Task: Find connections with filter location Shaoxing with filter topic #Lessonswith filter profile language Potuguese with filter current company SRF Limited with filter school Dr. Ram Manohar Lohia Awadh University, Faizabad with filter industry Automation Machinery Manufacturing with filter service category Financial Reporting with filter keywords title Technical Specialist
Action: Mouse moved to (121, 213)
Screenshot: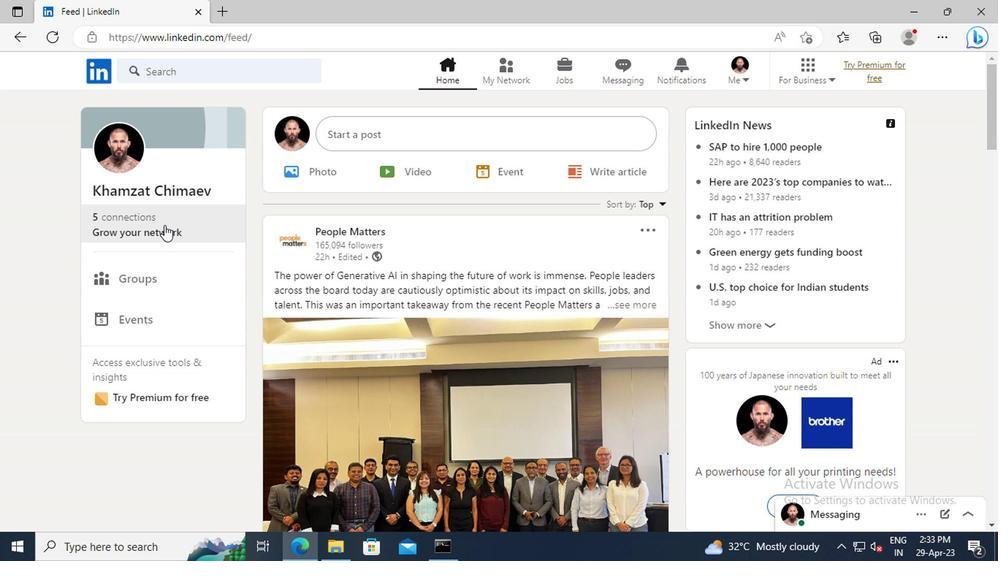 
Action: Mouse pressed left at (121, 213)
Screenshot: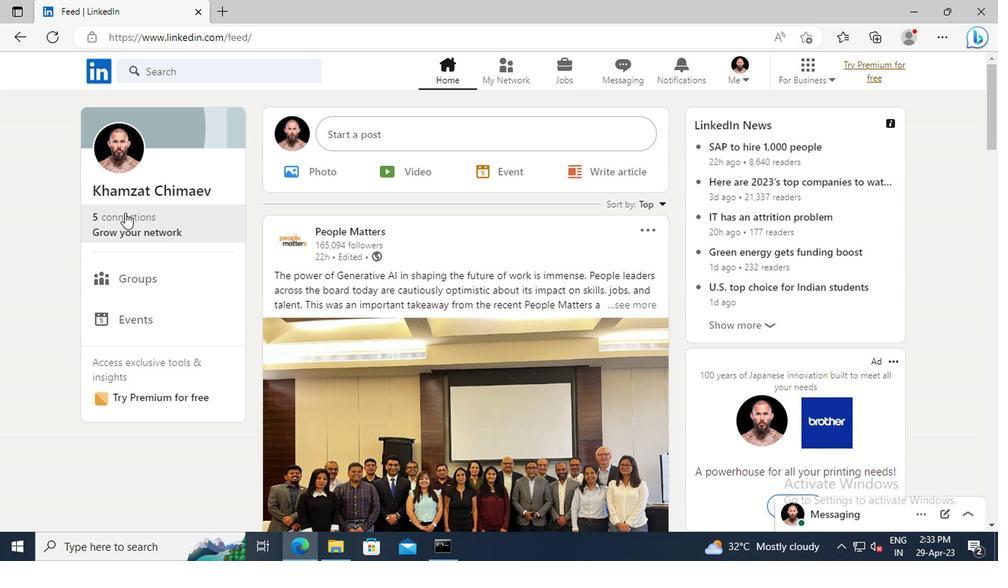 
Action: Mouse moved to (136, 150)
Screenshot: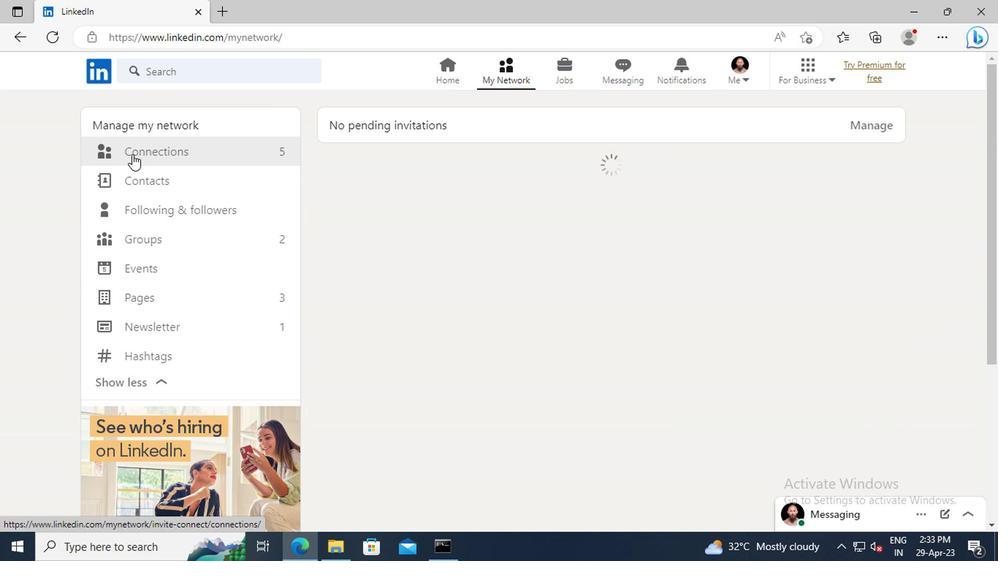 
Action: Mouse pressed left at (136, 150)
Screenshot: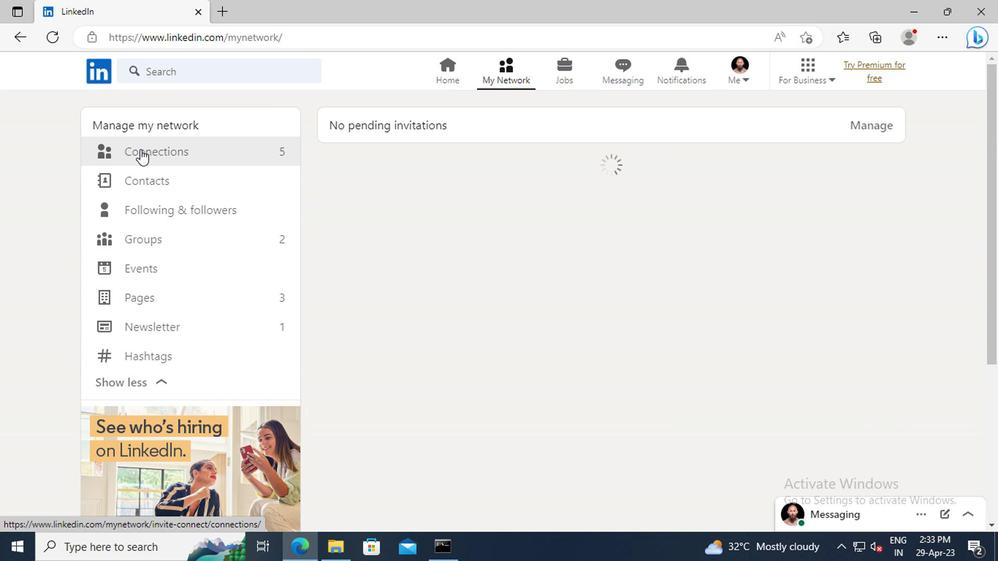 
Action: Mouse moved to (587, 158)
Screenshot: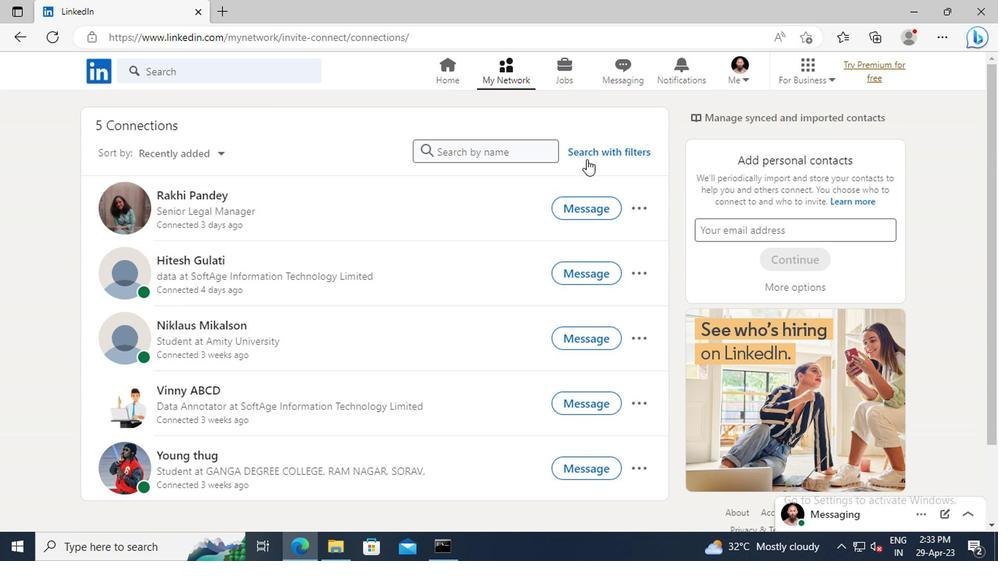 
Action: Mouse pressed left at (587, 158)
Screenshot: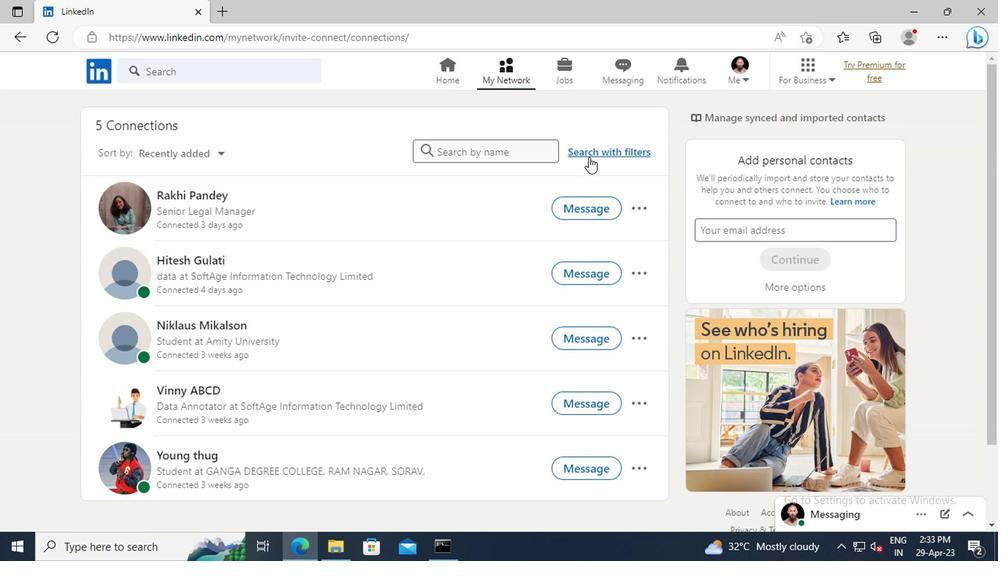 
Action: Mouse moved to (553, 117)
Screenshot: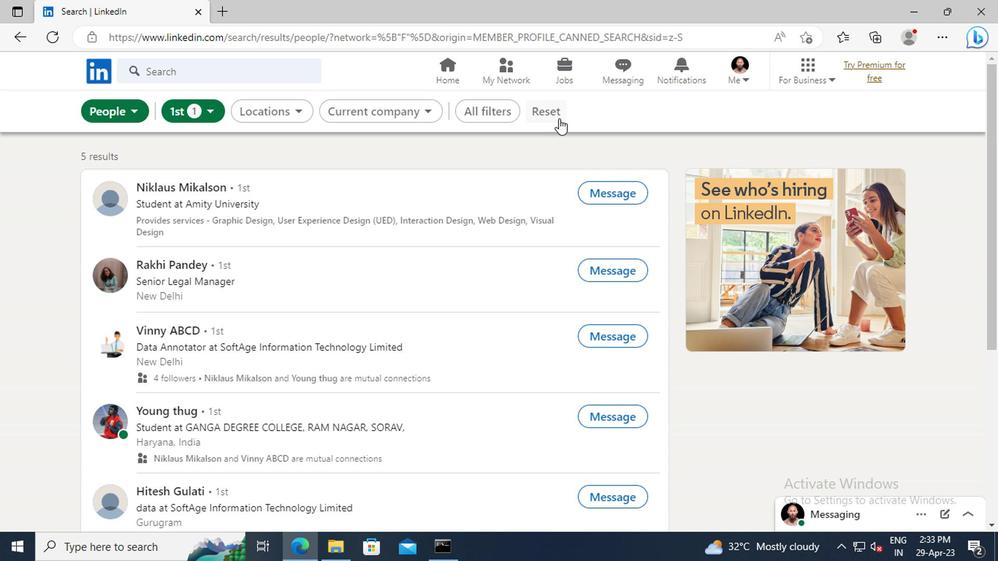 
Action: Mouse pressed left at (553, 117)
Screenshot: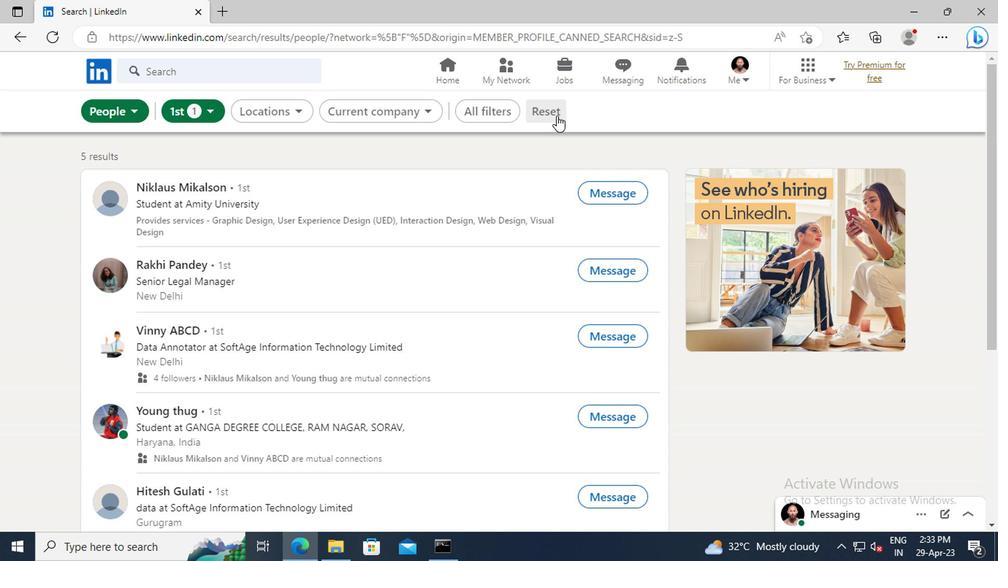 
Action: Mouse moved to (528, 113)
Screenshot: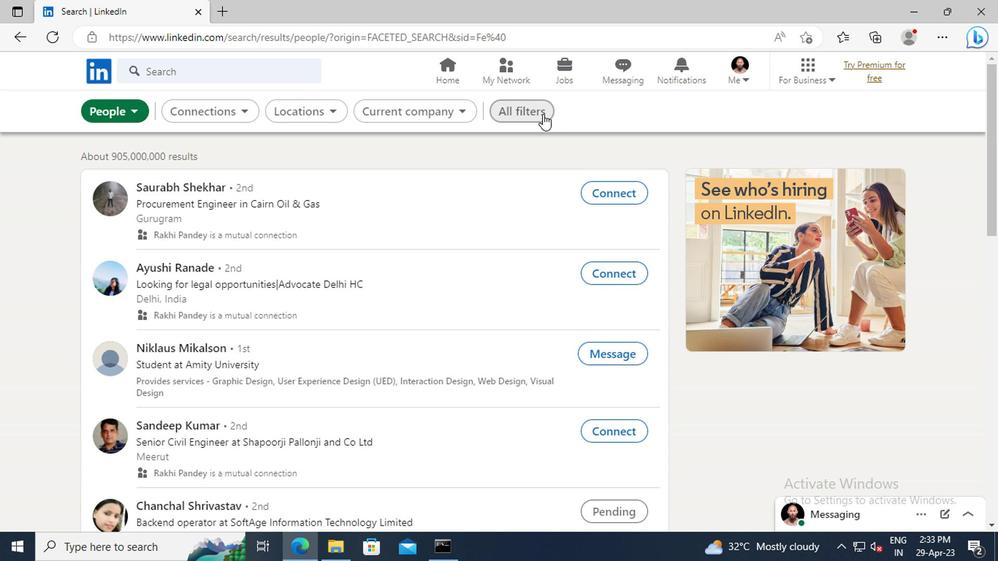 
Action: Mouse pressed left at (528, 113)
Screenshot: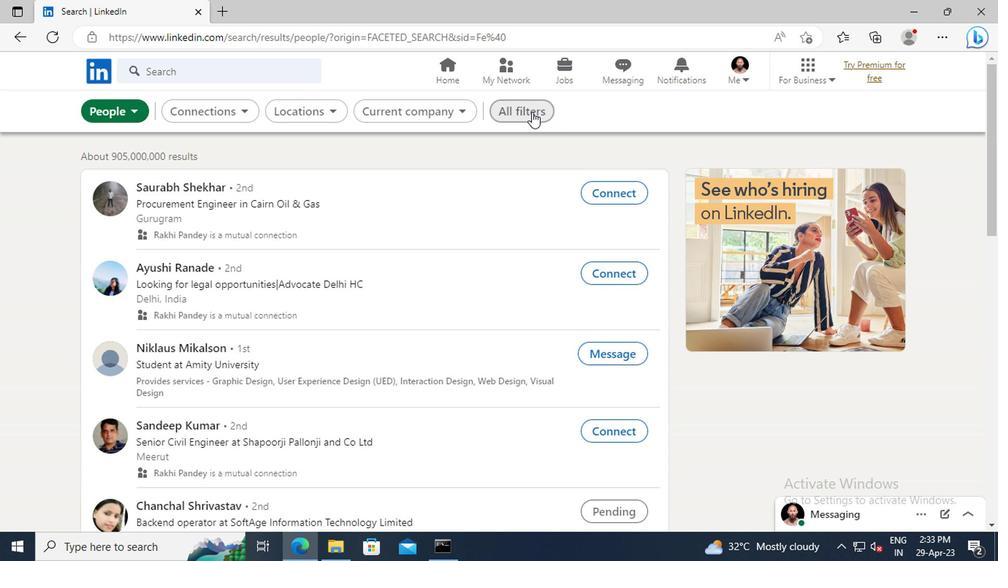 
Action: Mouse moved to (797, 253)
Screenshot: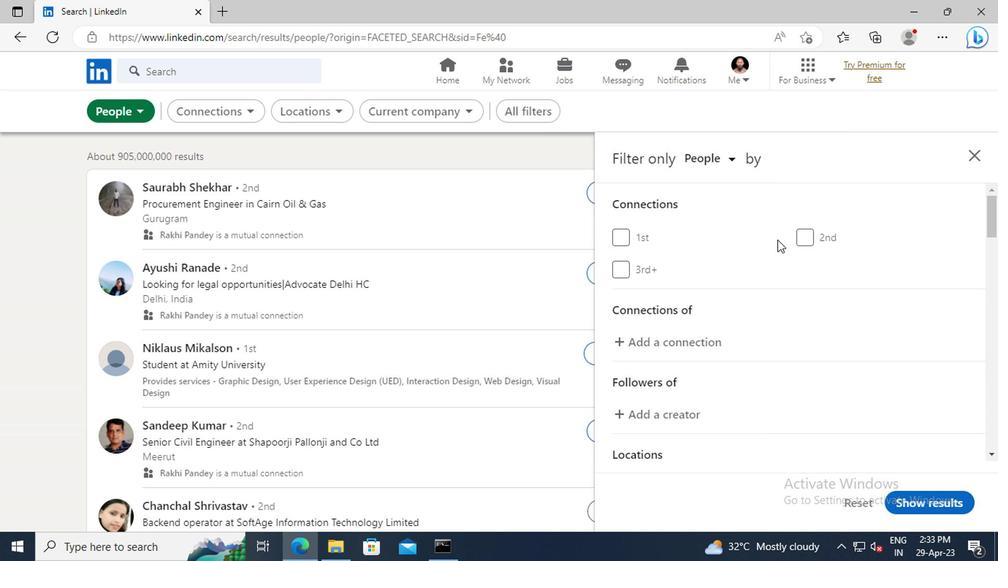 
Action: Mouse scrolled (797, 253) with delta (0, 0)
Screenshot: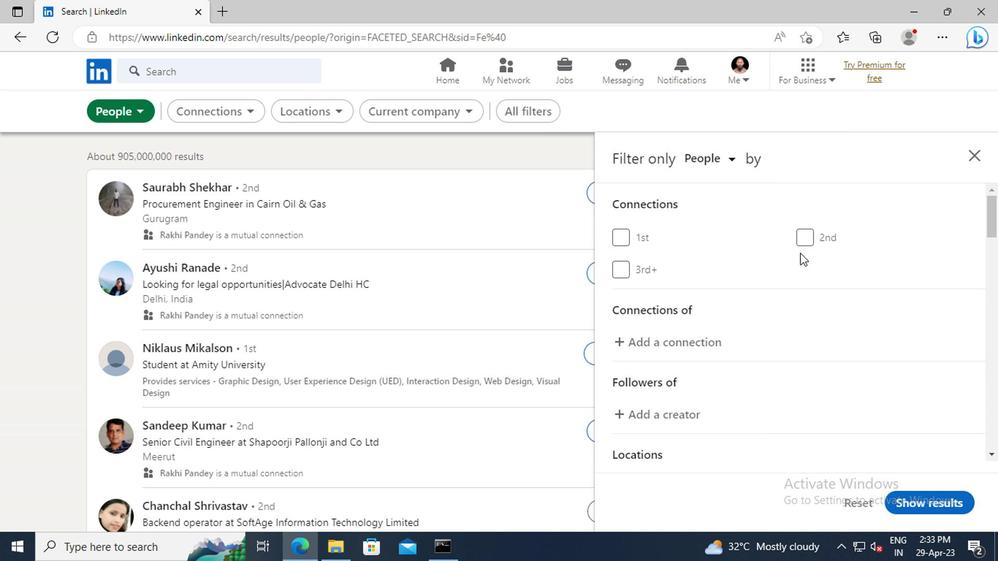 
Action: Mouse scrolled (797, 253) with delta (0, 0)
Screenshot: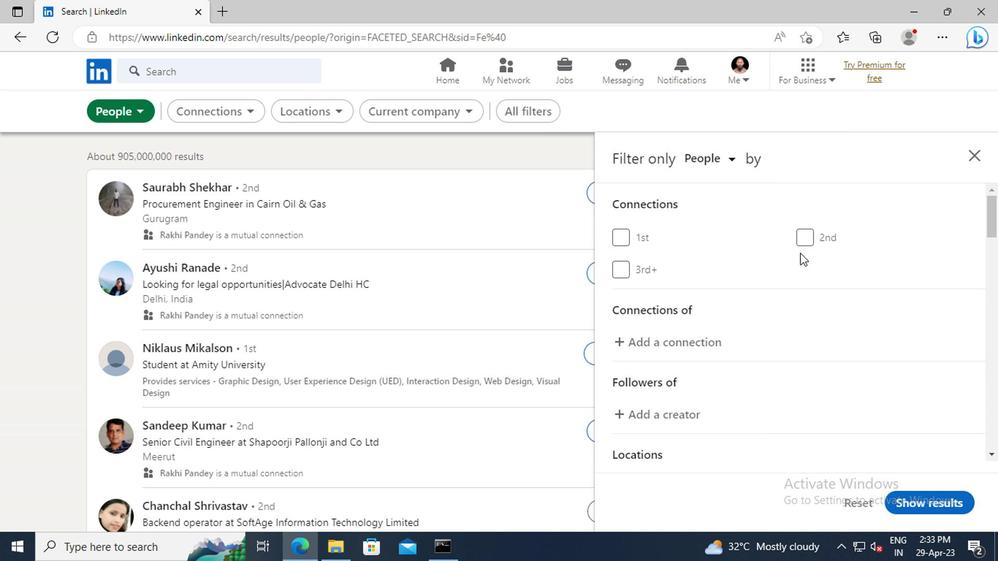 
Action: Mouse scrolled (797, 253) with delta (0, 0)
Screenshot: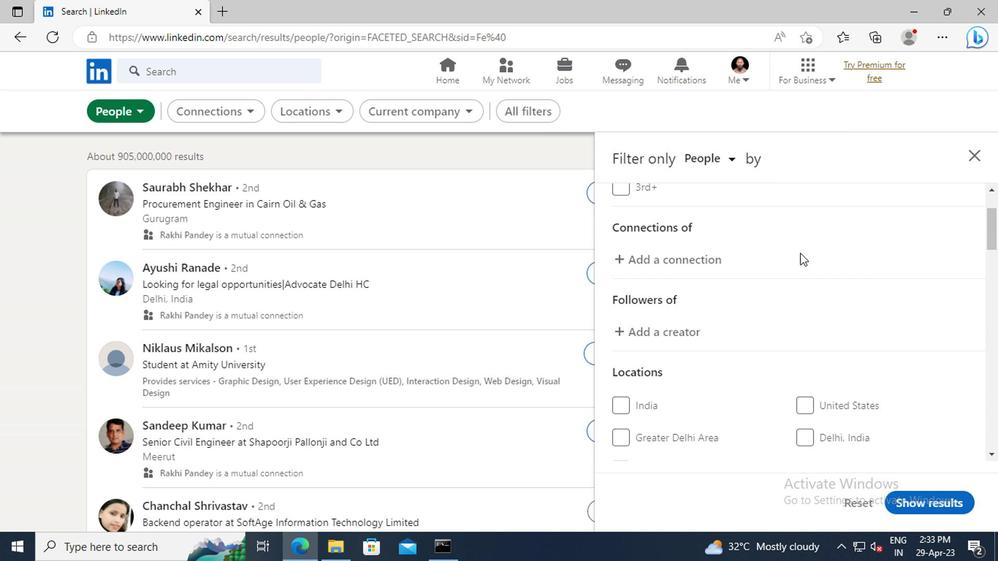 
Action: Mouse scrolled (797, 253) with delta (0, 0)
Screenshot: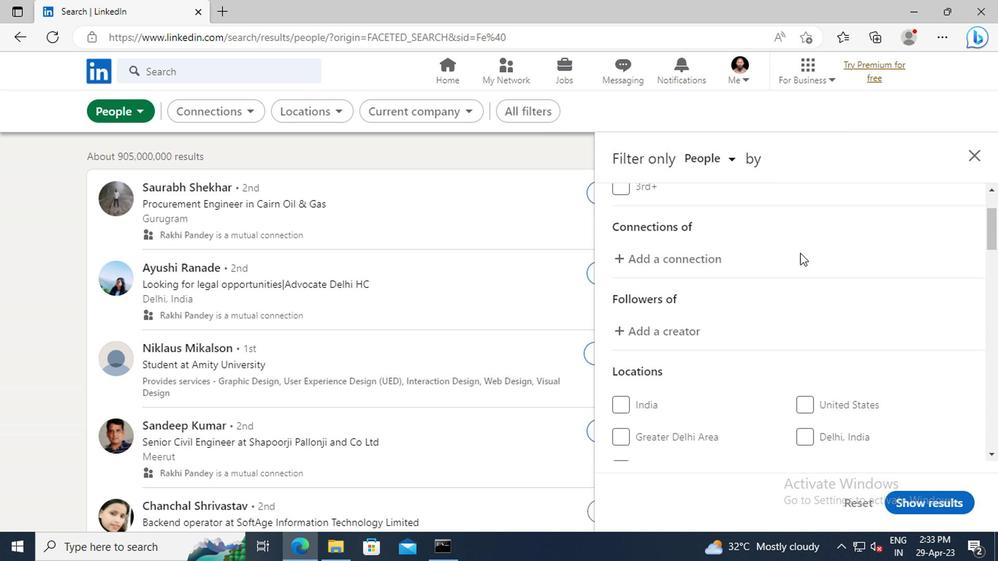 
Action: Mouse scrolled (797, 253) with delta (0, 0)
Screenshot: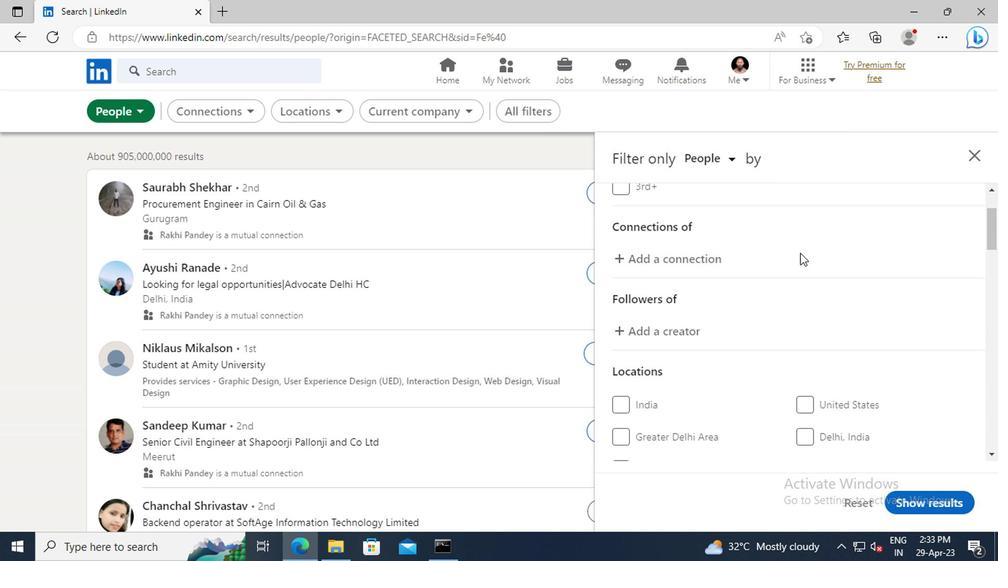 
Action: Mouse scrolled (797, 253) with delta (0, 0)
Screenshot: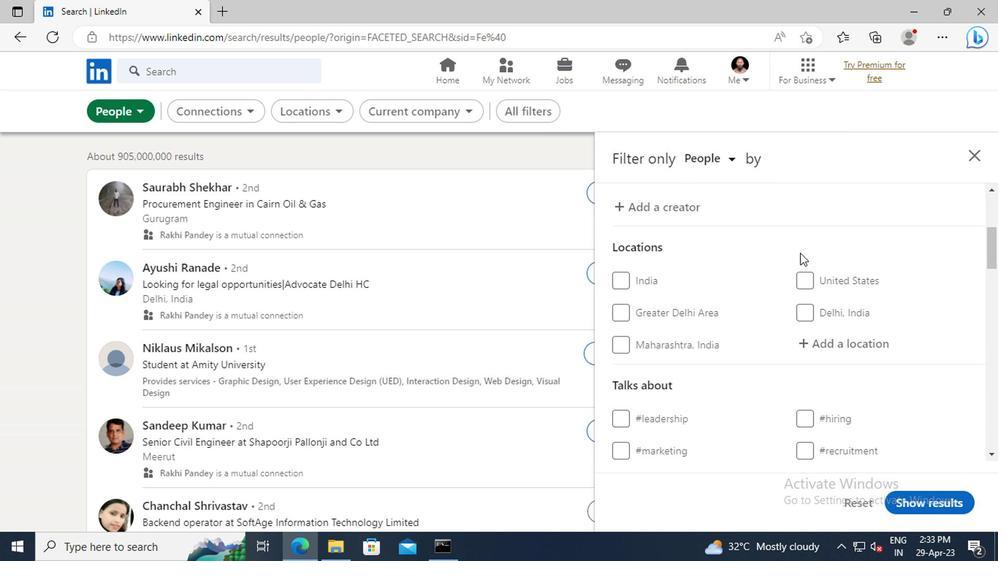 
Action: Mouse moved to (817, 307)
Screenshot: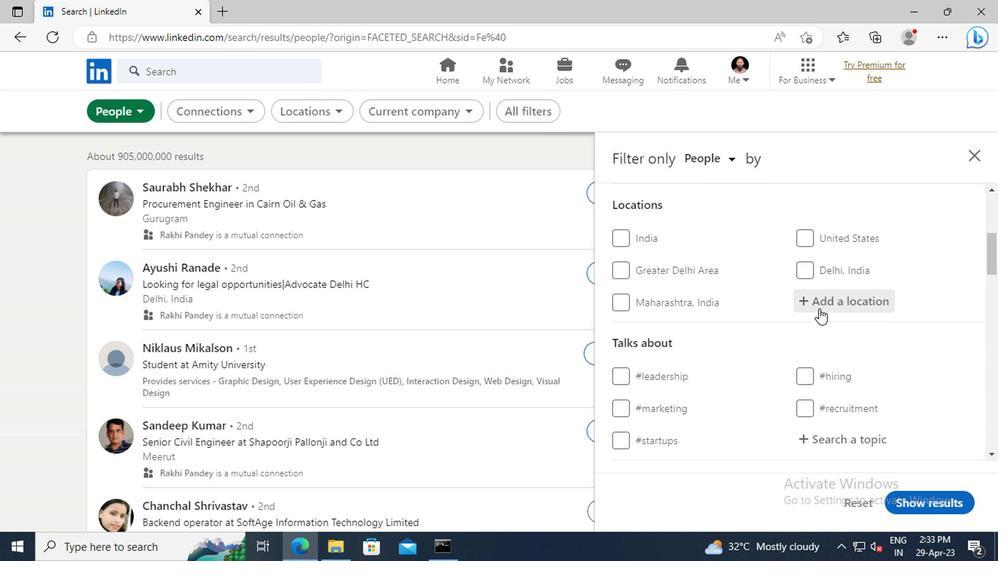 
Action: Mouse pressed left at (817, 307)
Screenshot: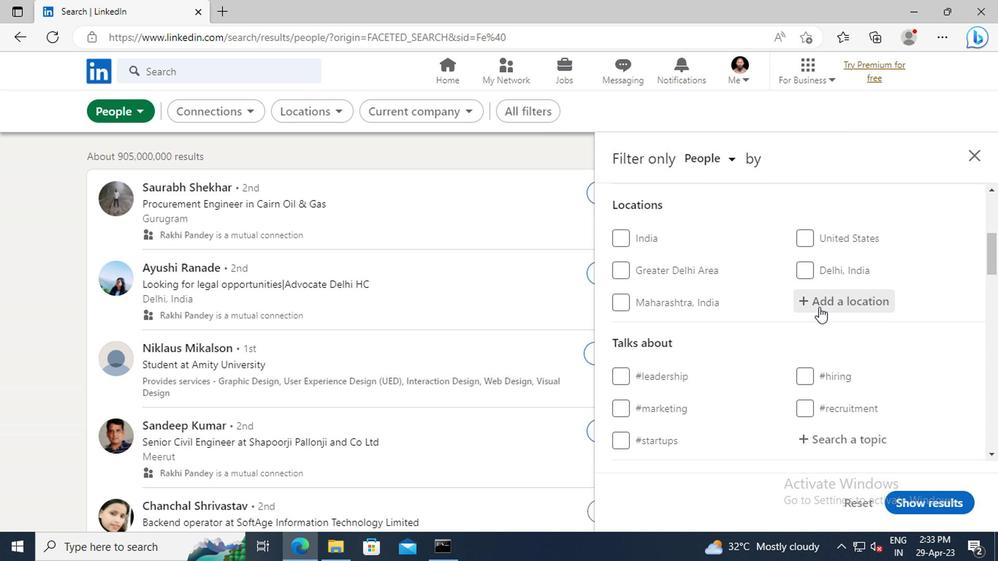 
Action: Key pressed <Key.shift>SHAOXING
Screenshot: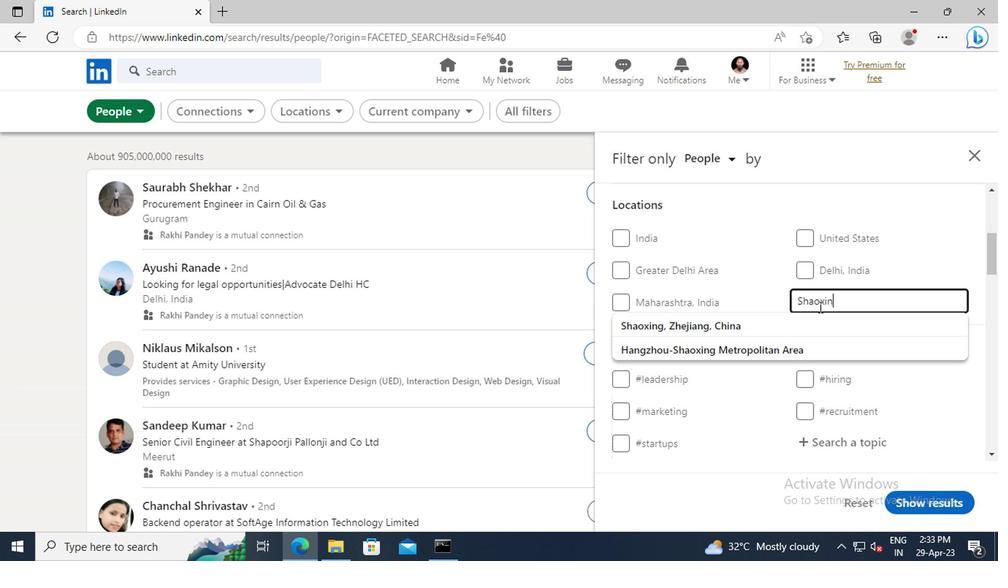
Action: Mouse moved to (809, 322)
Screenshot: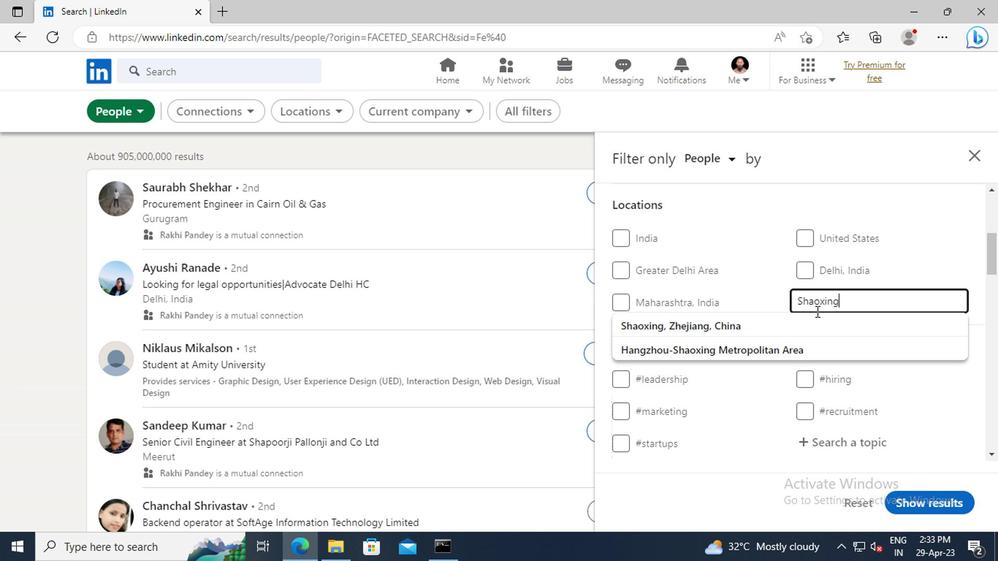 
Action: Mouse pressed left at (809, 322)
Screenshot: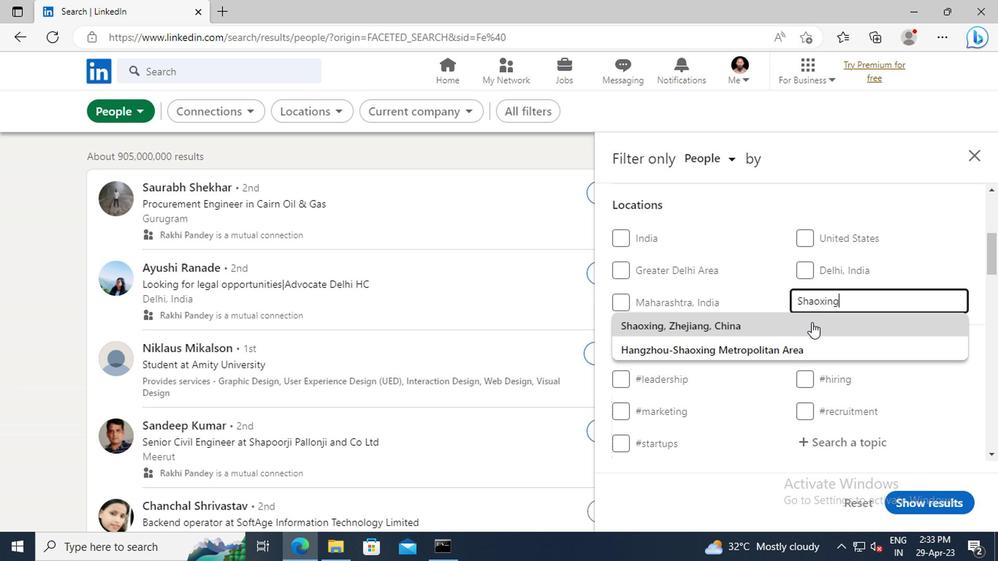 
Action: Mouse scrolled (809, 321) with delta (0, 0)
Screenshot: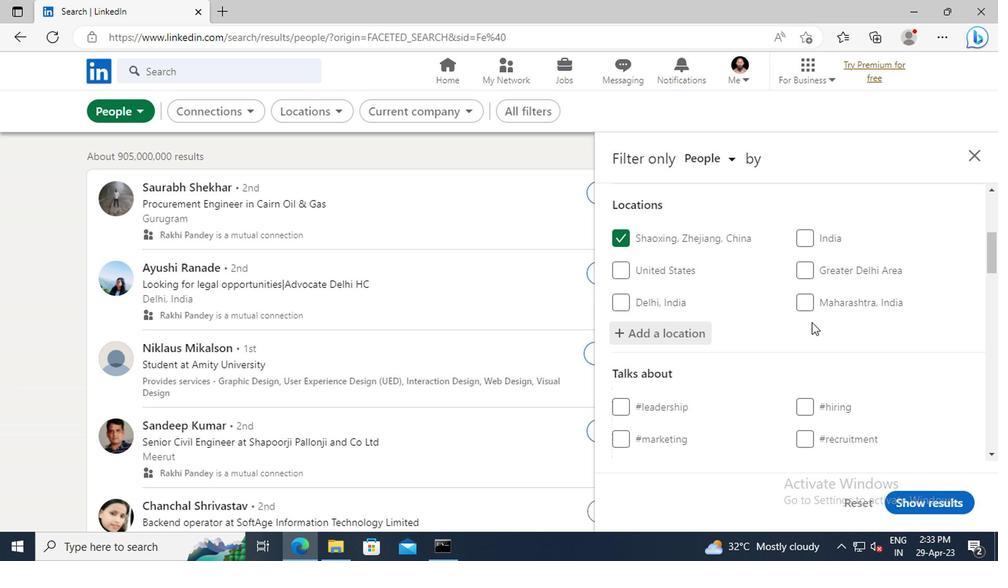 
Action: Mouse scrolled (809, 321) with delta (0, 0)
Screenshot: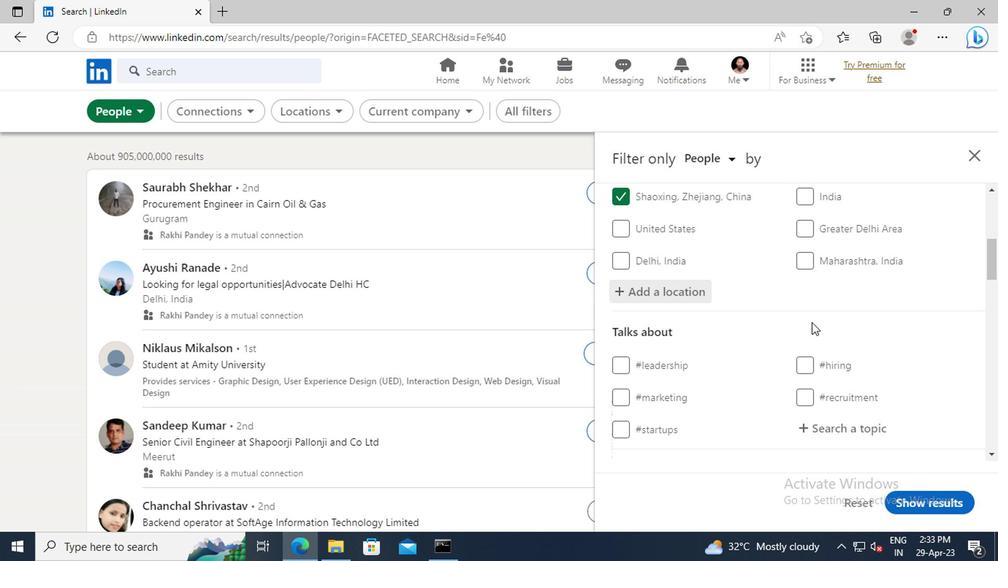 
Action: Mouse scrolled (809, 321) with delta (0, 0)
Screenshot: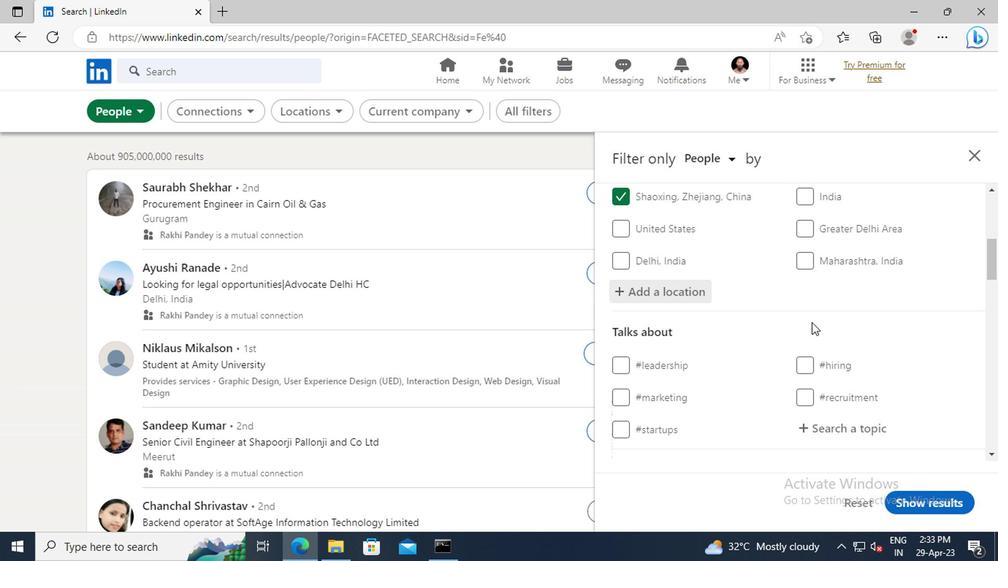 
Action: Mouse moved to (810, 340)
Screenshot: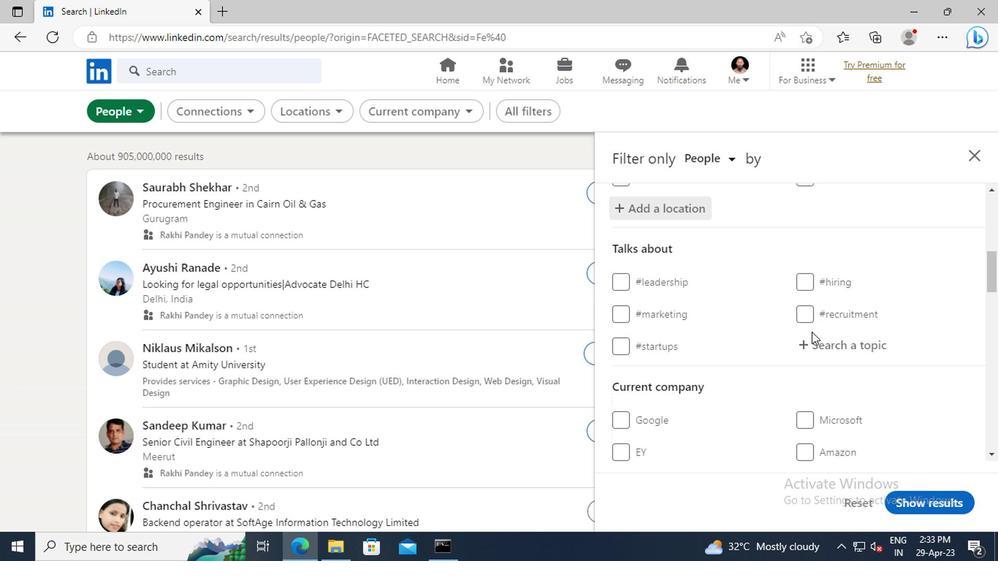 
Action: Mouse pressed left at (810, 340)
Screenshot: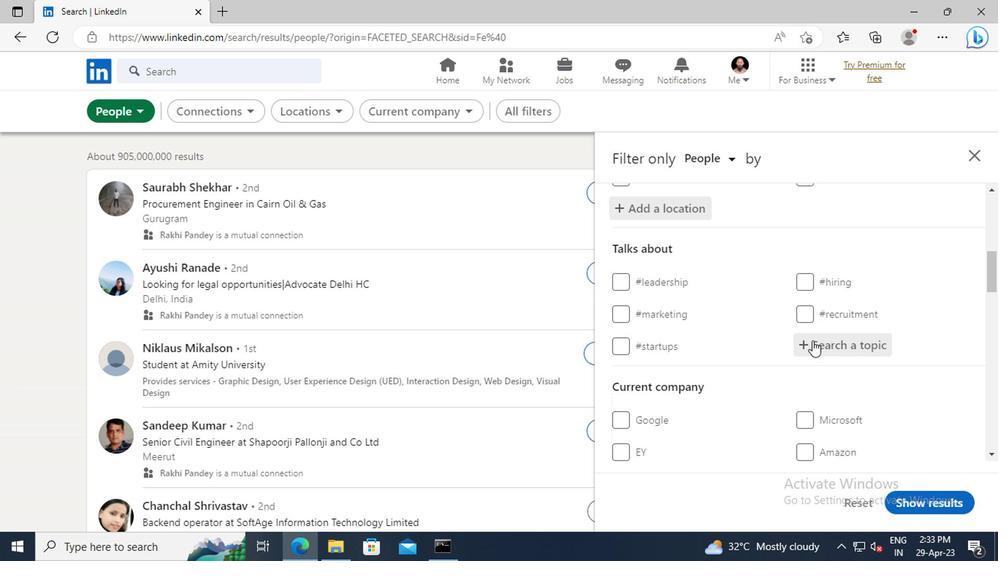 
Action: Key pressed <Key.shift>LESSONS
Screenshot: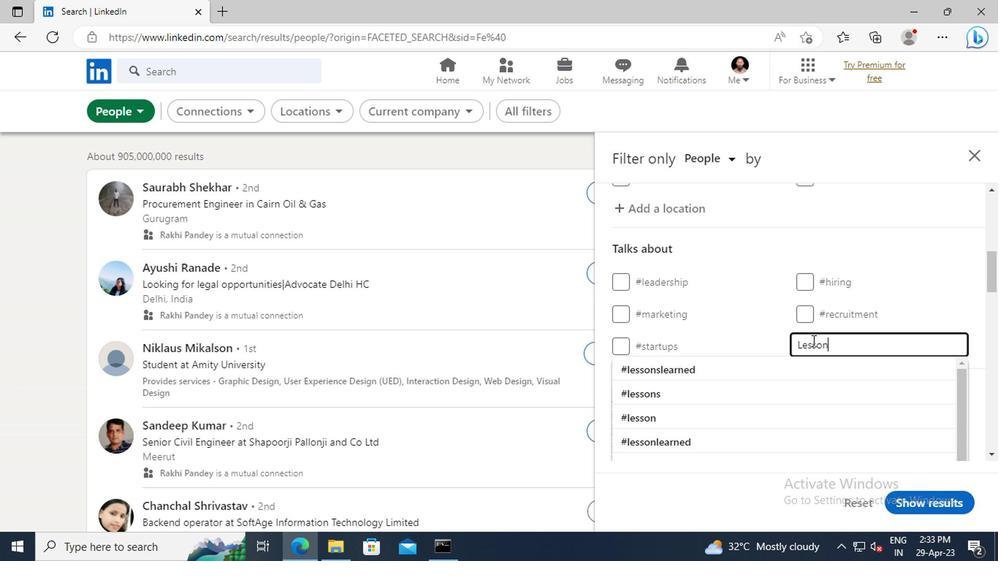 
Action: Mouse moved to (801, 388)
Screenshot: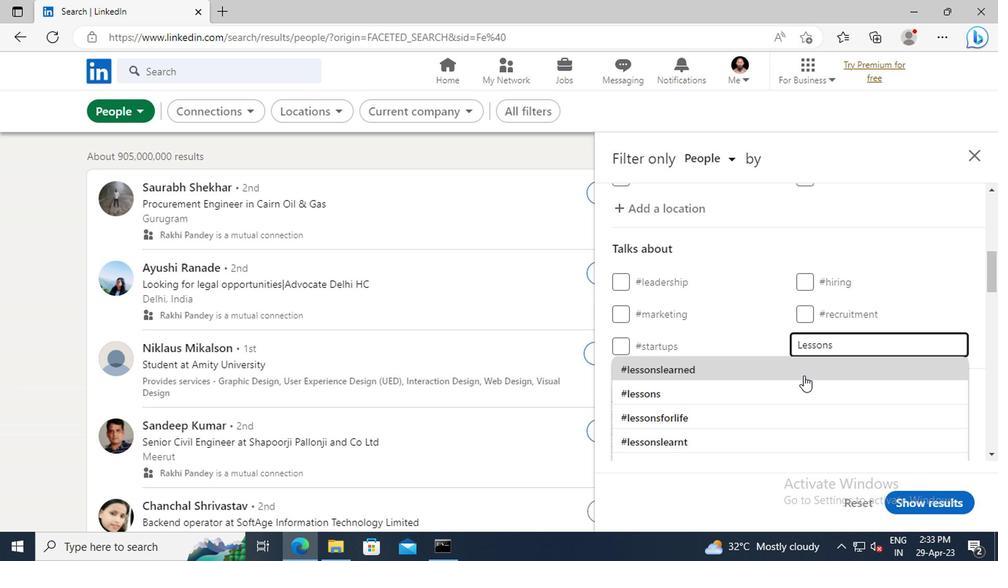
Action: Mouse pressed left at (801, 388)
Screenshot: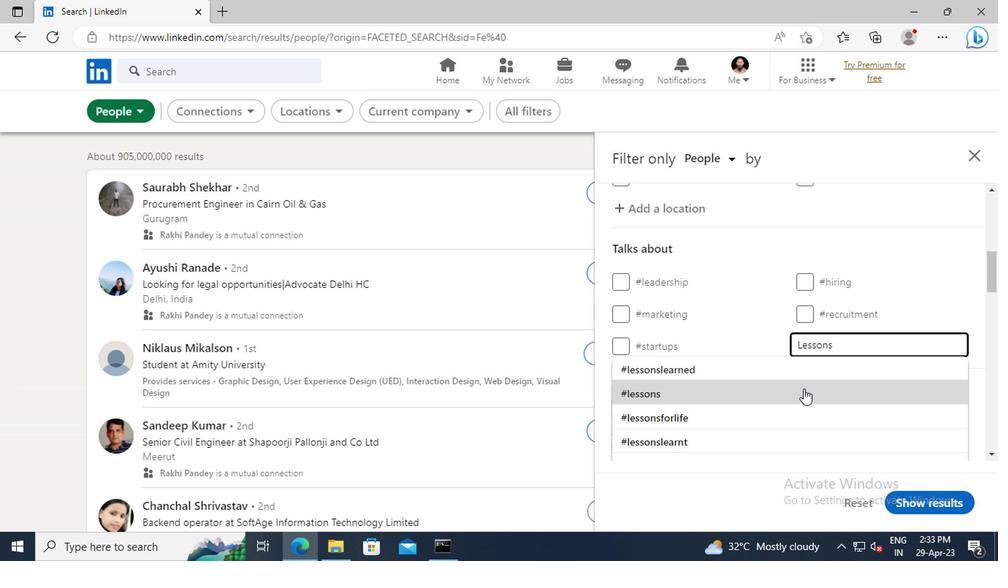 
Action: Mouse moved to (801, 386)
Screenshot: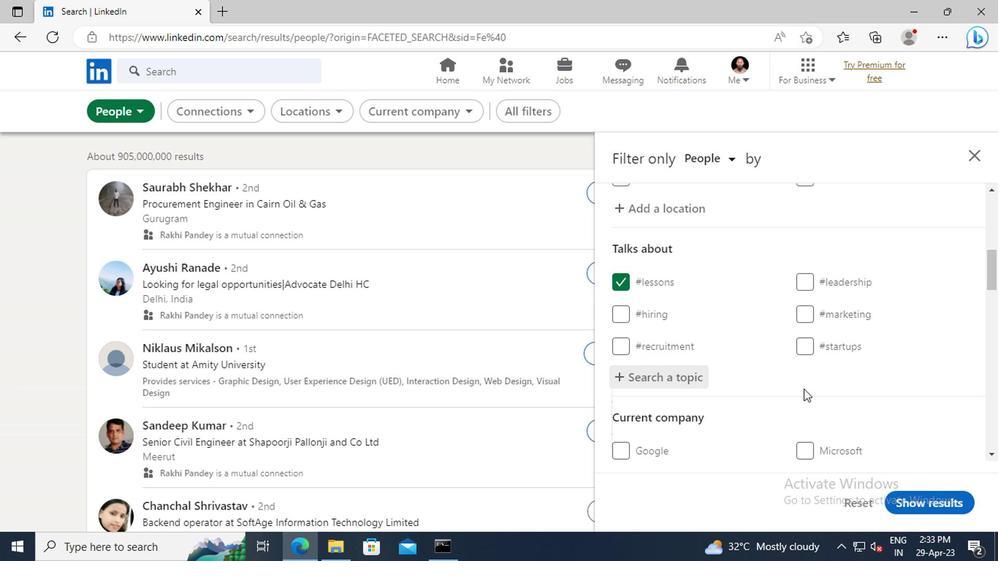 
Action: Mouse scrolled (801, 385) with delta (0, 0)
Screenshot: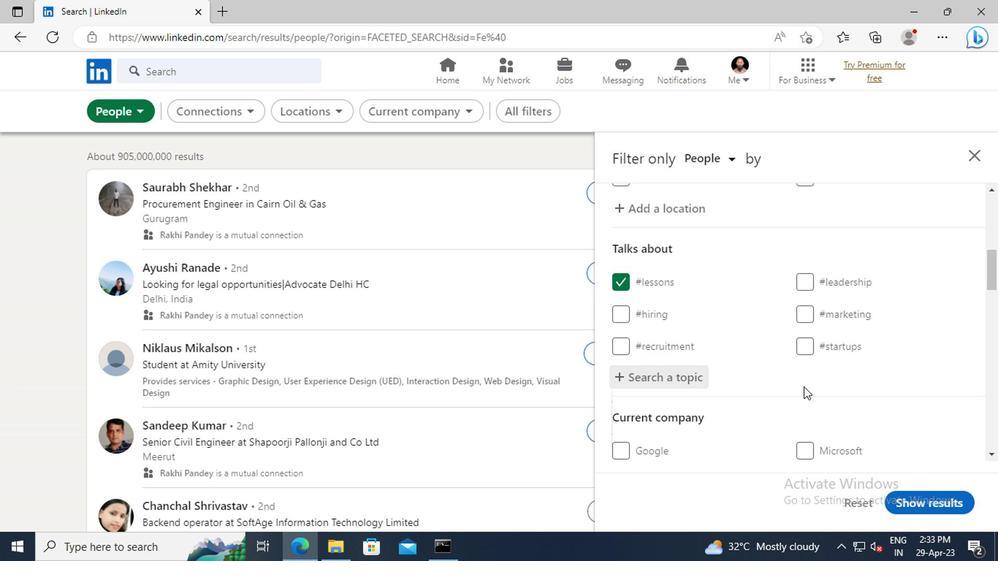 
Action: Mouse moved to (803, 365)
Screenshot: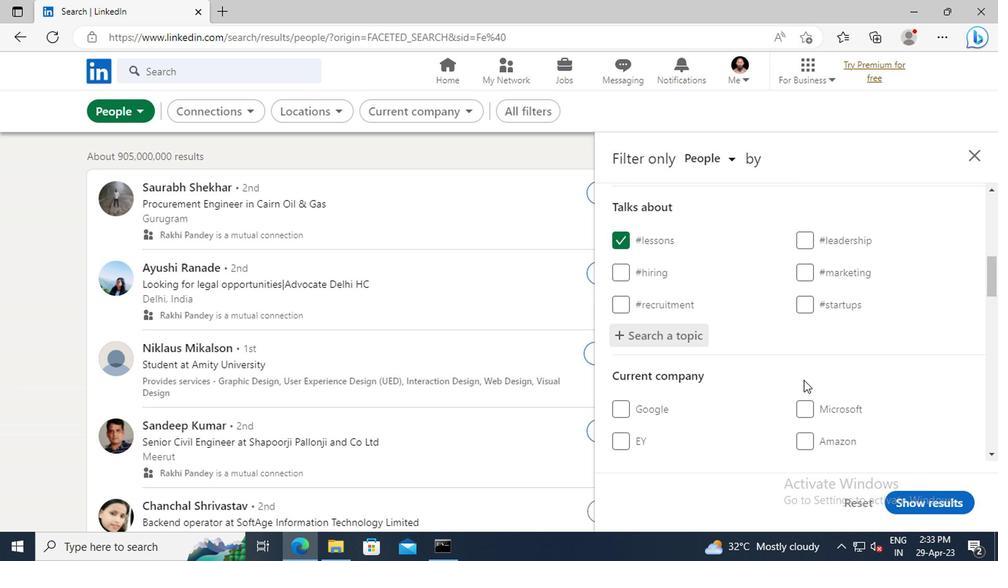 
Action: Mouse scrolled (803, 364) with delta (0, -1)
Screenshot: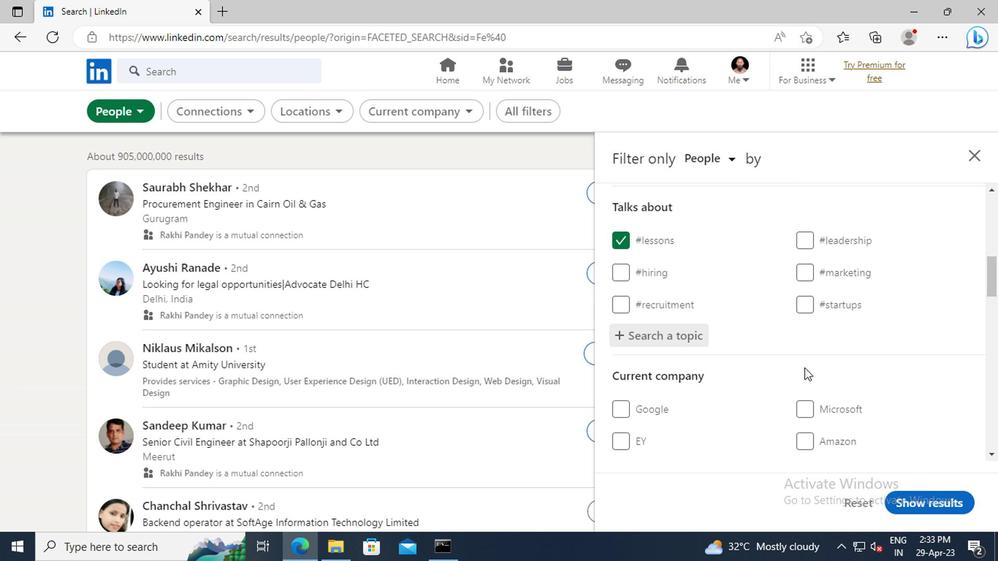 
Action: Mouse scrolled (803, 364) with delta (0, -1)
Screenshot: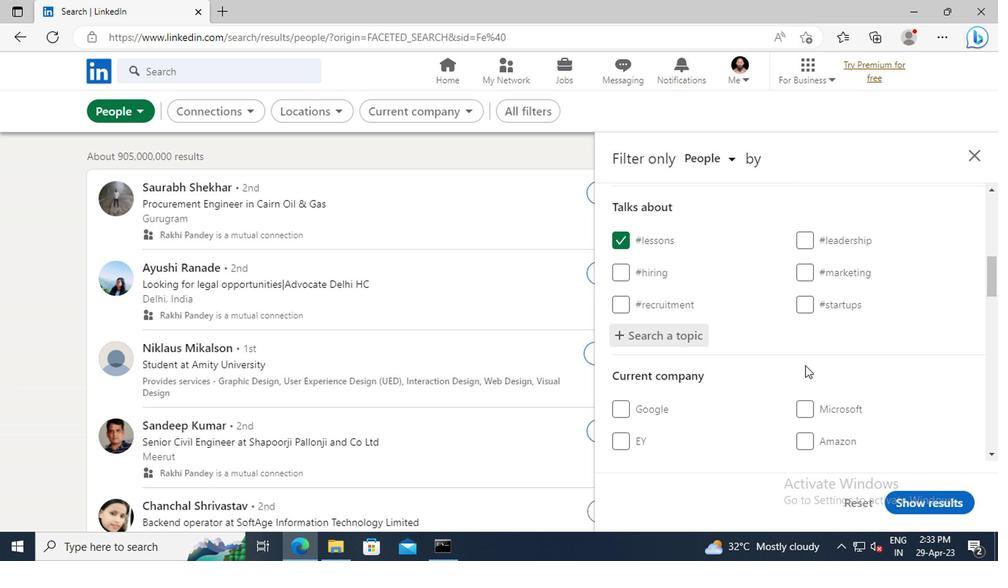 
Action: Mouse scrolled (803, 364) with delta (0, -1)
Screenshot: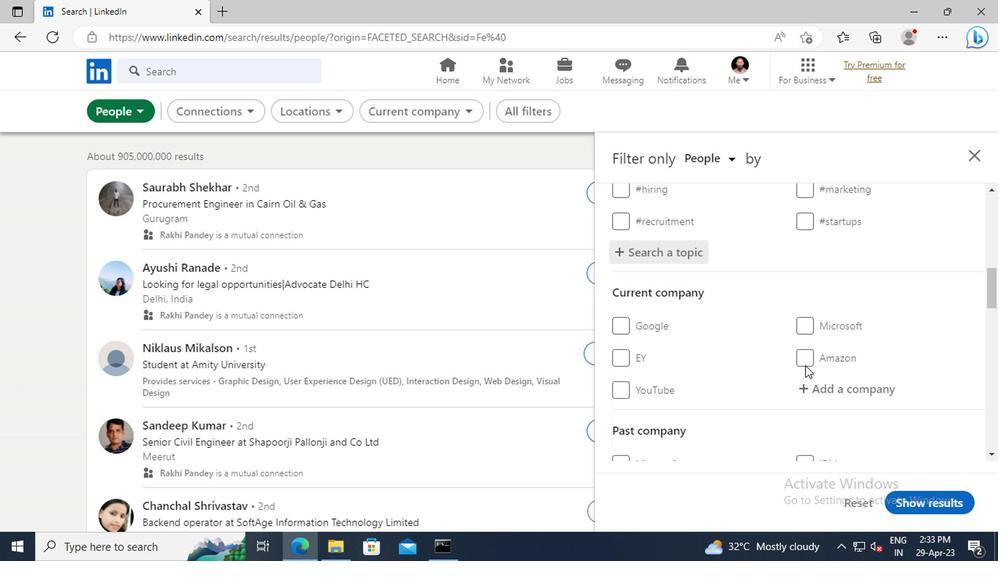 
Action: Mouse scrolled (803, 364) with delta (0, -1)
Screenshot: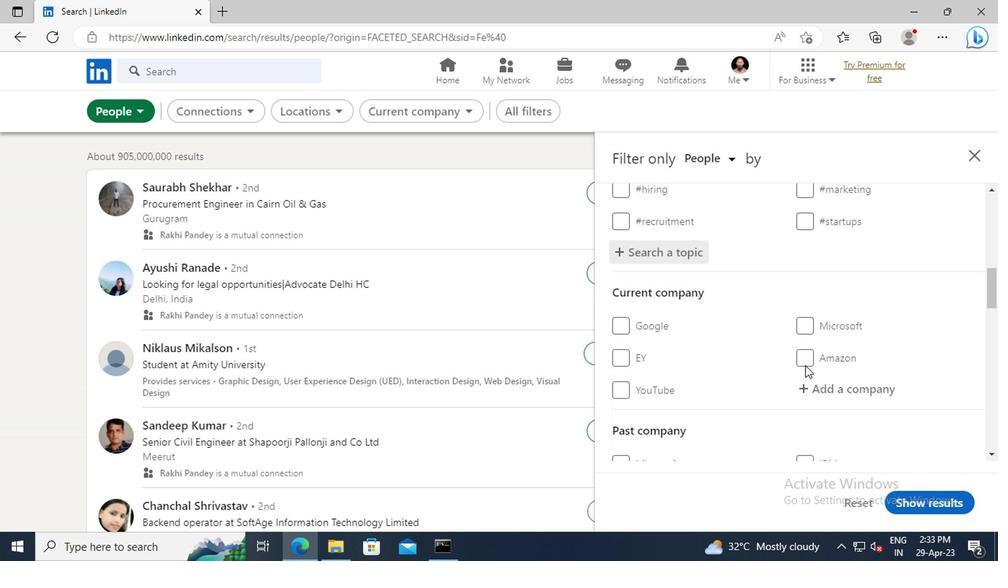 
Action: Mouse scrolled (803, 364) with delta (0, -1)
Screenshot: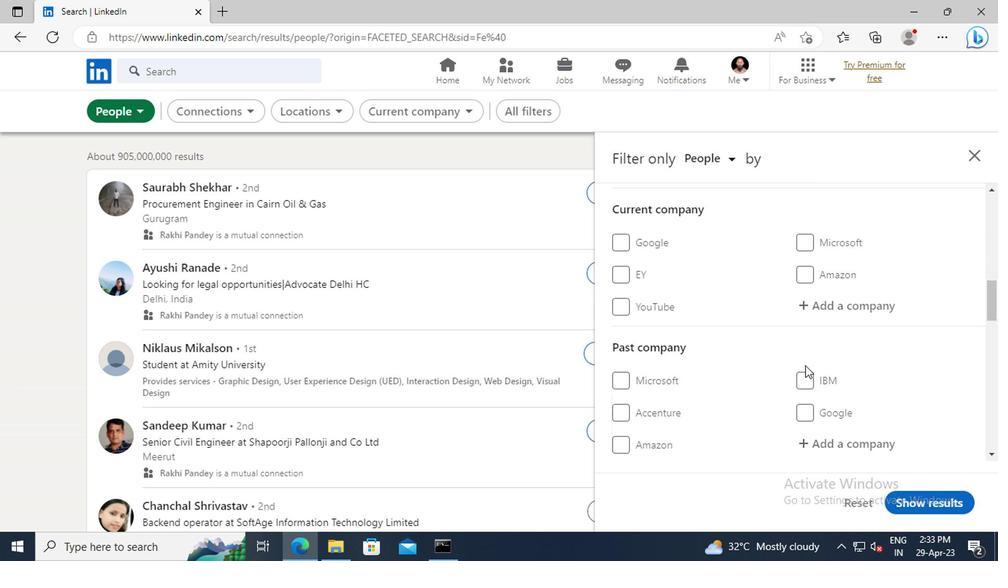 
Action: Mouse scrolled (803, 364) with delta (0, -1)
Screenshot: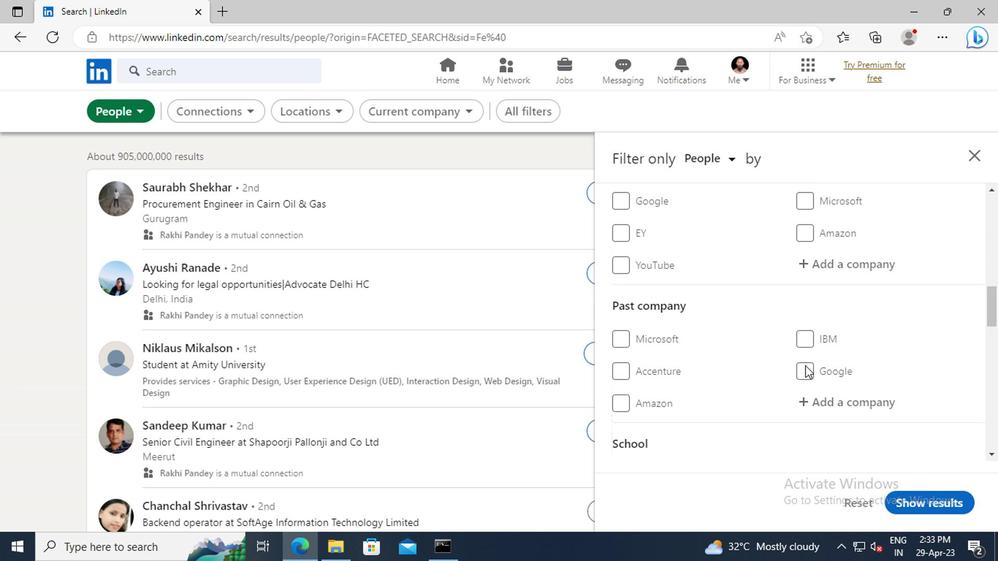 
Action: Mouse scrolled (803, 364) with delta (0, -1)
Screenshot: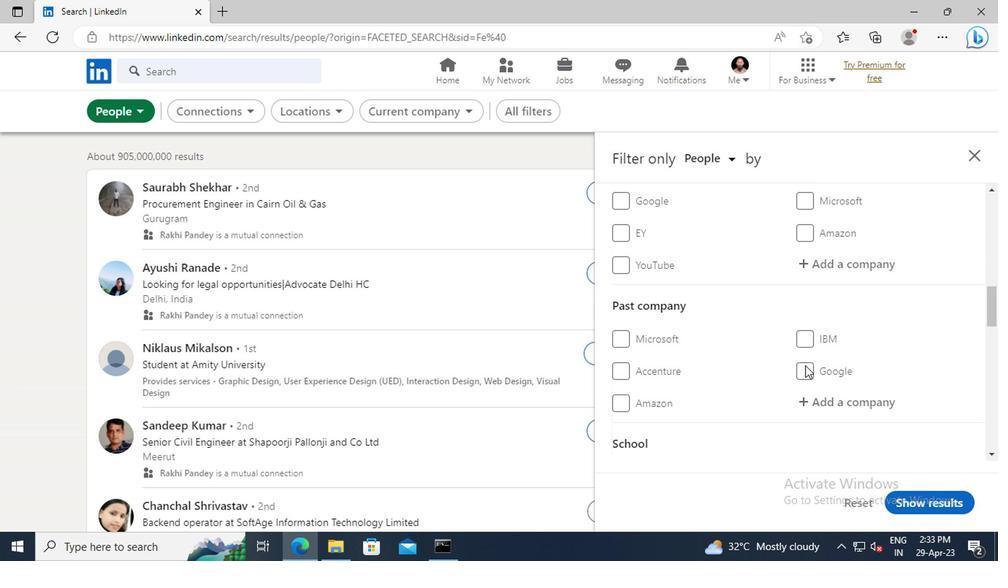 
Action: Mouse scrolled (803, 364) with delta (0, -1)
Screenshot: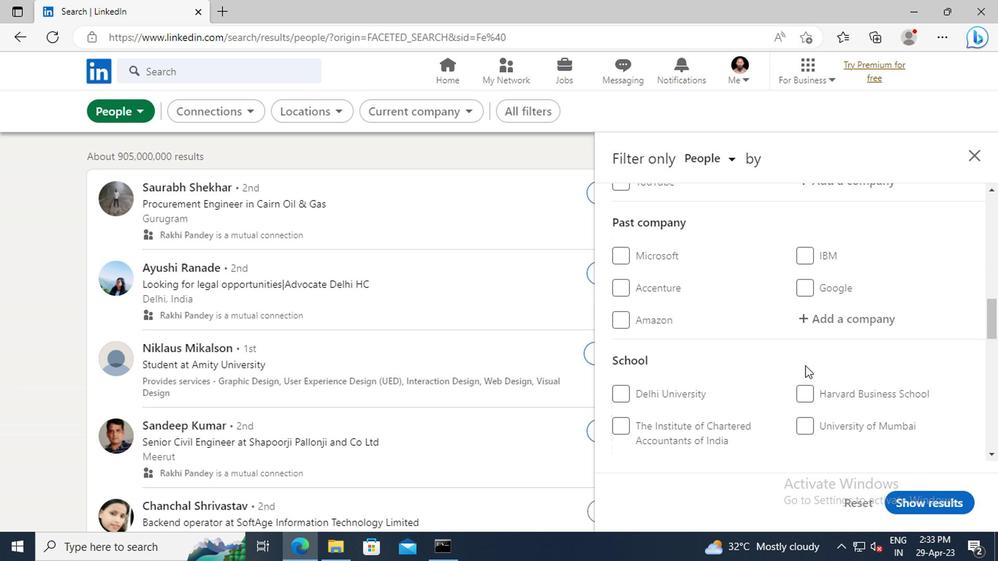 
Action: Mouse scrolled (803, 364) with delta (0, -1)
Screenshot: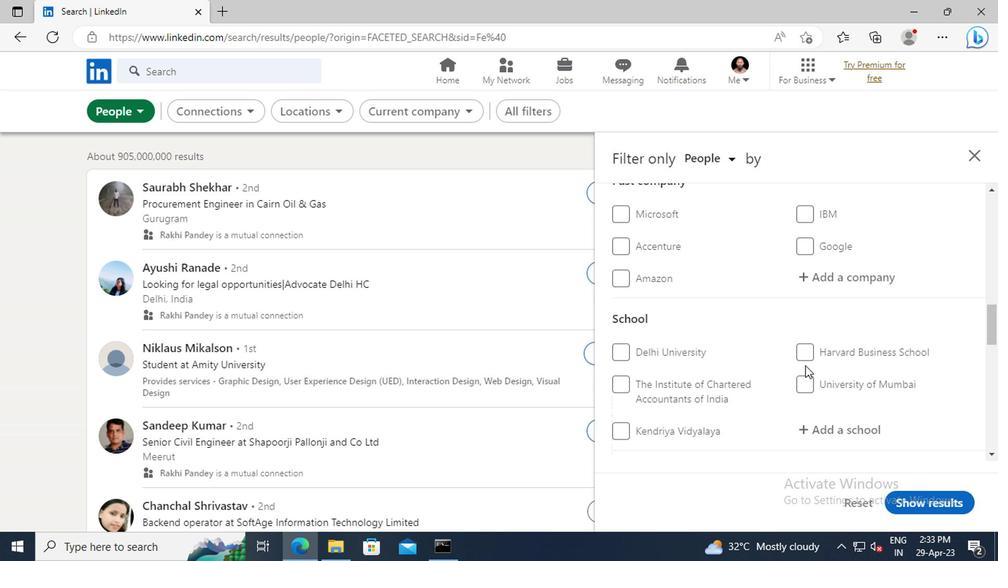
Action: Mouse scrolled (803, 364) with delta (0, -1)
Screenshot: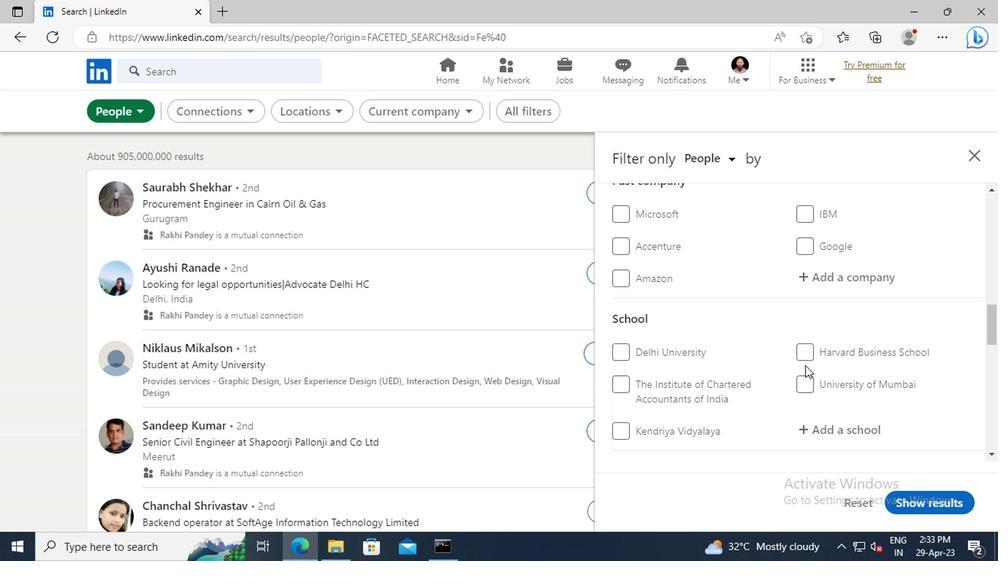 
Action: Mouse scrolled (803, 364) with delta (0, -1)
Screenshot: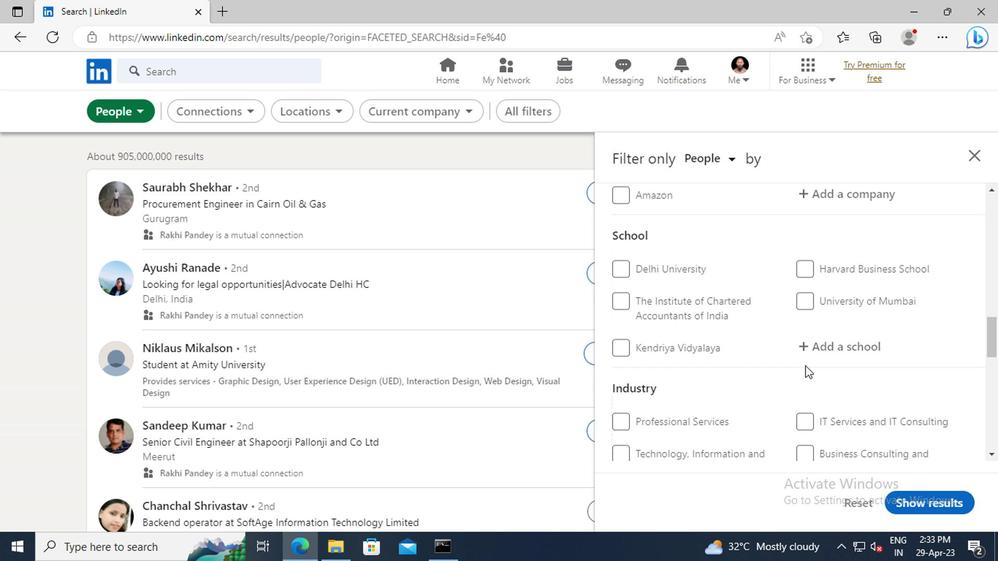 
Action: Mouse scrolled (803, 364) with delta (0, -1)
Screenshot: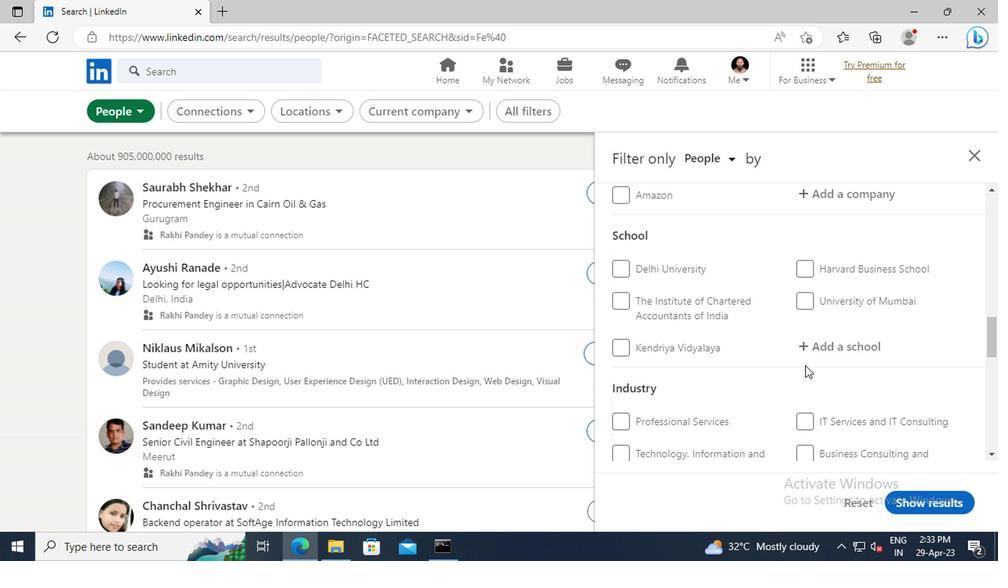 
Action: Mouse scrolled (803, 364) with delta (0, -1)
Screenshot: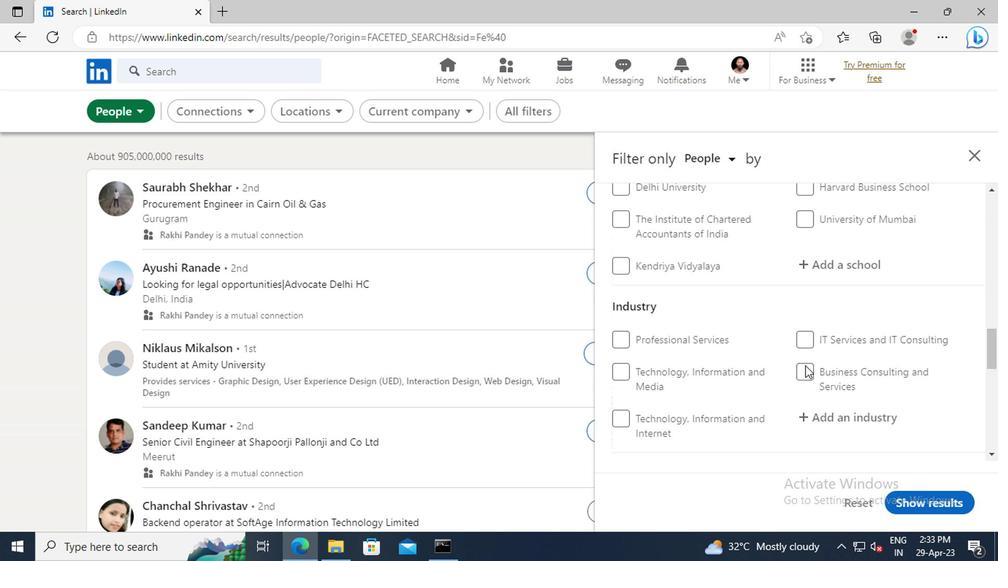 
Action: Mouse scrolled (803, 364) with delta (0, -1)
Screenshot: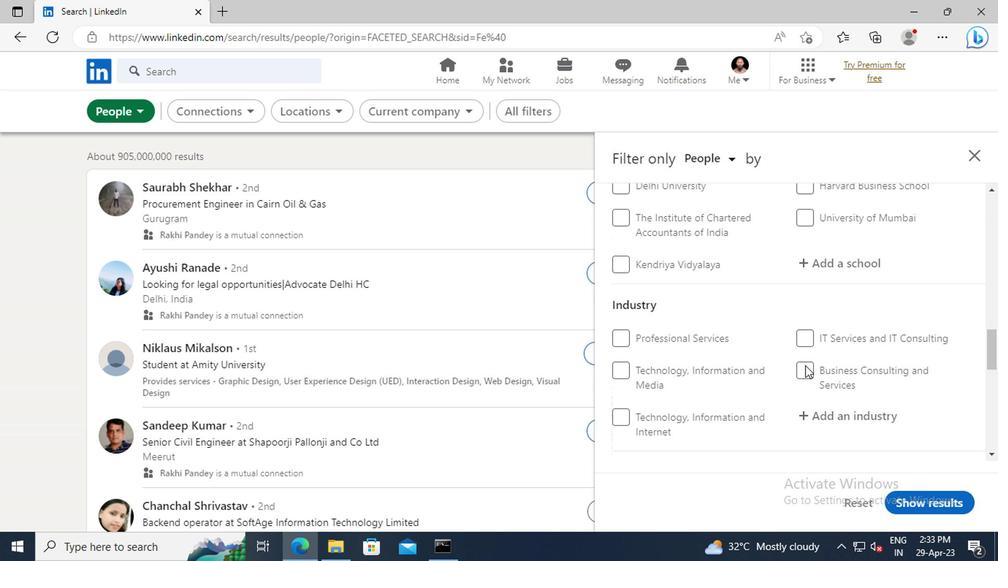 
Action: Mouse scrolled (803, 364) with delta (0, -1)
Screenshot: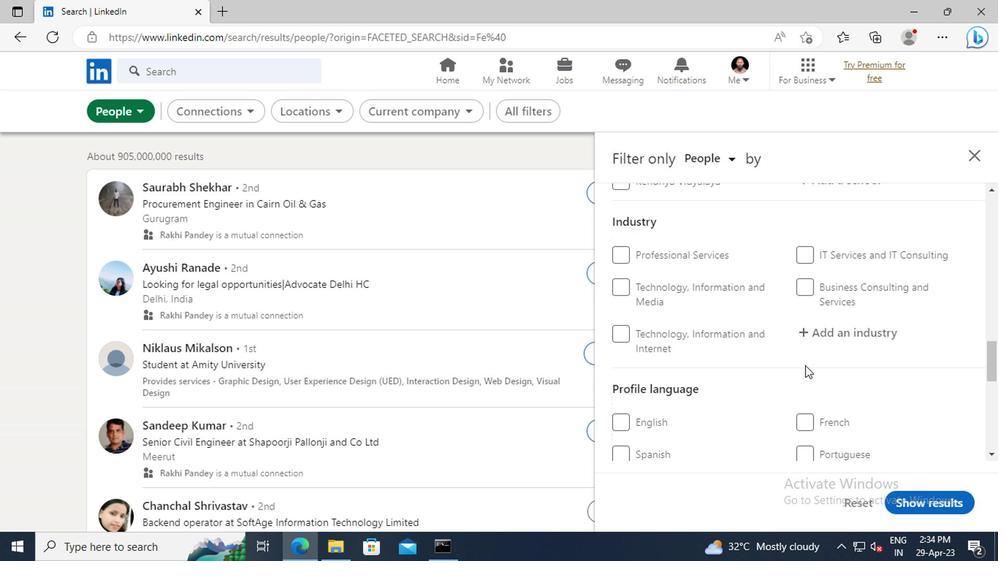 
Action: Mouse scrolled (803, 364) with delta (0, -1)
Screenshot: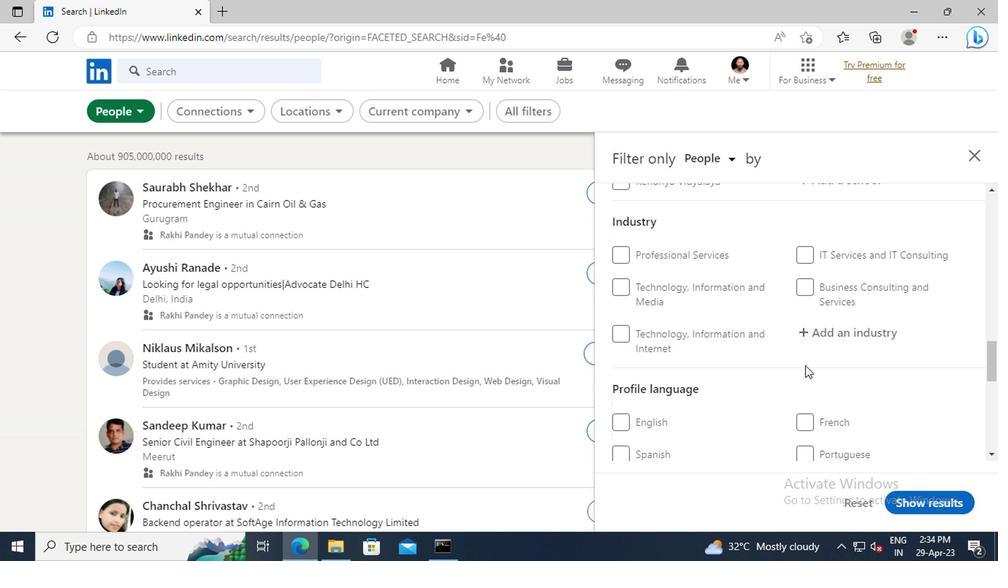 
Action: Mouse moved to (803, 371)
Screenshot: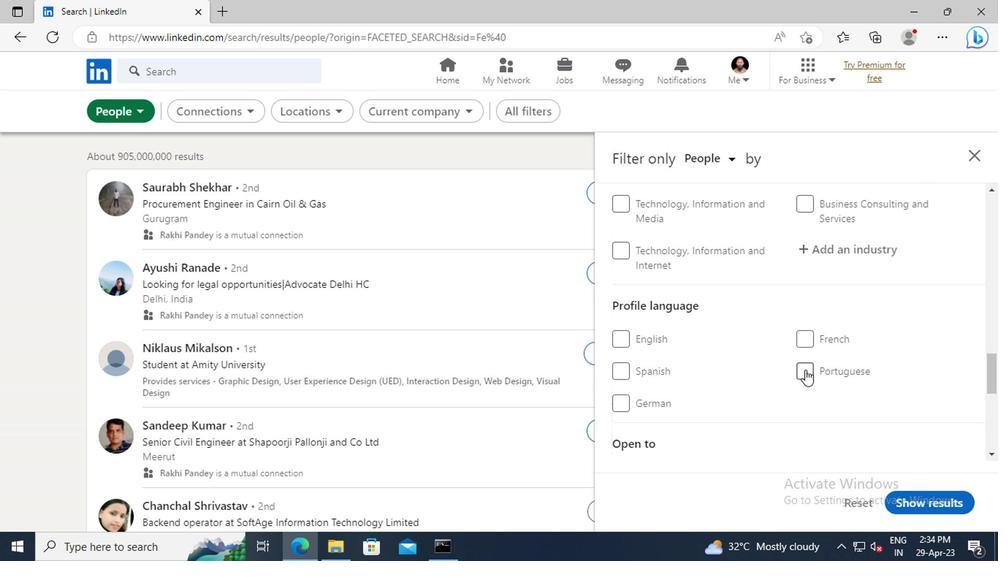 
Action: Mouse pressed left at (803, 371)
Screenshot: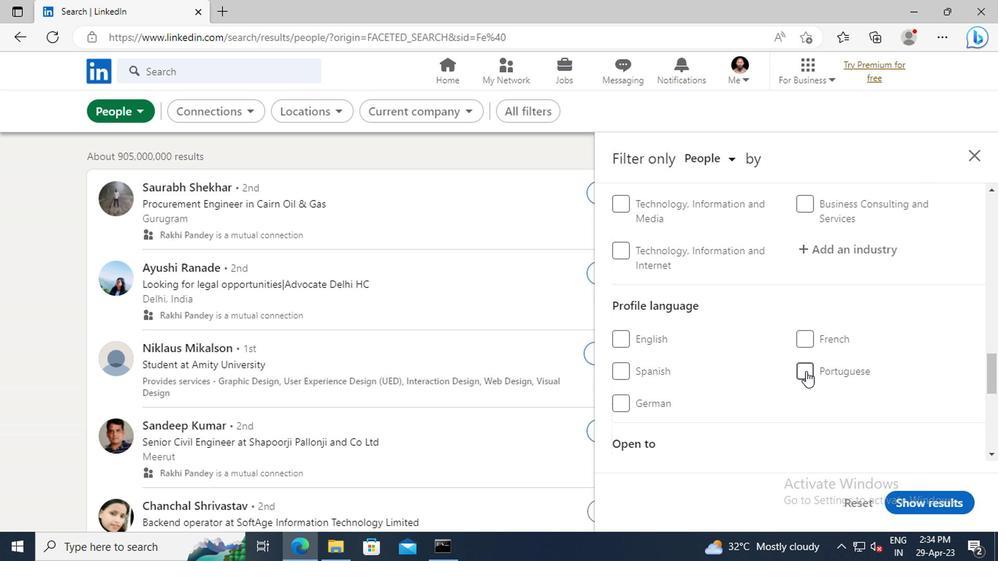 
Action: Mouse moved to (806, 366)
Screenshot: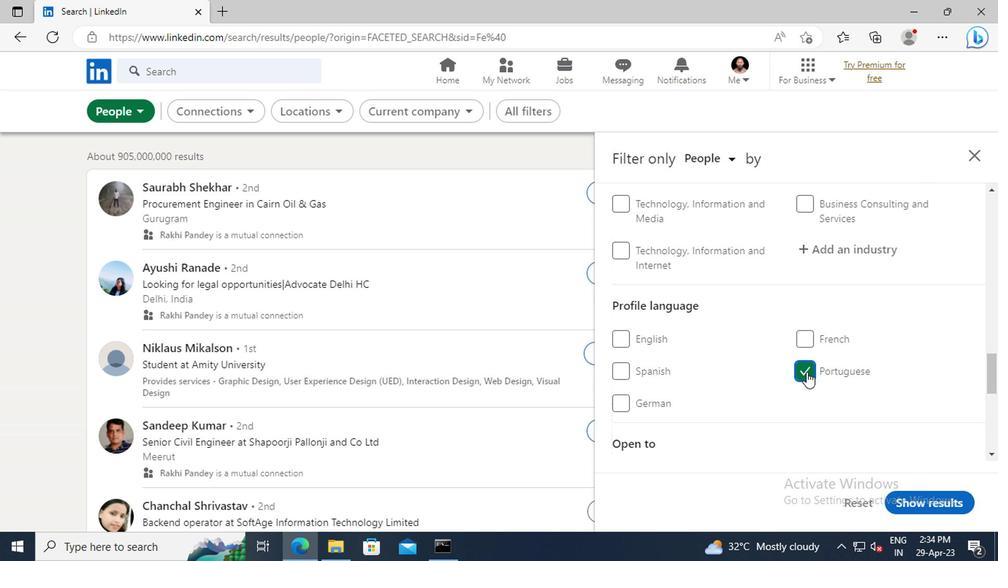 
Action: Mouse scrolled (806, 366) with delta (0, 0)
Screenshot: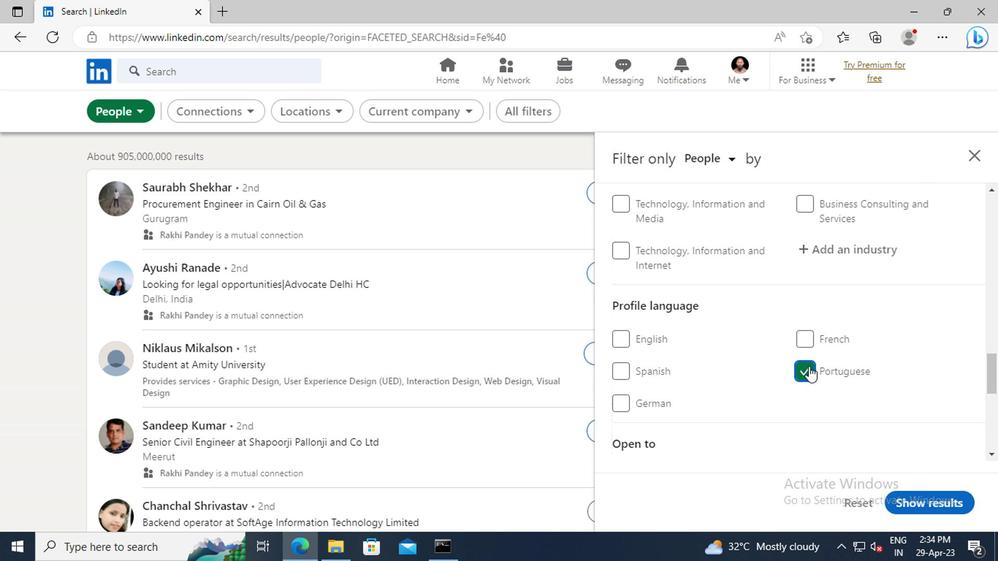 
Action: Mouse scrolled (806, 366) with delta (0, 0)
Screenshot: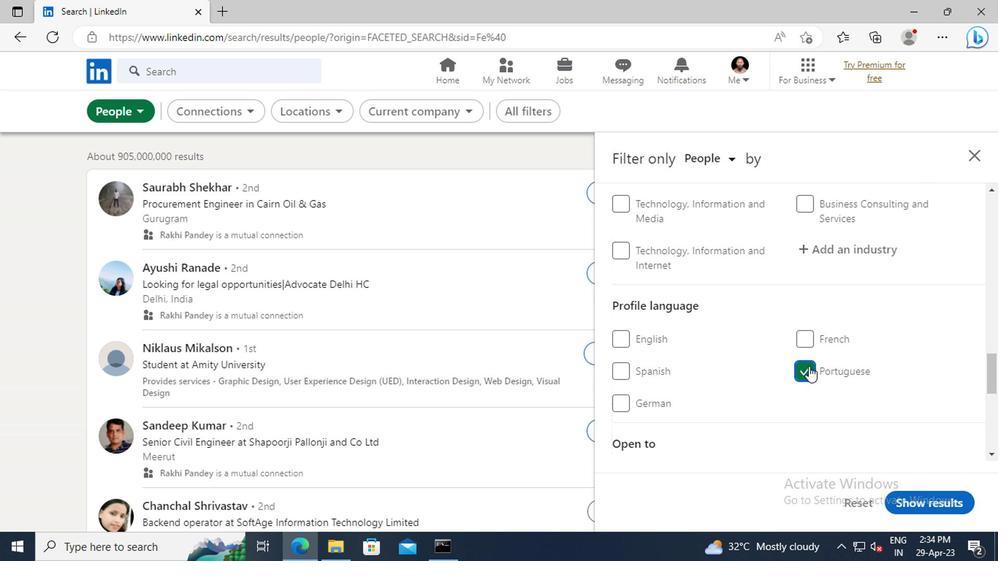 
Action: Mouse moved to (806, 365)
Screenshot: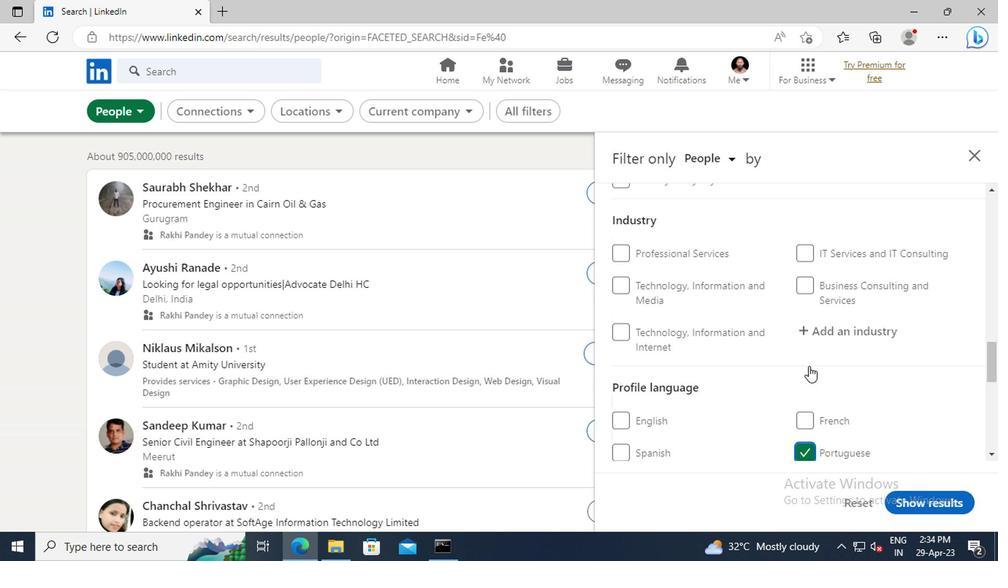 
Action: Mouse scrolled (806, 366) with delta (0, 0)
Screenshot: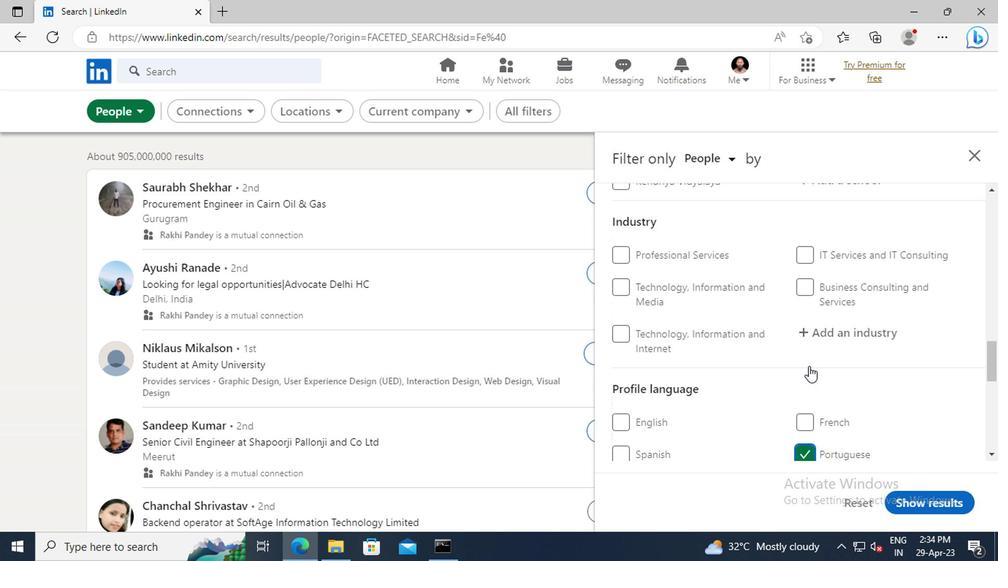 
Action: Mouse scrolled (806, 366) with delta (0, 0)
Screenshot: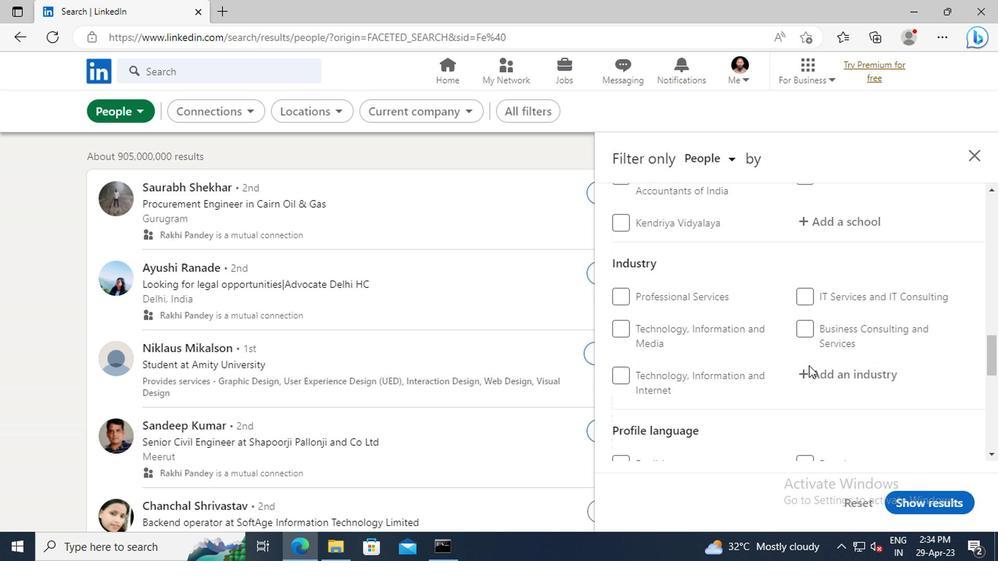 
Action: Mouse scrolled (806, 366) with delta (0, 0)
Screenshot: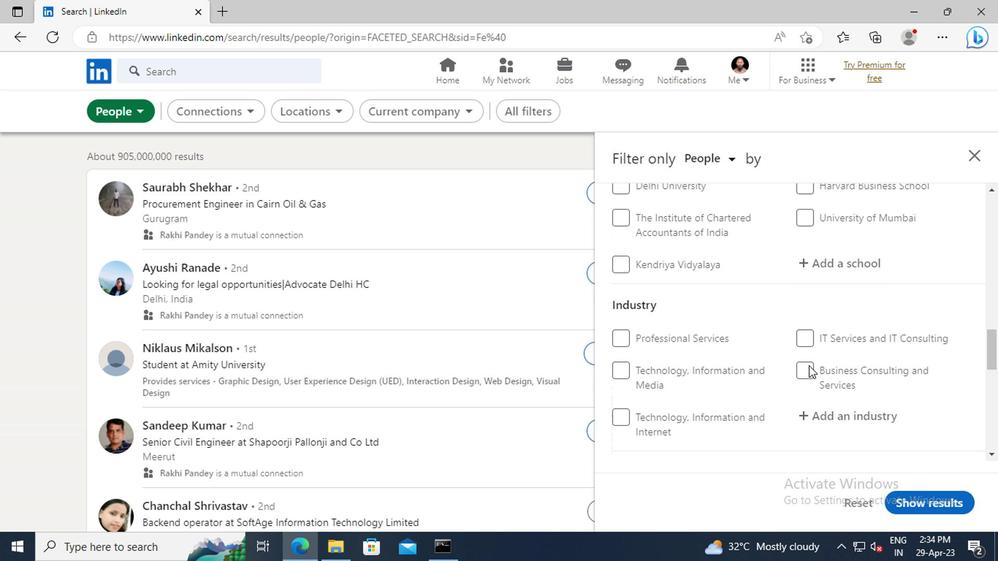 
Action: Mouse scrolled (806, 366) with delta (0, 0)
Screenshot: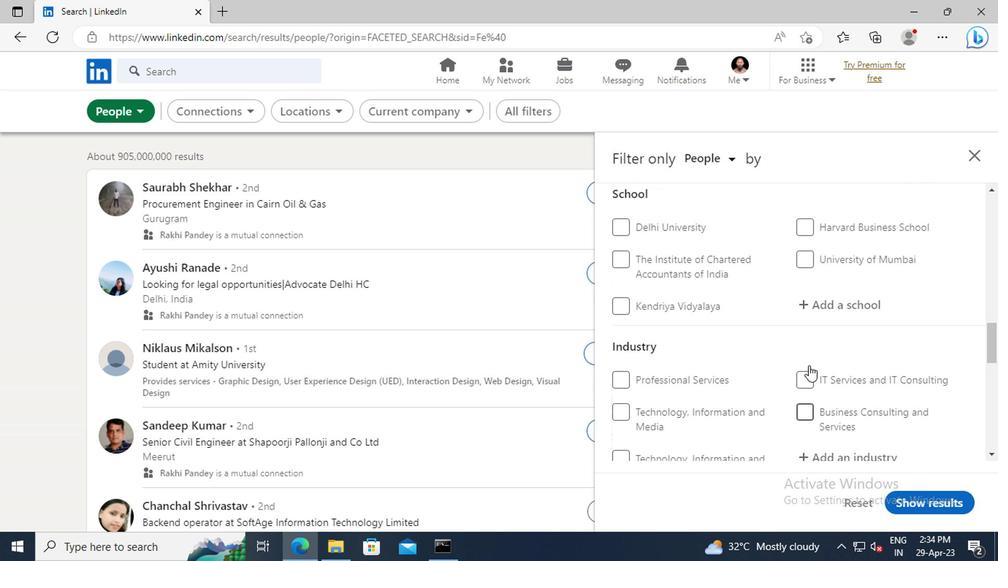 
Action: Mouse scrolled (806, 366) with delta (0, 0)
Screenshot: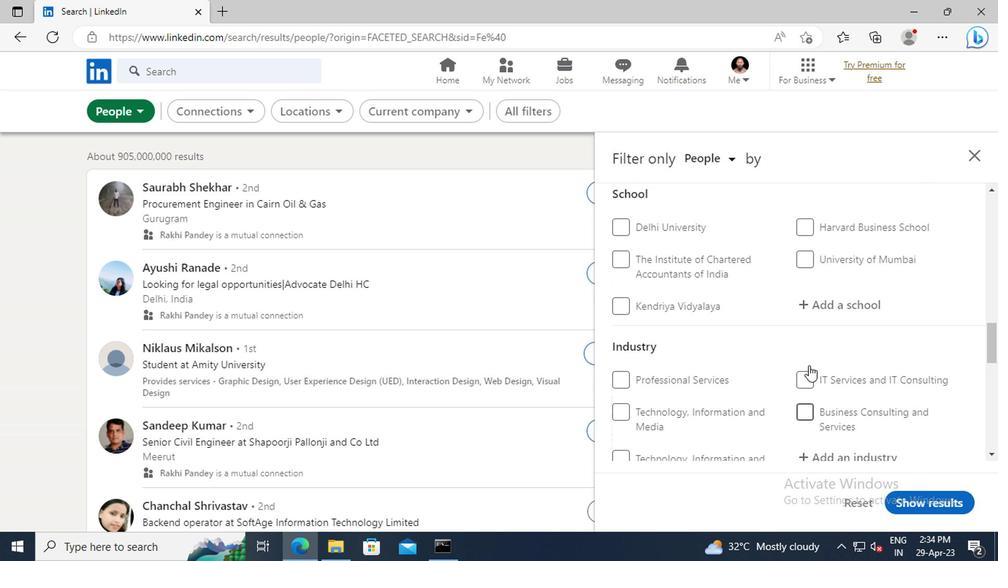 
Action: Mouse scrolled (806, 366) with delta (0, 0)
Screenshot: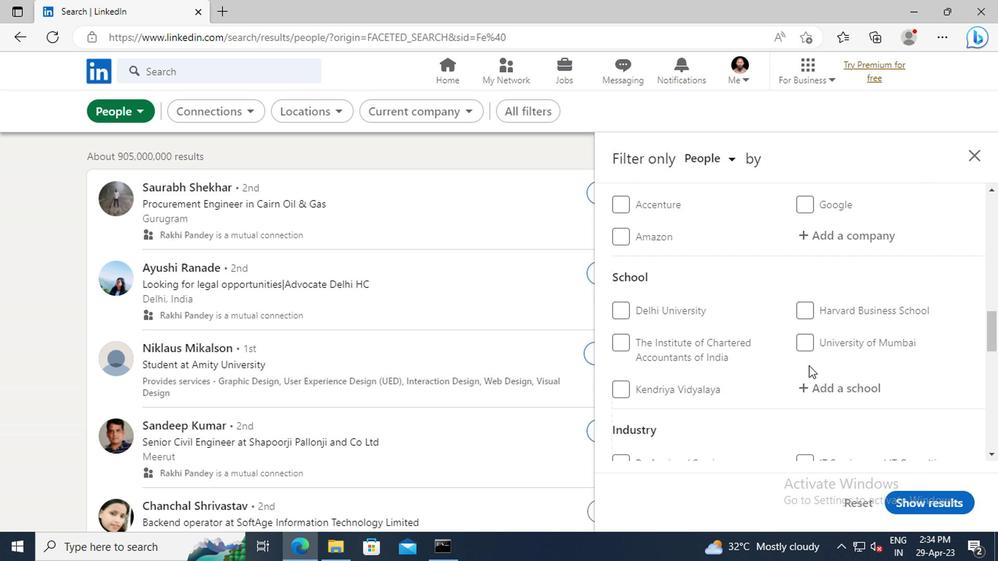 
Action: Mouse scrolled (806, 366) with delta (0, 0)
Screenshot: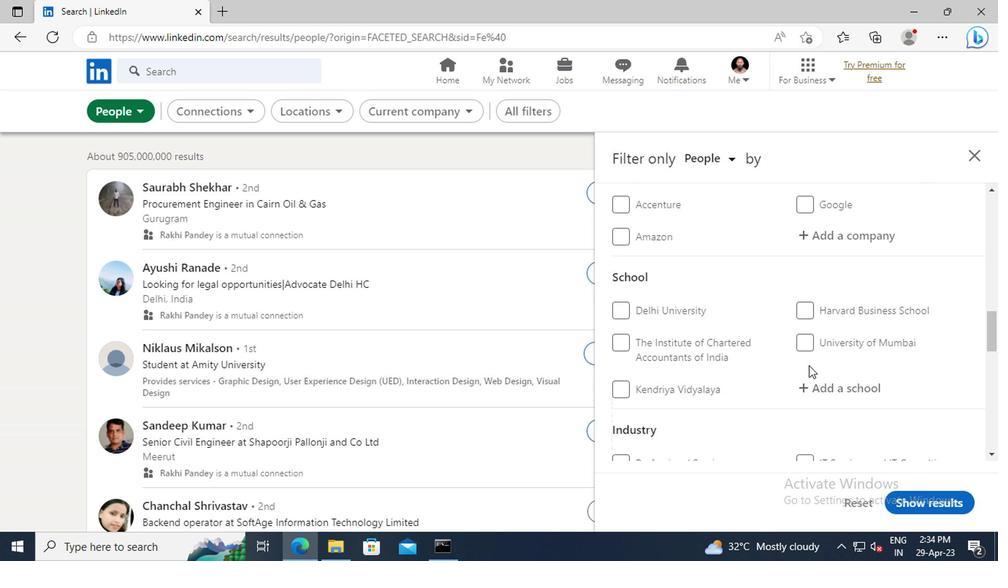 
Action: Mouse scrolled (806, 366) with delta (0, 0)
Screenshot: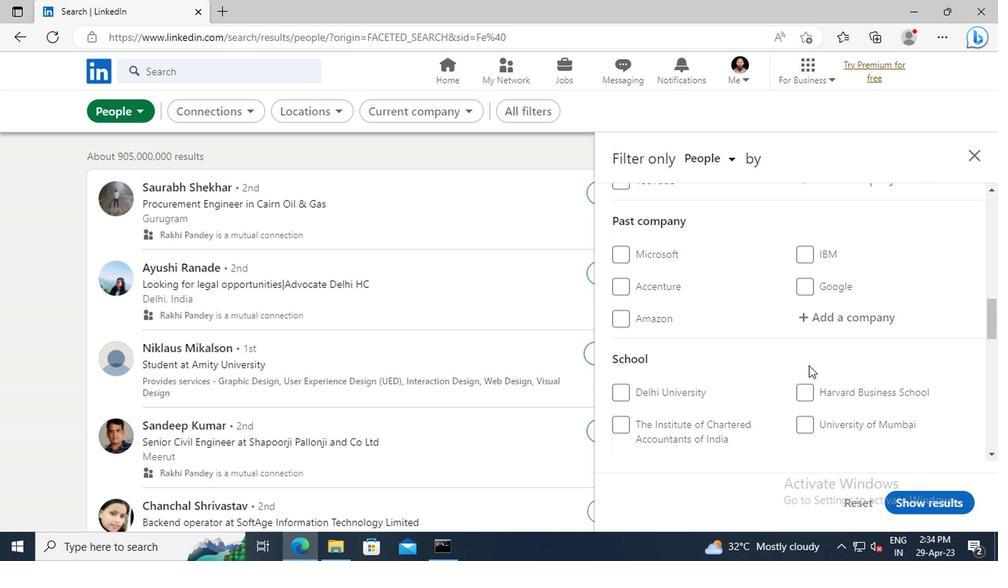 
Action: Mouse scrolled (806, 366) with delta (0, 0)
Screenshot: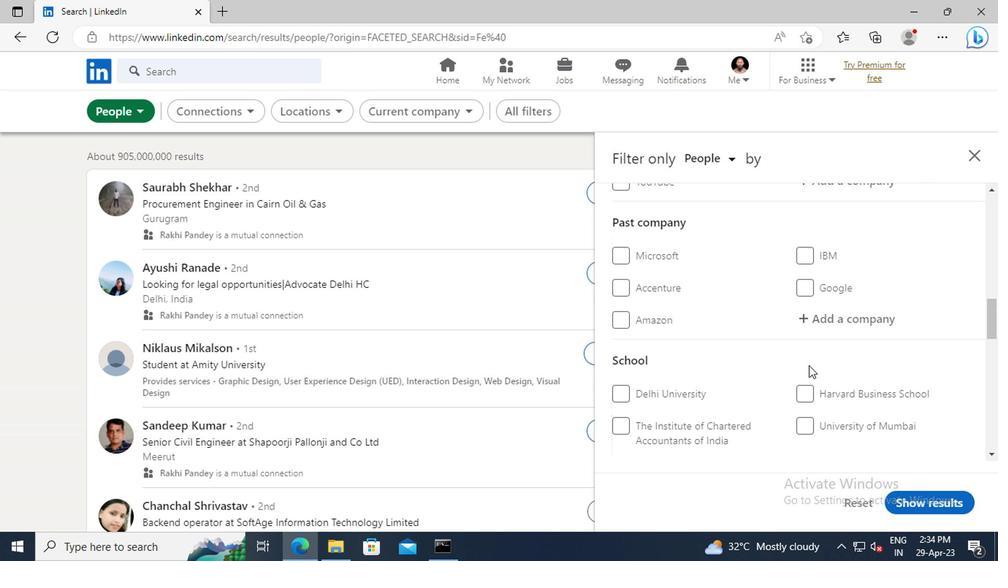 
Action: Mouse scrolled (806, 366) with delta (0, 0)
Screenshot: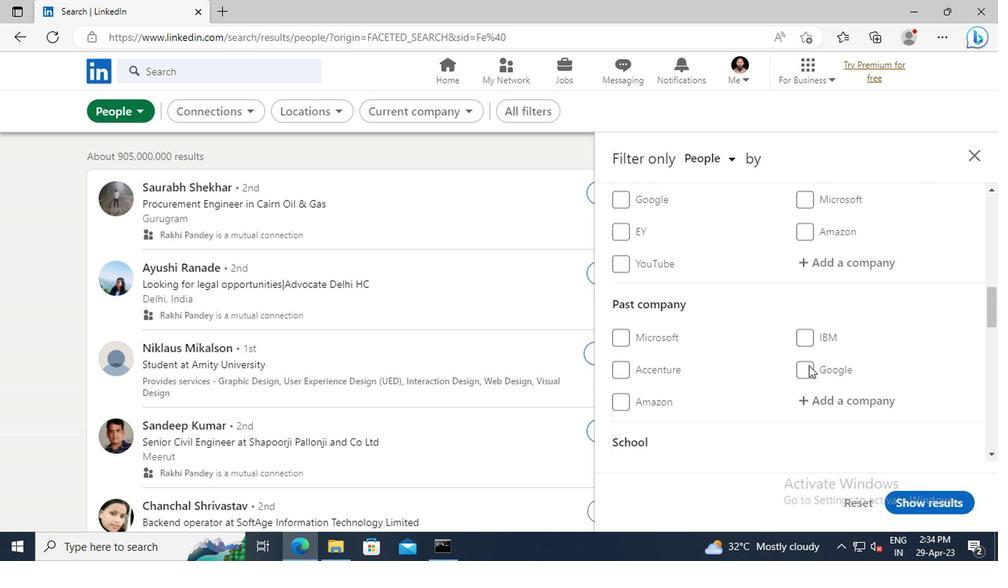 
Action: Mouse moved to (810, 309)
Screenshot: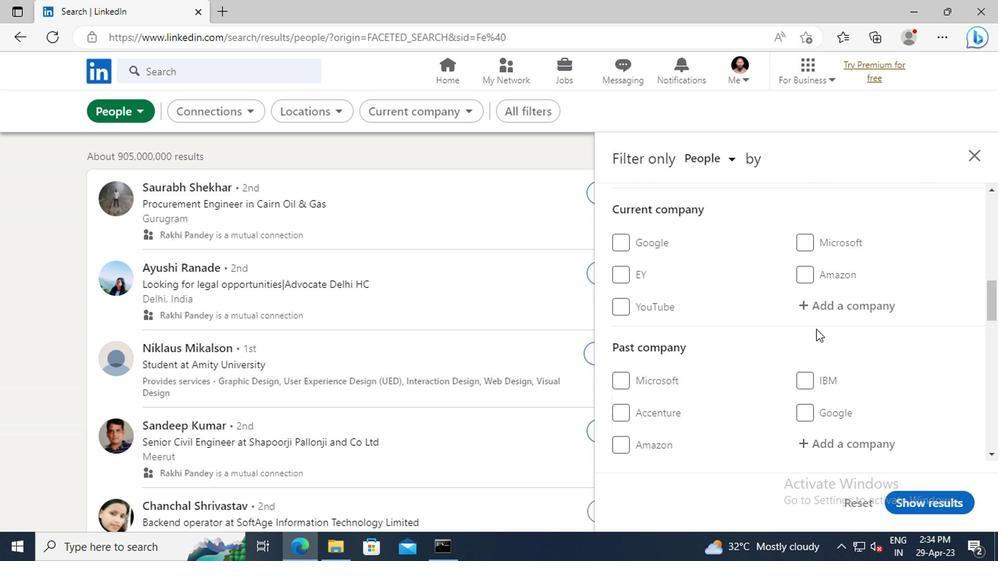 
Action: Mouse pressed left at (810, 309)
Screenshot: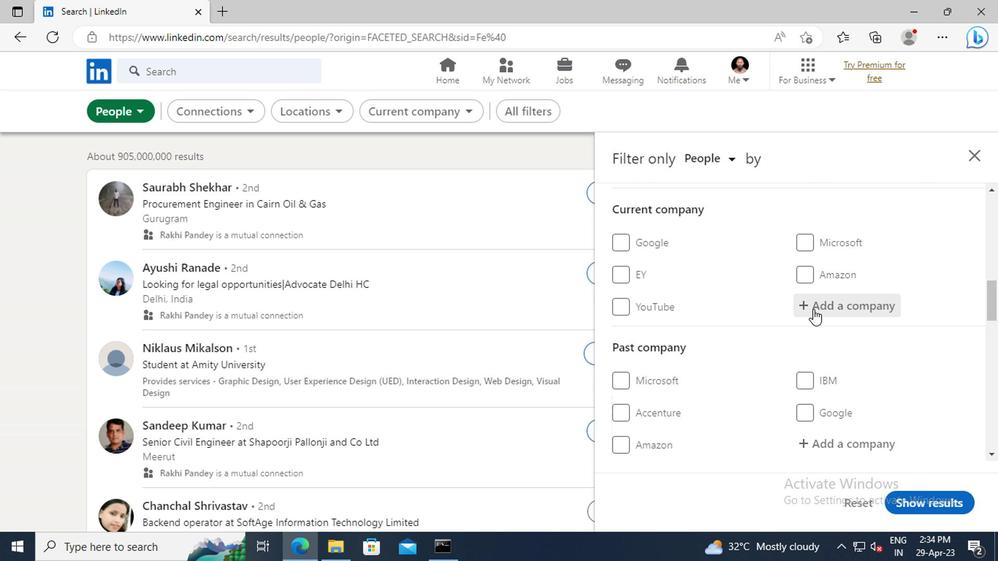 
Action: Key pressed <Key.shift>S
Screenshot: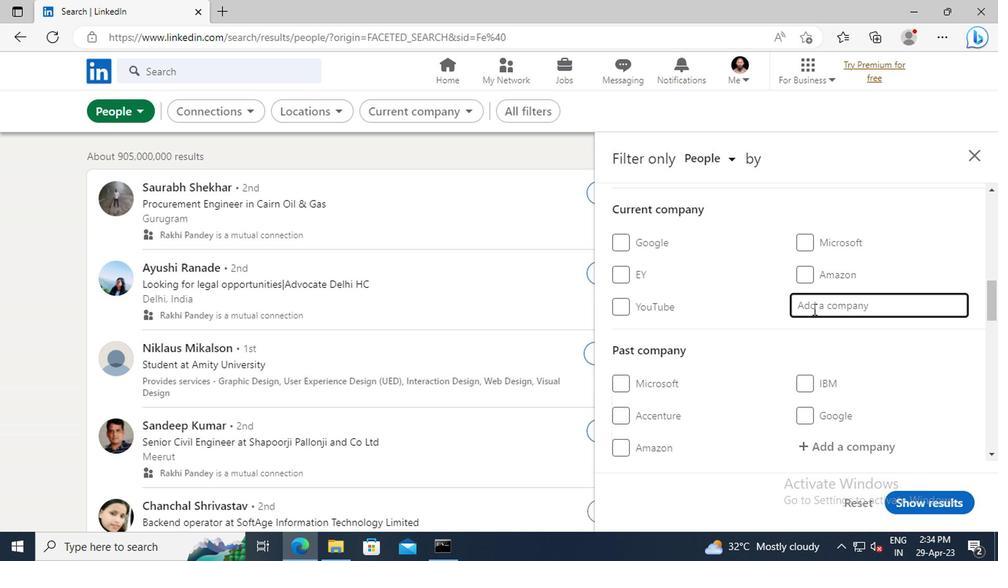 
Action: Mouse moved to (810, 308)
Screenshot: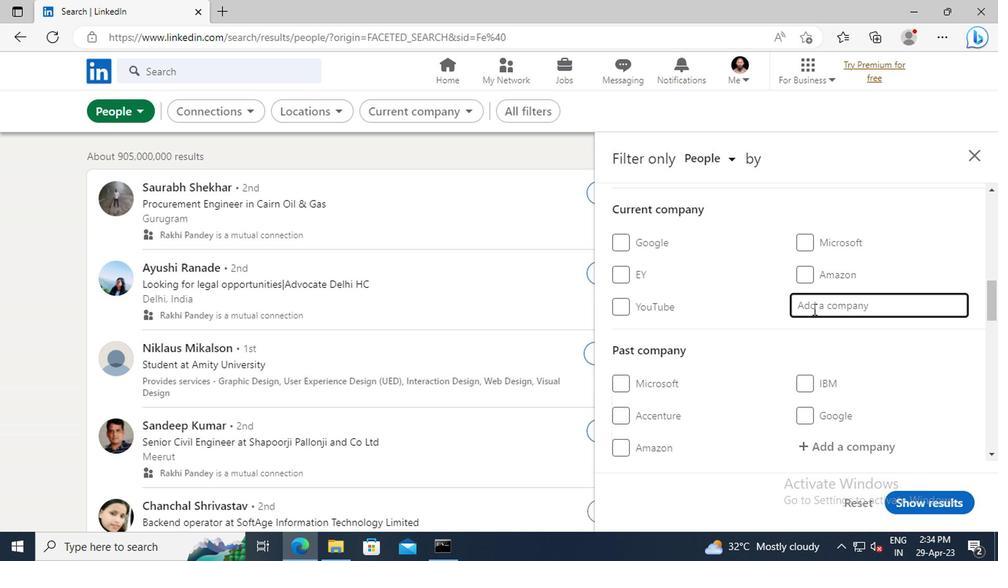 
Action: Key pressed RF<Key.space><Key.shift>LIM
Screenshot: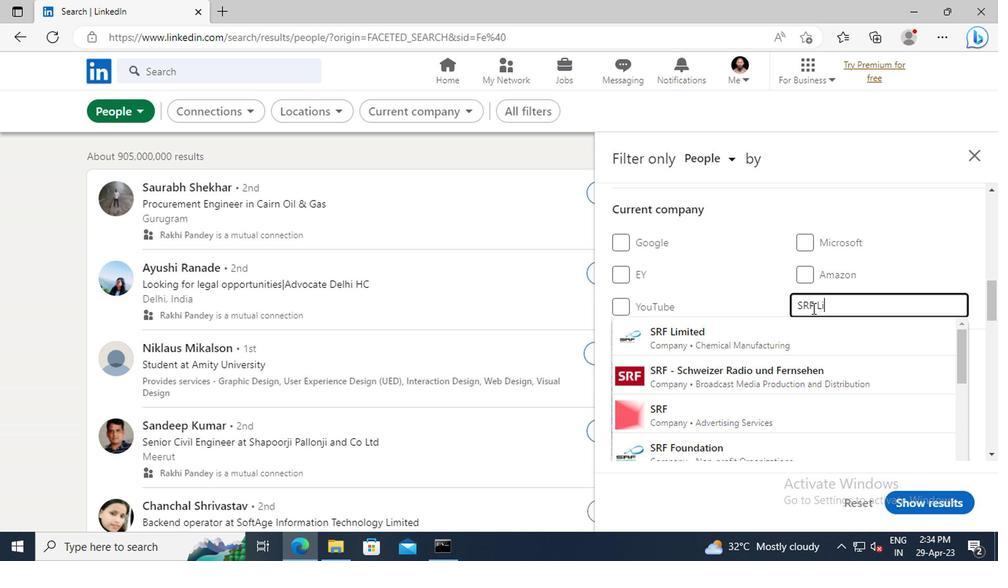 
Action: Mouse moved to (802, 329)
Screenshot: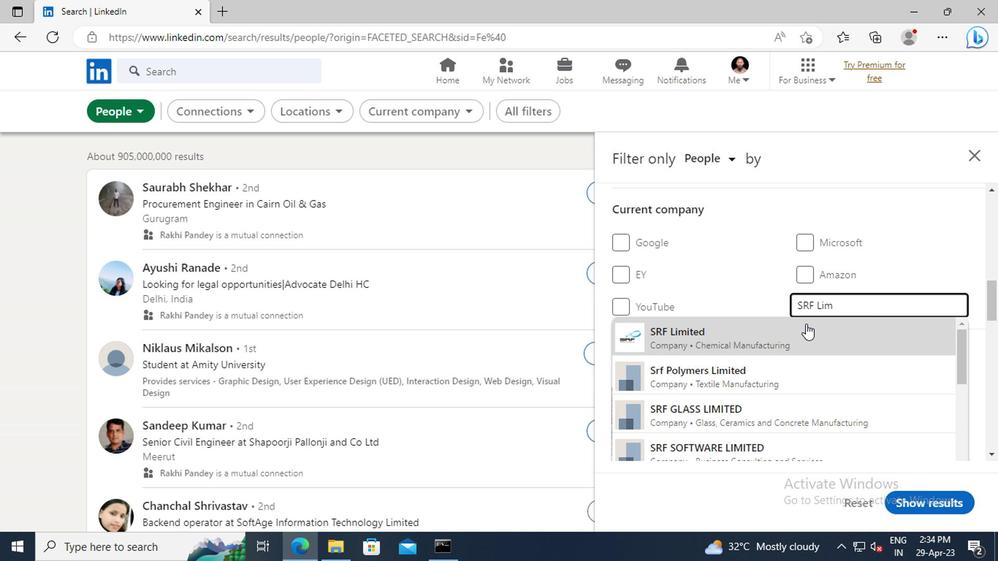 
Action: Mouse pressed left at (802, 329)
Screenshot: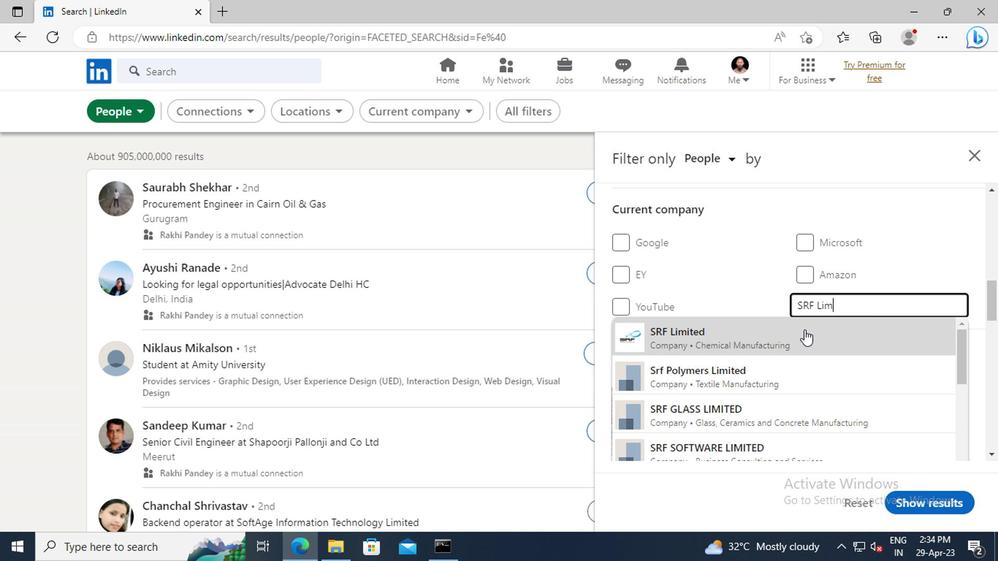 
Action: Mouse scrolled (802, 329) with delta (0, 0)
Screenshot: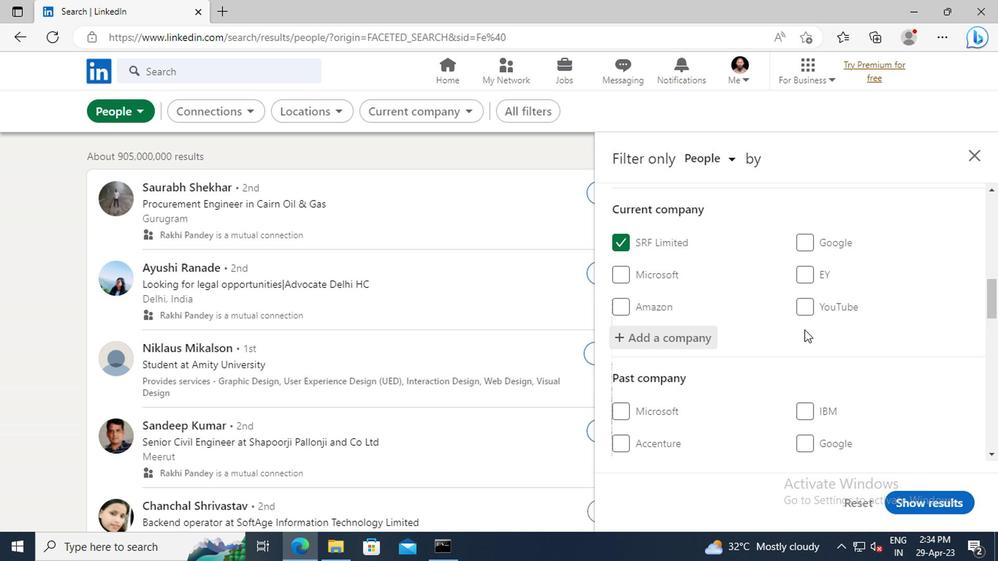 
Action: Mouse scrolled (802, 329) with delta (0, 0)
Screenshot: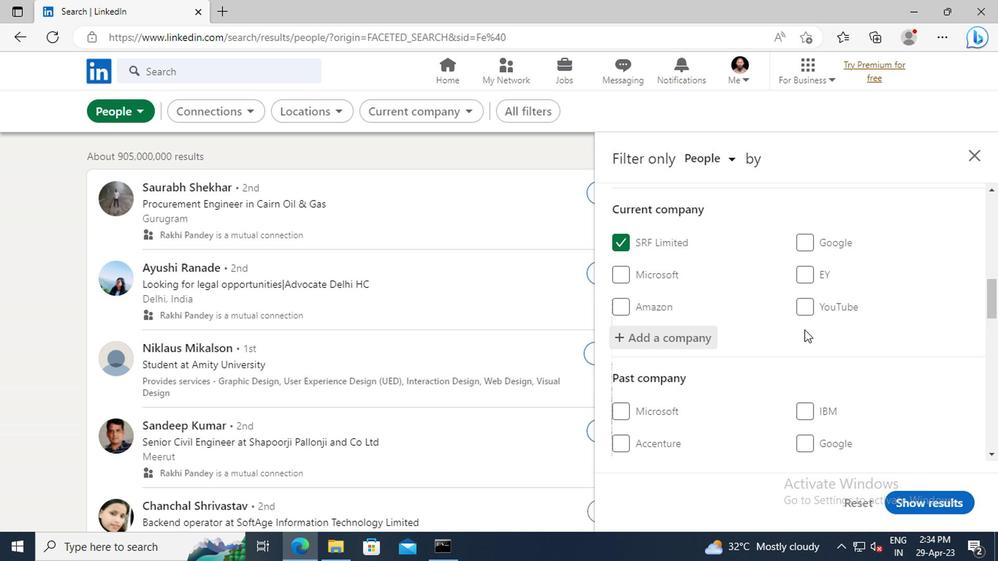 
Action: Mouse scrolled (802, 329) with delta (0, 0)
Screenshot: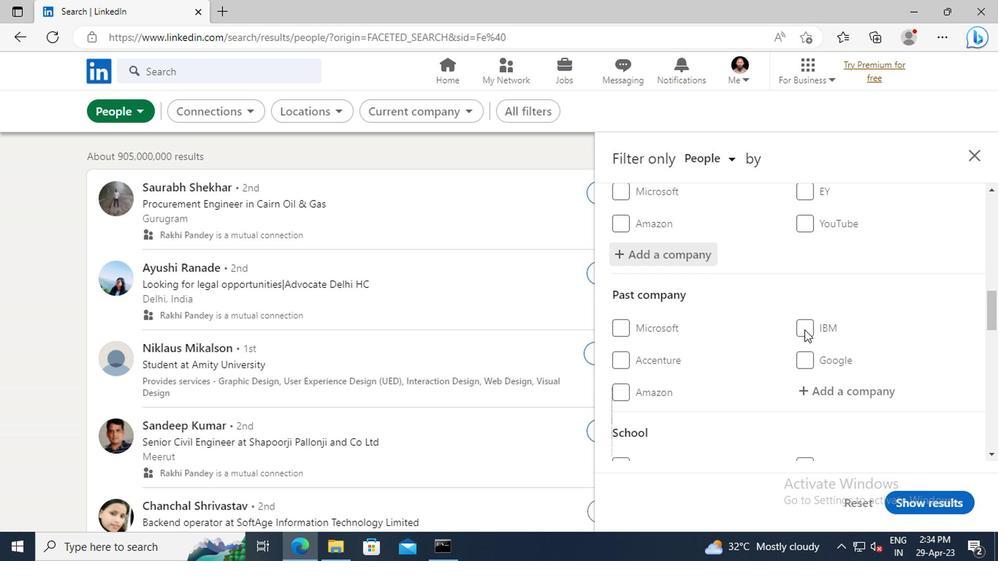 
Action: Mouse scrolled (802, 329) with delta (0, 0)
Screenshot: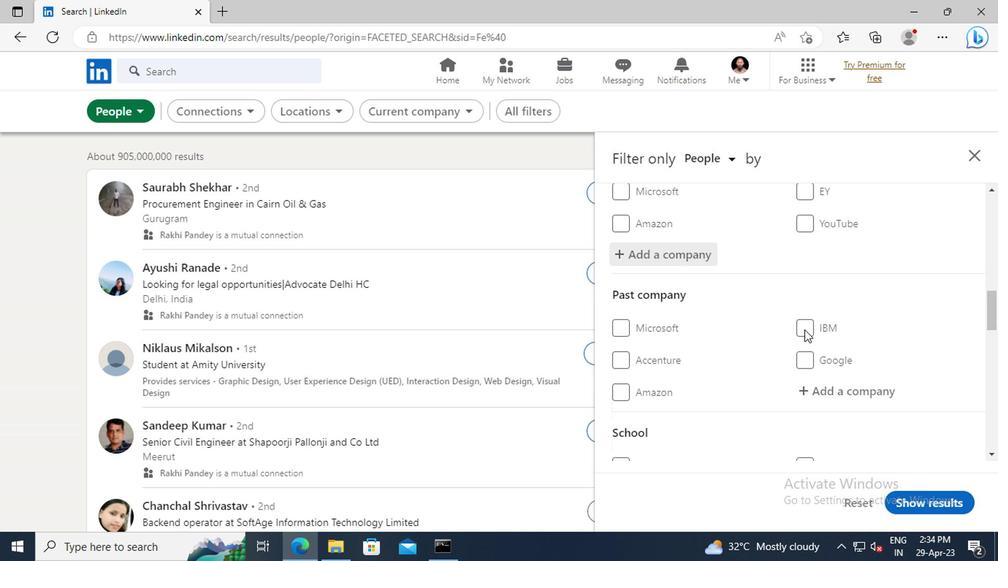 
Action: Mouse scrolled (802, 329) with delta (0, 0)
Screenshot: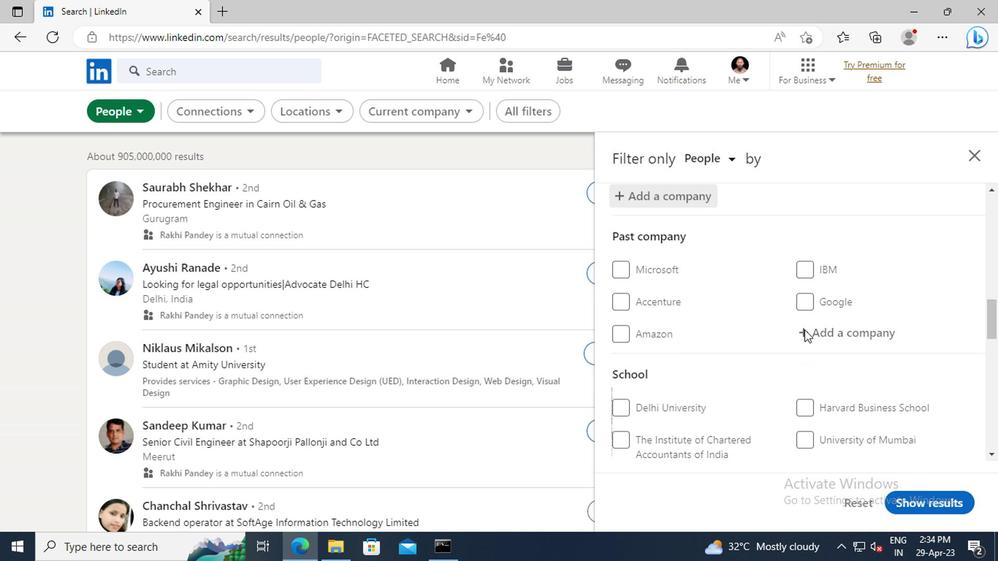 
Action: Mouse scrolled (802, 329) with delta (0, 0)
Screenshot: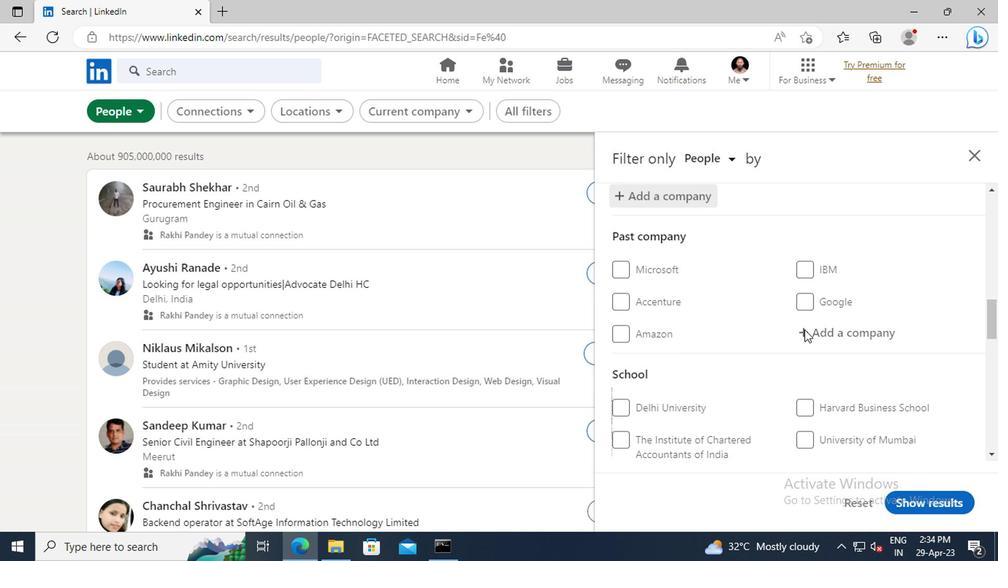 
Action: Mouse moved to (805, 373)
Screenshot: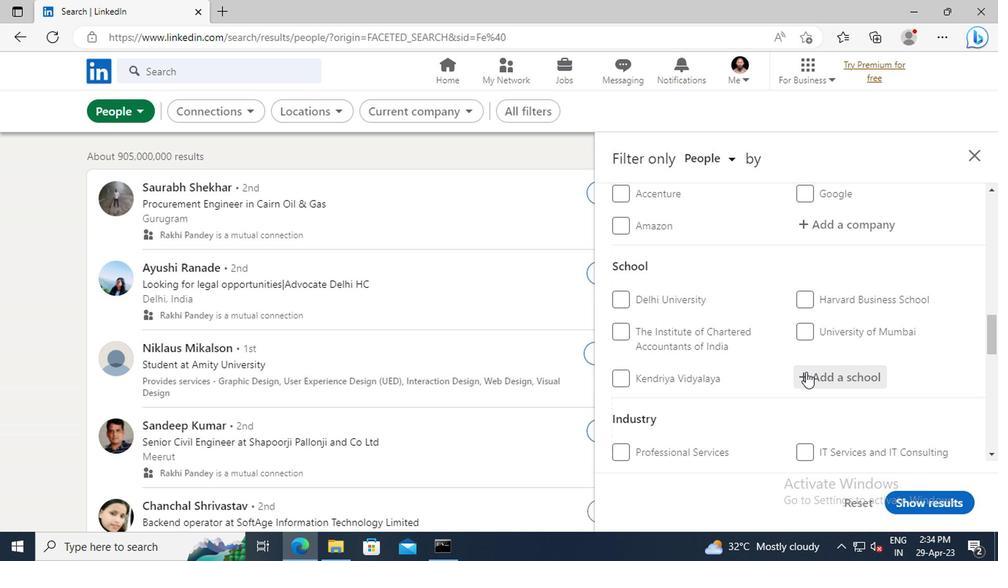 
Action: Mouse pressed left at (805, 373)
Screenshot: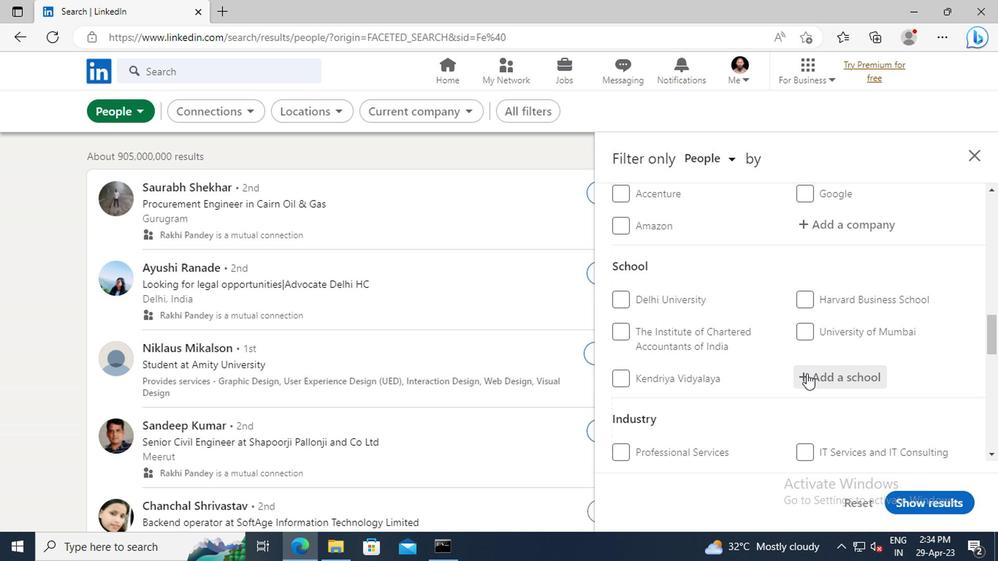 
Action: Key pressed <Key.shift>DR.<Key.space><Key.shift>RAM<Key.space>
Screenshot: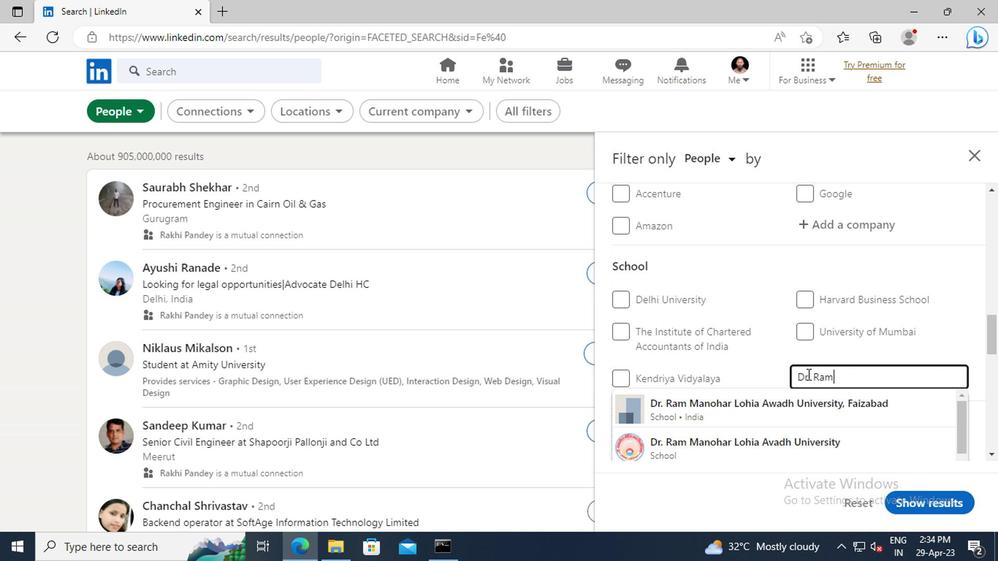 
Action: Mouse moved to (792, 403)
Screenshot: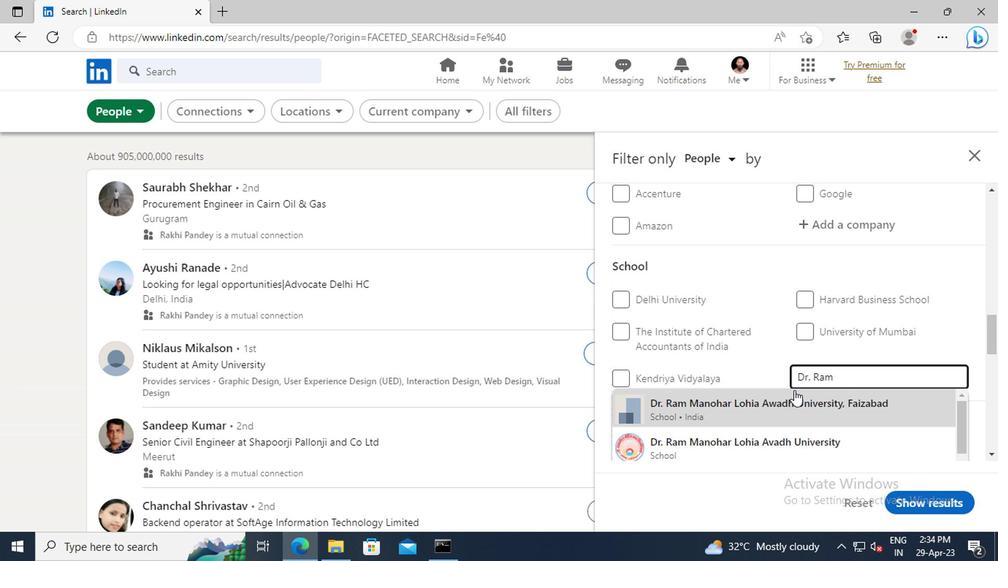 
Action: Mouse pressed left at (792, 403)
Screenshot: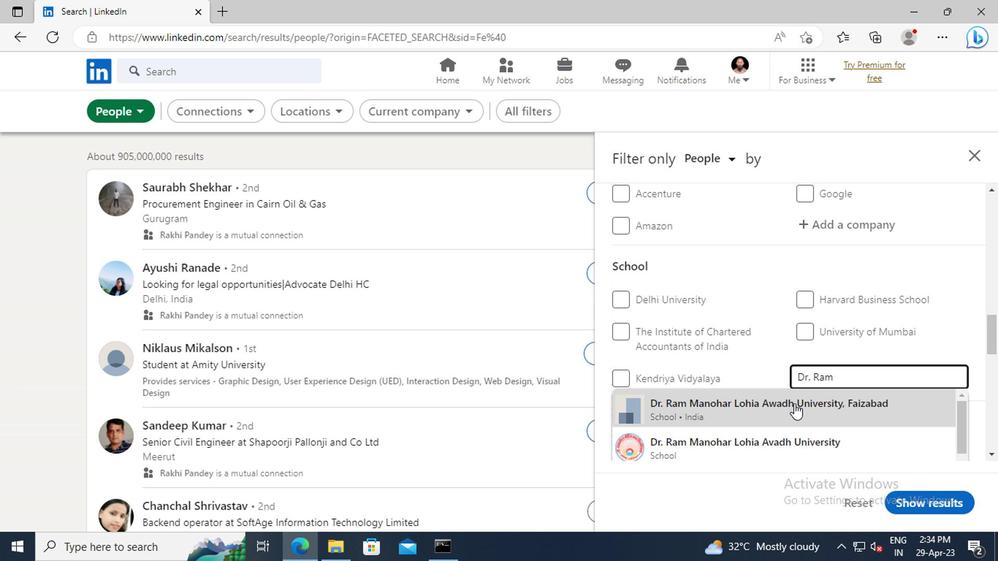 
Action: Mouse scrolled (792, 402) with delta (0, 0)
Screenshot: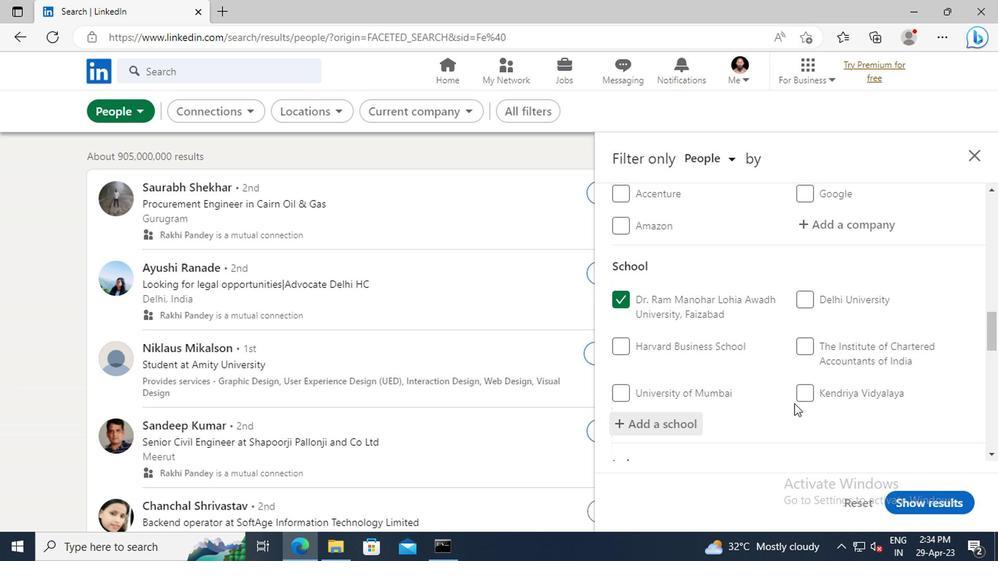 
Action: Mouse scrolled (792, 402) with delta (0, 0)
Screenshot: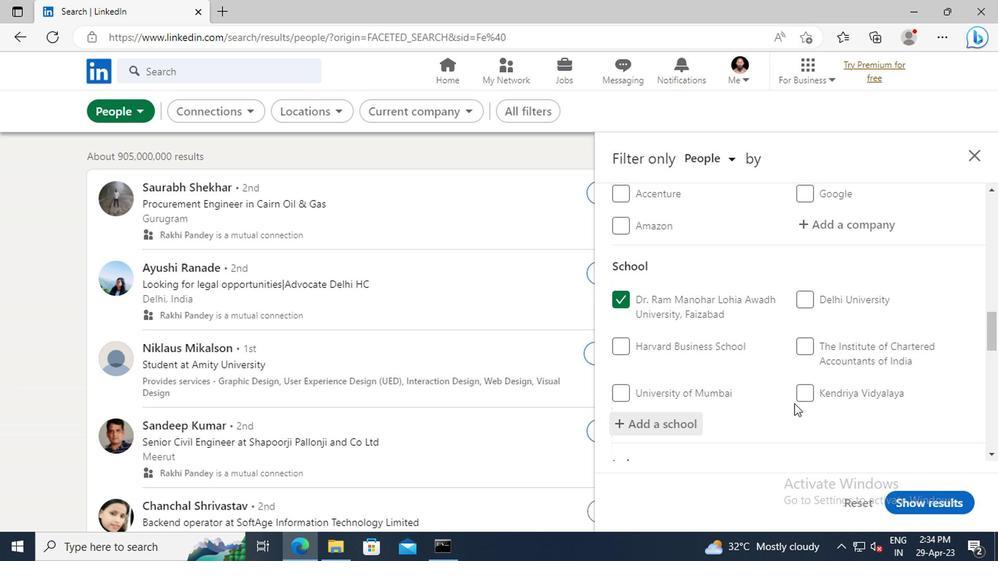 
Action: Mouse moved to (801, 378)
Screenshot: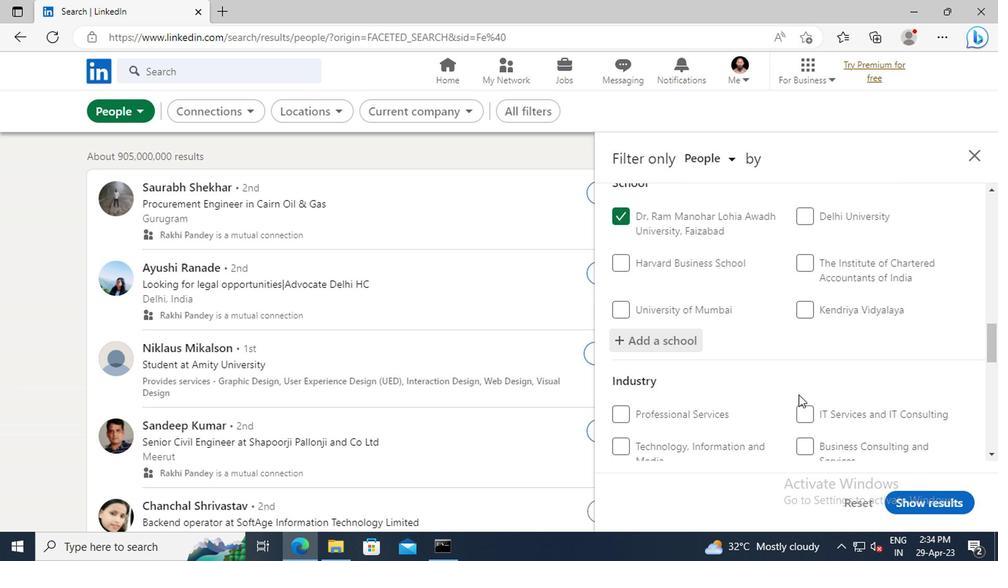 
Action: Mouse scrolled (801, 377) with delta (0, -1)
Screenshot: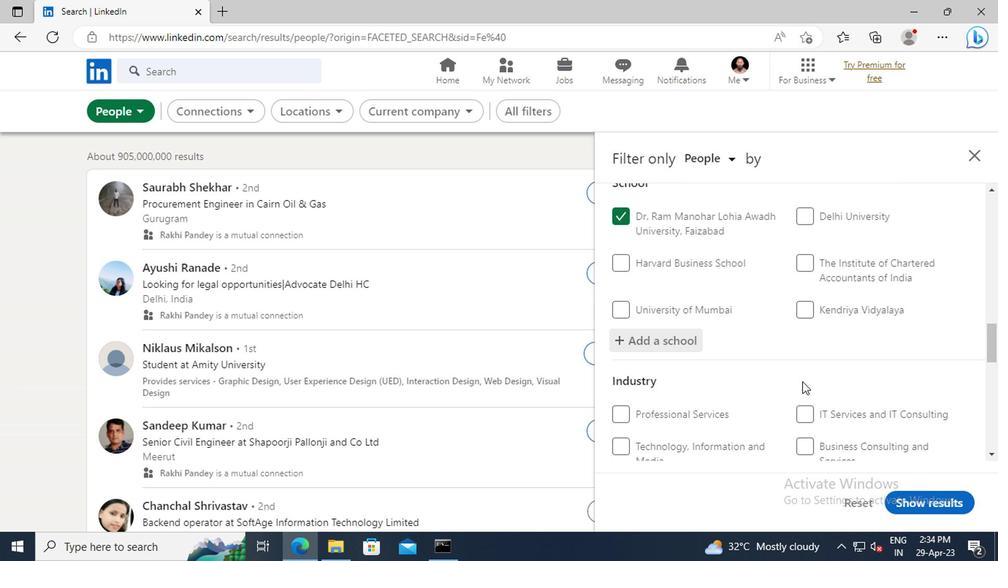 
Action: Mouse scrolled (801, 377) with delta (0, -1)
Screenshot: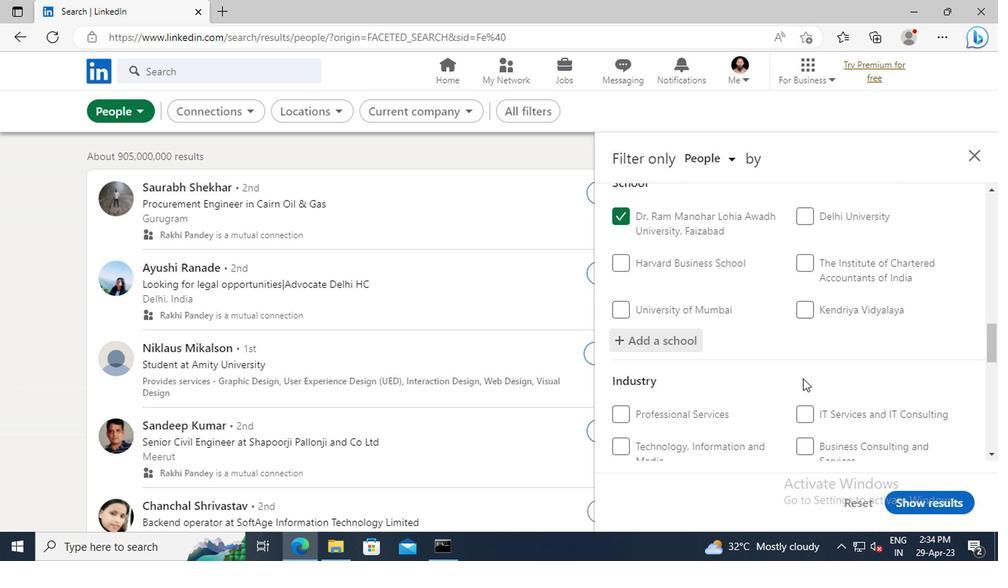 
Action: Mouse moved to (804, 354)
Screenshot: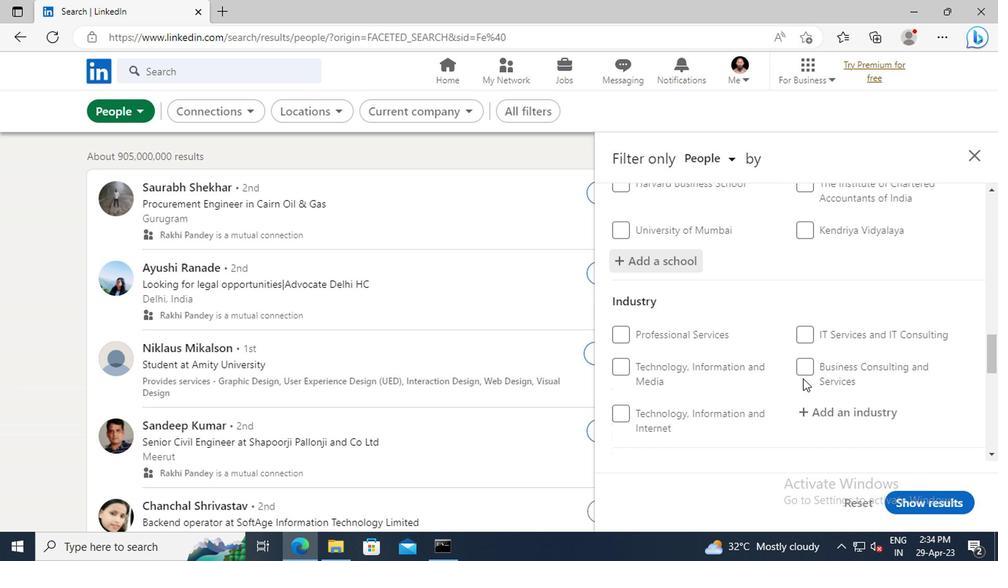 
Action: Mouse scrolled (804, 353) with delta (0, -1)
Screenshot: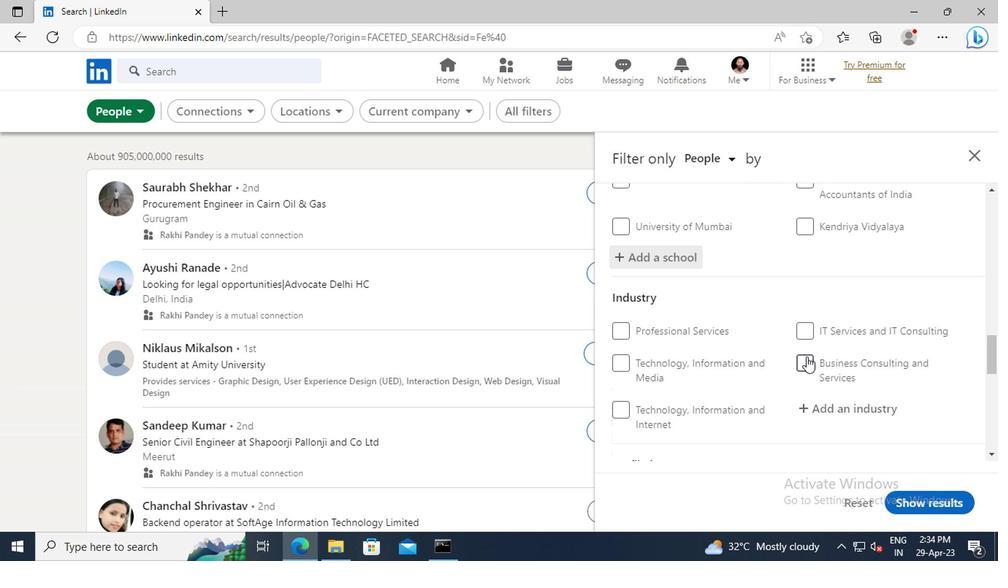 
Action: Mouse moved to (810, 363)
Screenshot: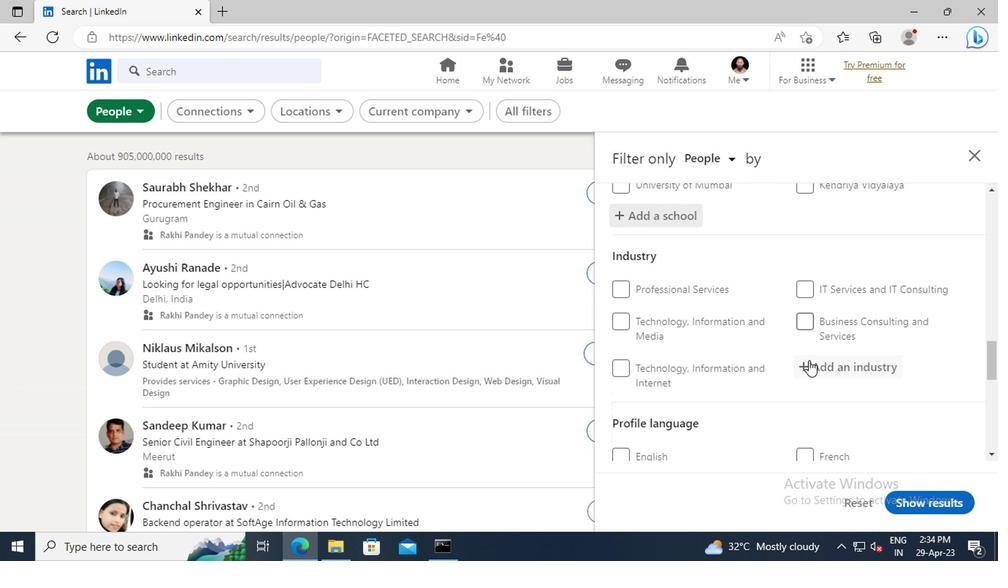 
Action: Mouse pressed left at (810, 363)
Screenshot: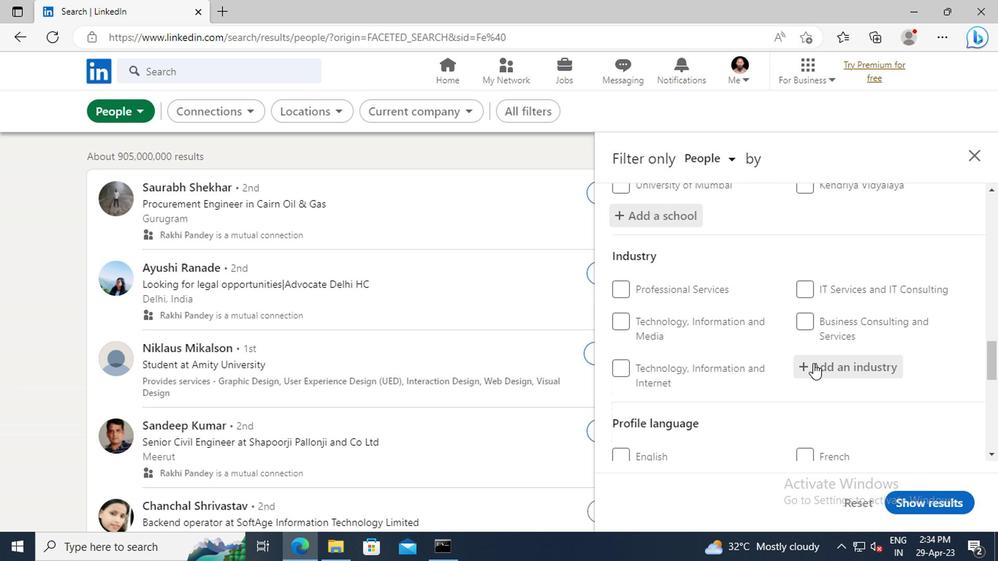
Action: Key pressed <Key.shift>AUTOMATION
Screenshot: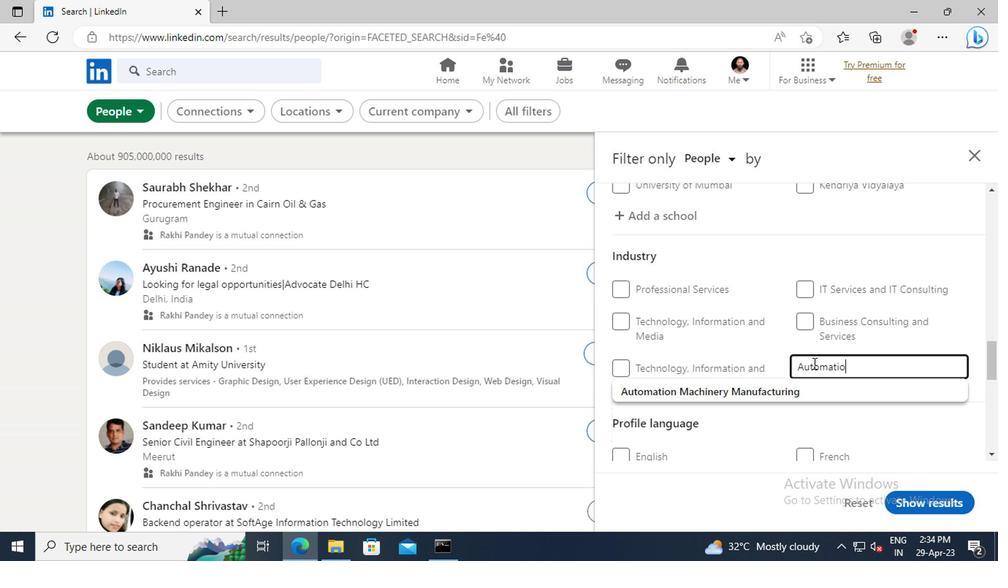 
Action: Mouse moved to (790, 388)
Screenshot: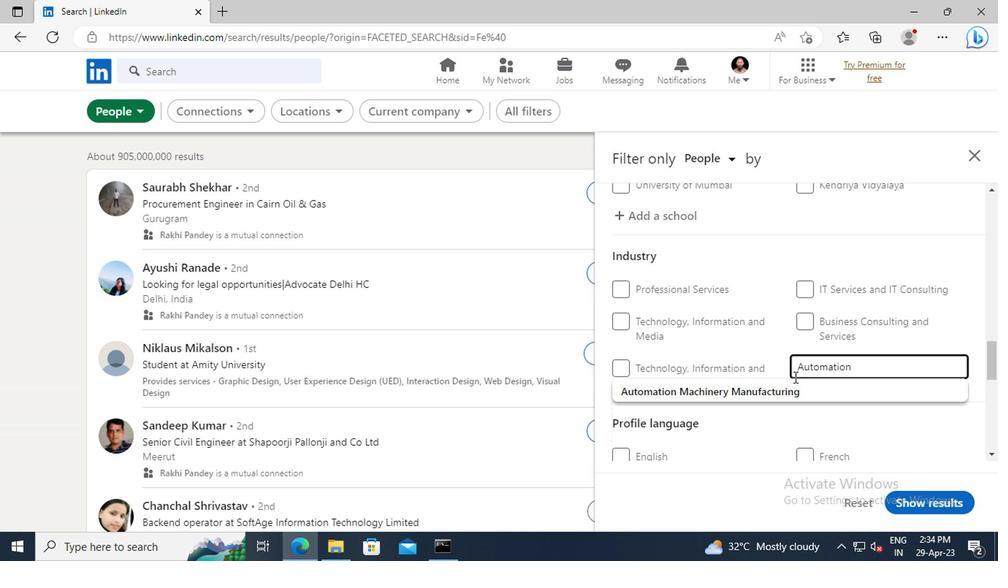 
Action: Mouse pressed left at (790, 388)
Screenshot: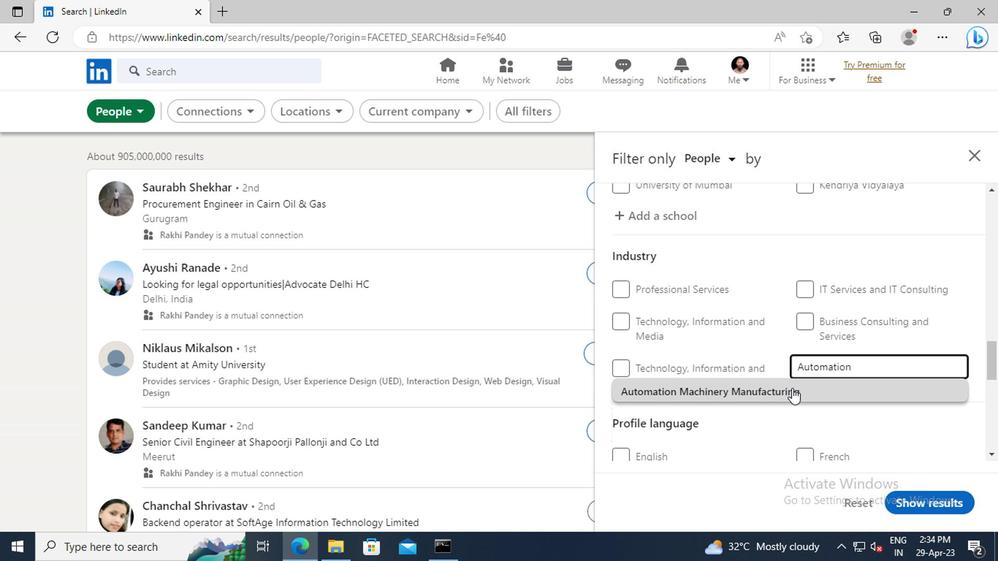 
Action: Mouse scrolled (790, 386) with delta (0, -1)
Screenshot: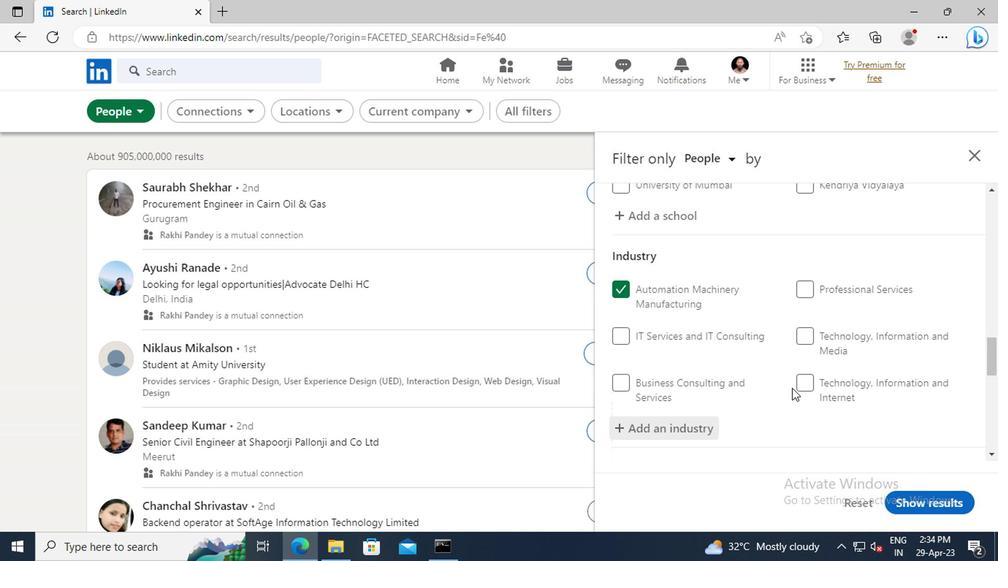 
Action: Mouse scrolled (790, 386) with delta (0, -1)
Screenshot: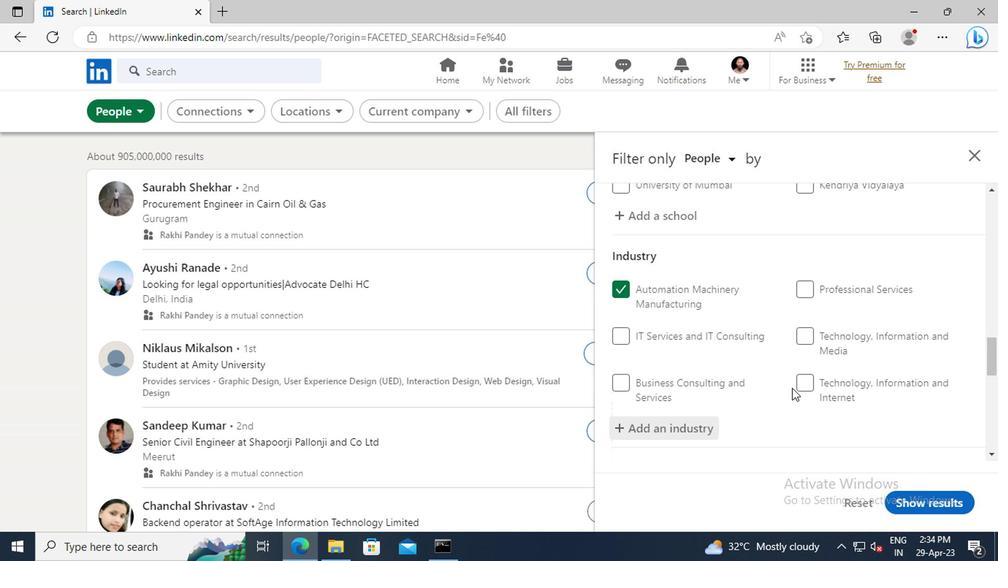 
Action: Mouse moved to (795, 383)
Screenshot: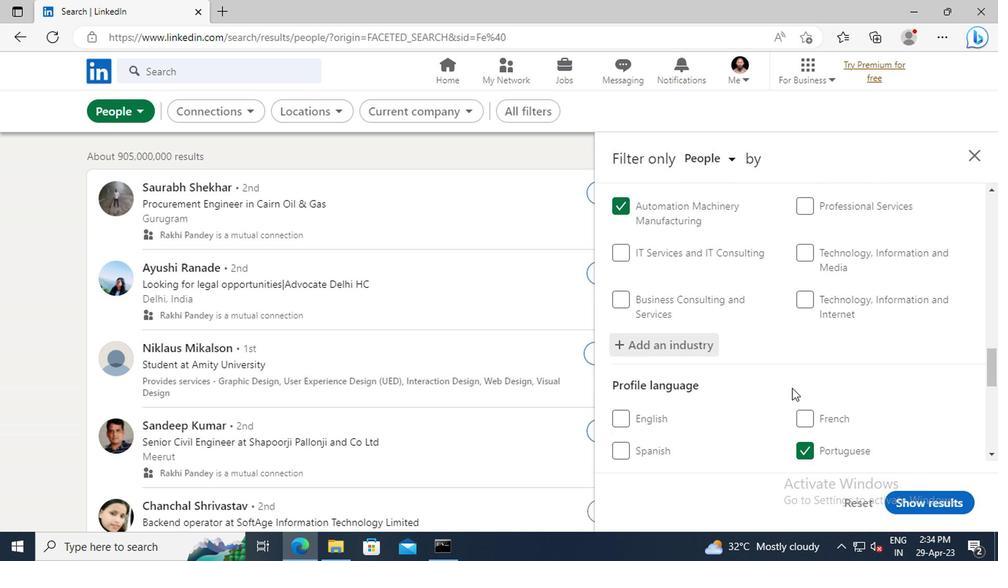 
Action: Mouse scrolled (795, 382) with delta (0, -1)
Screenshot: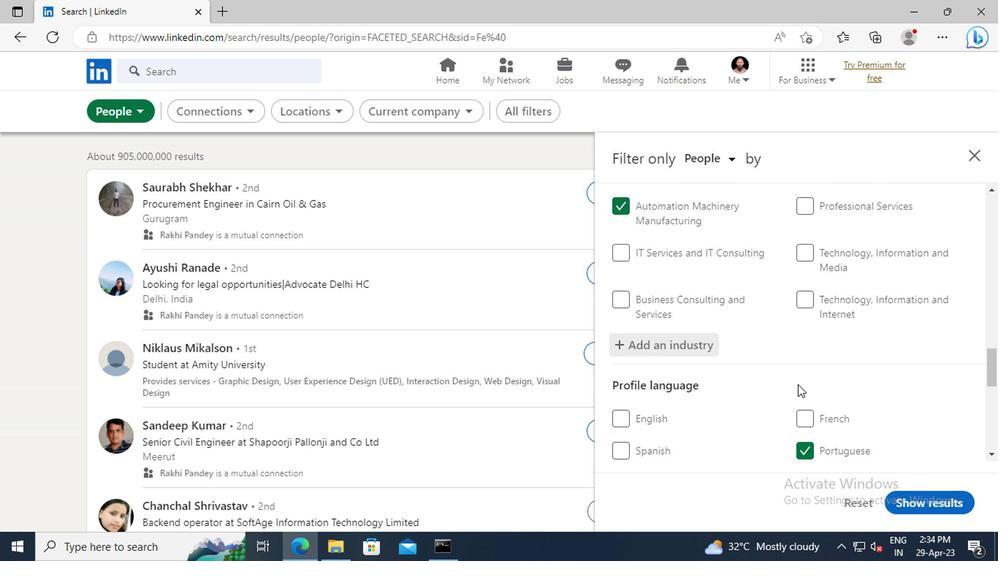 
Action: Mouse scrolled (795, 382) with delta (0, -1)
Screenshot: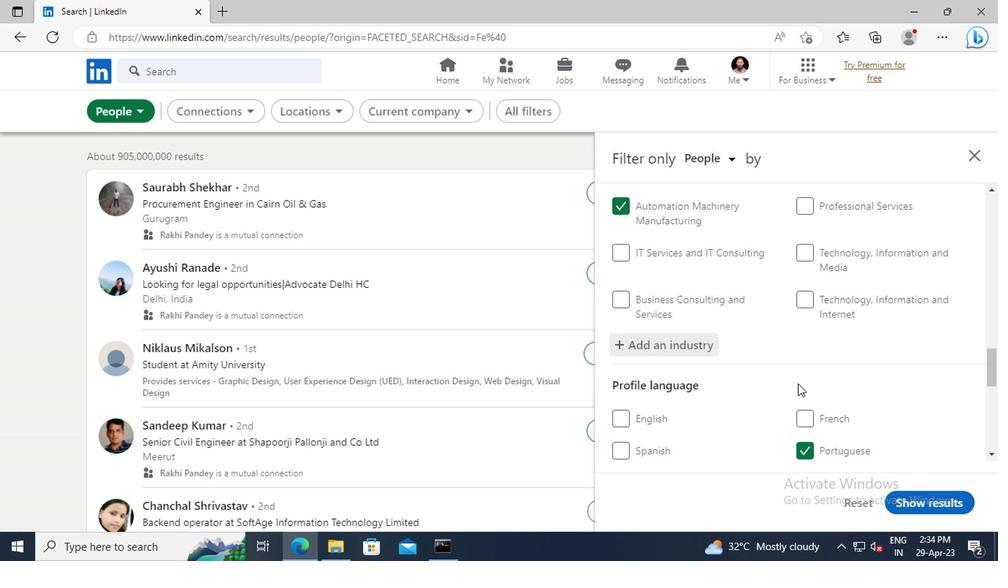 
Action: Mouse moved to (796, 380)
Screenshot: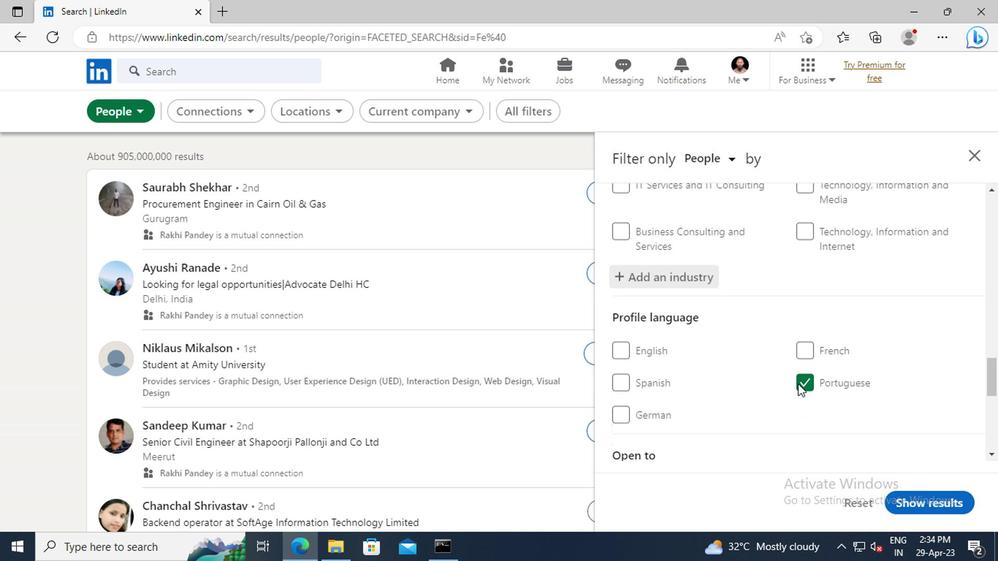 
Action: Mouse scrolled (796, 380) with delta (0, 0)
Screenshot: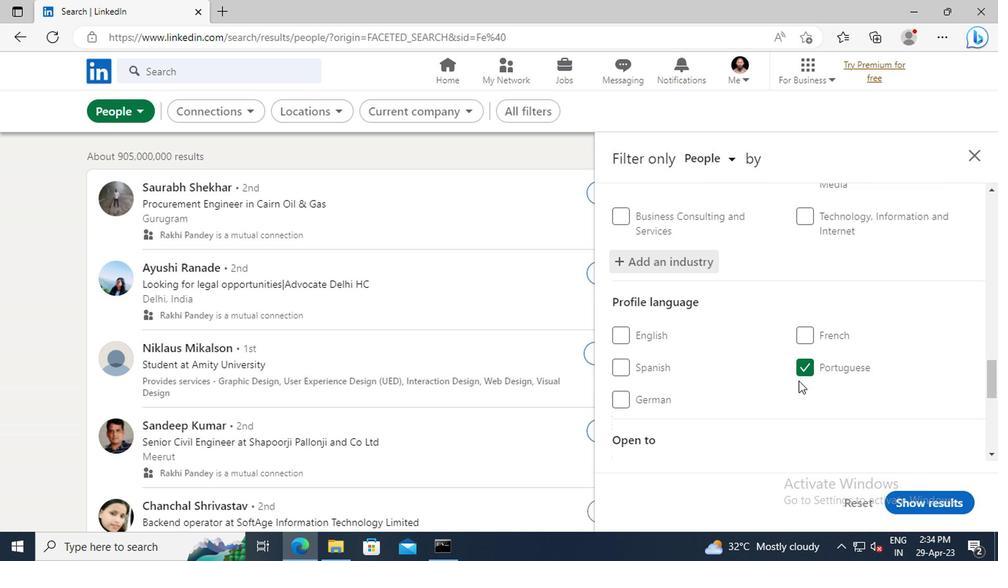 
Action: Mouse scrolled (796, 380) with delta (0, 0)
Screenshot: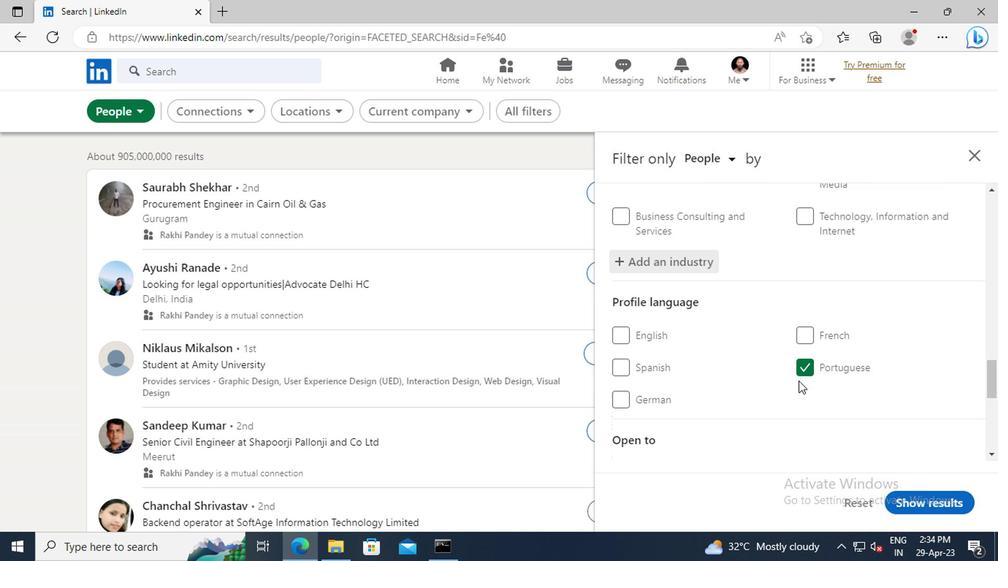 
Action: Mouse scrolled (796, 380) with delta (0, 0)
Screenshot: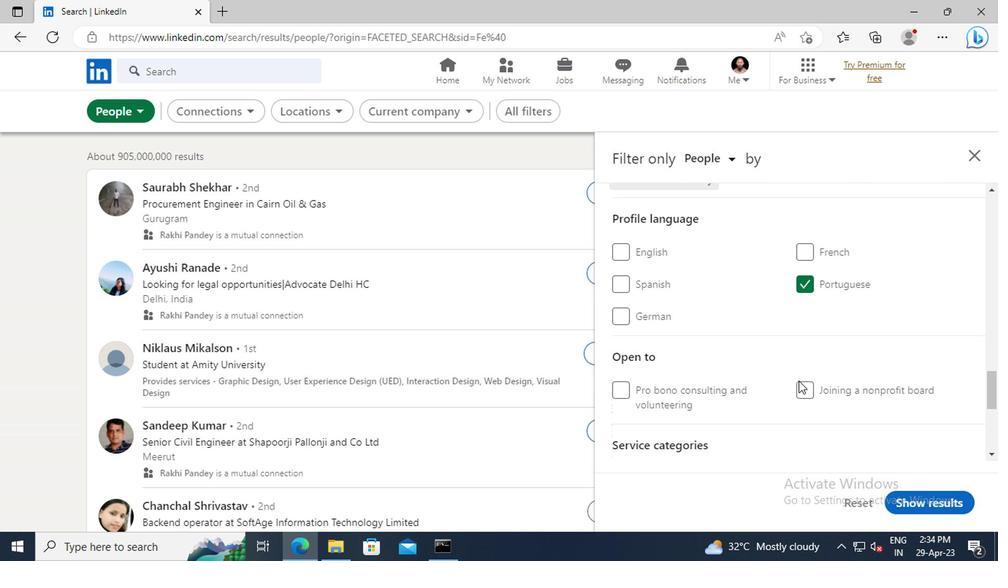 
Action: Mouse scrolled (796, 380) with delta (0, 0)
Screenshot: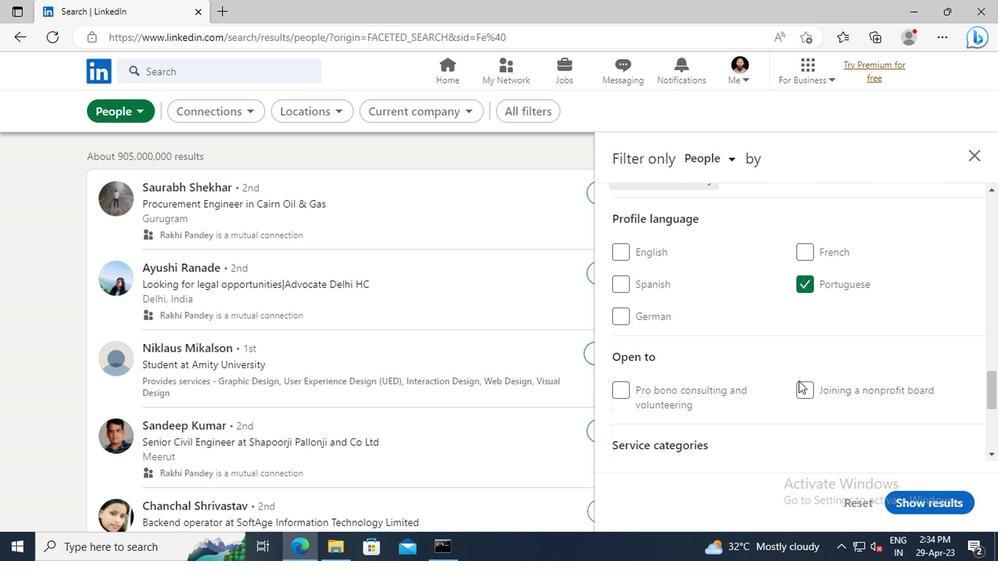 
Action: Mouse scrolled (796, 380) with delta (0, 0)
Screenshot: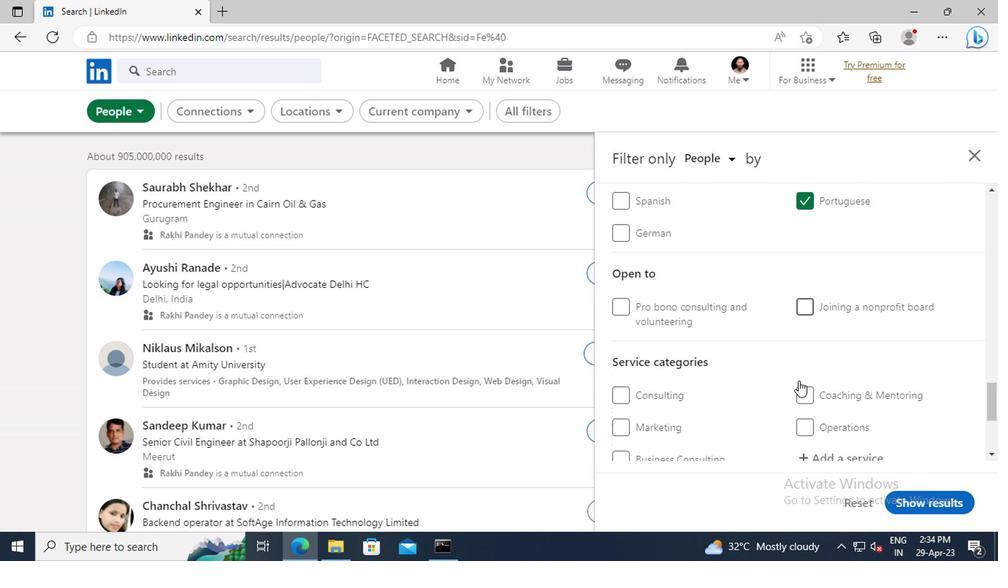 
Action: Mouse moved to (806, 410)
Screenshot: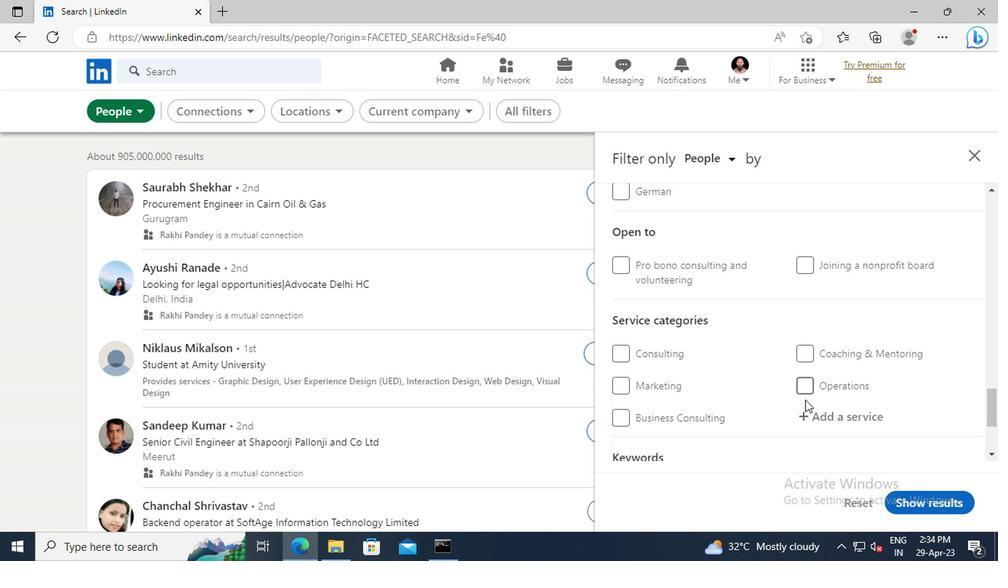 
Action: Mouse pressed left at (806, 410)
Screenshot: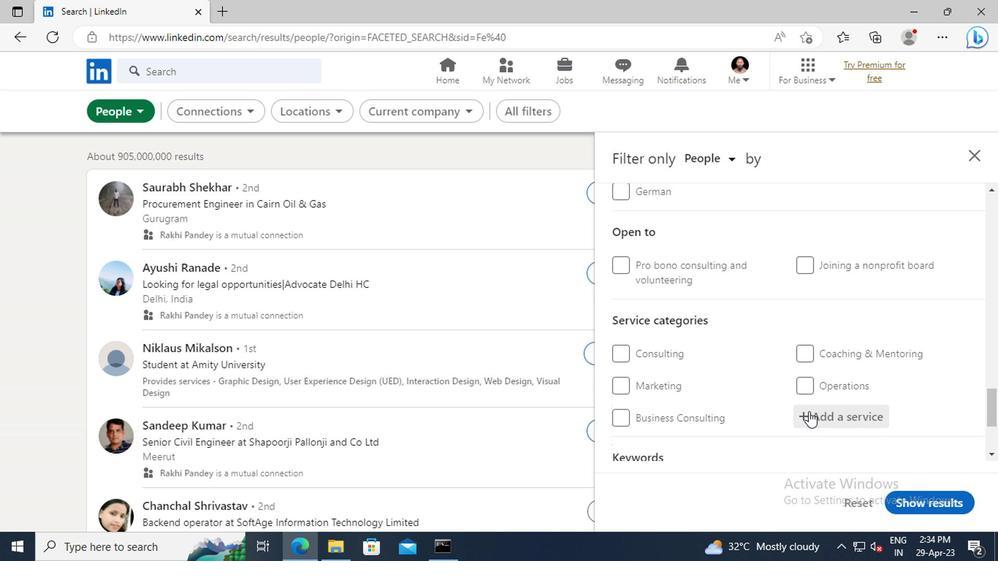 
Action: Key pressed <Key.shift>FINANCIAL<Key.space><Key.shift>REPOR
Screenshot: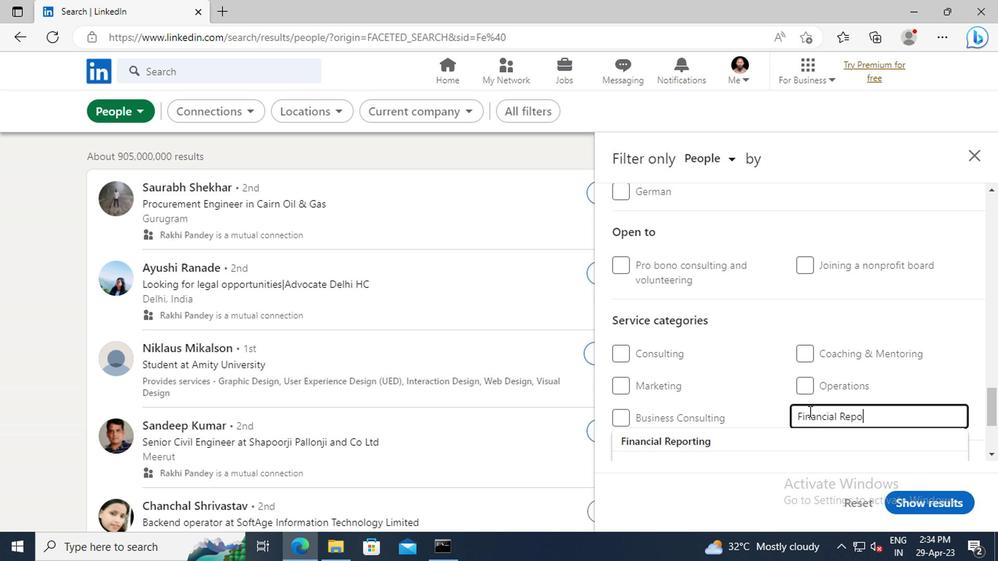 
Action: Mouse moved to (772, 435)
Screenshot: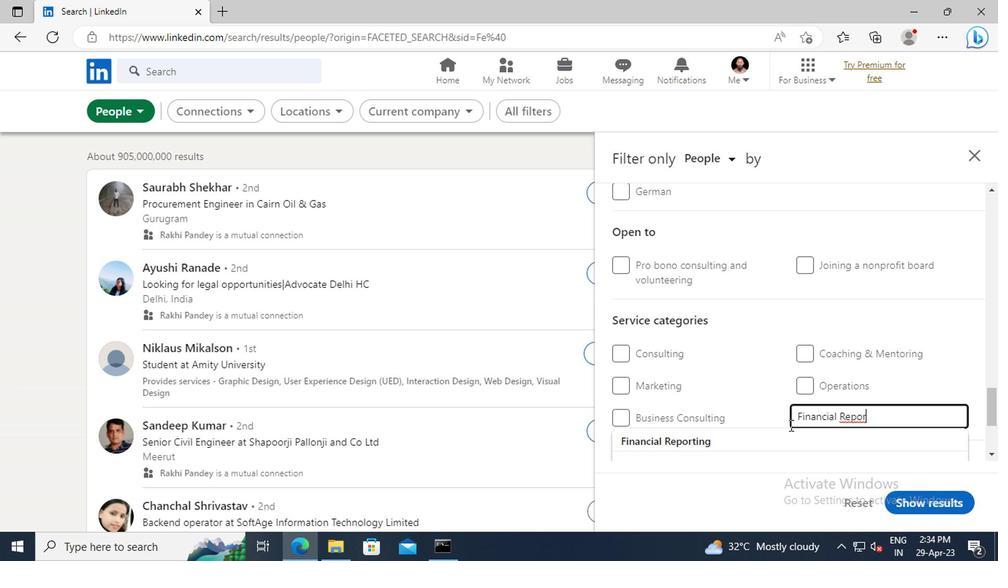 
Action: Mouse pressed left at (772, 435)
Screenshot: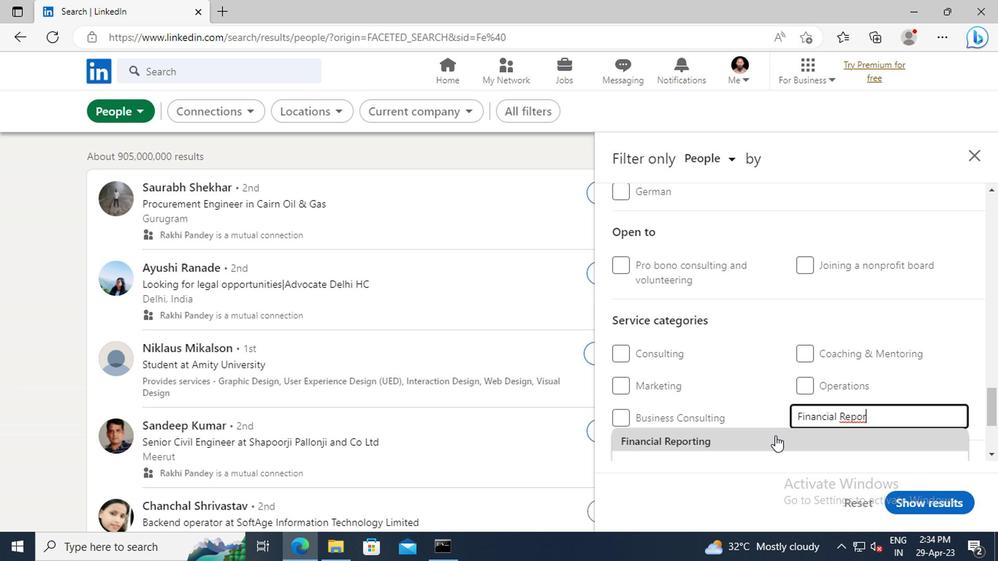 
Action: Mouse scrolled (772, 434) with delta (0, -1)
Screenshot: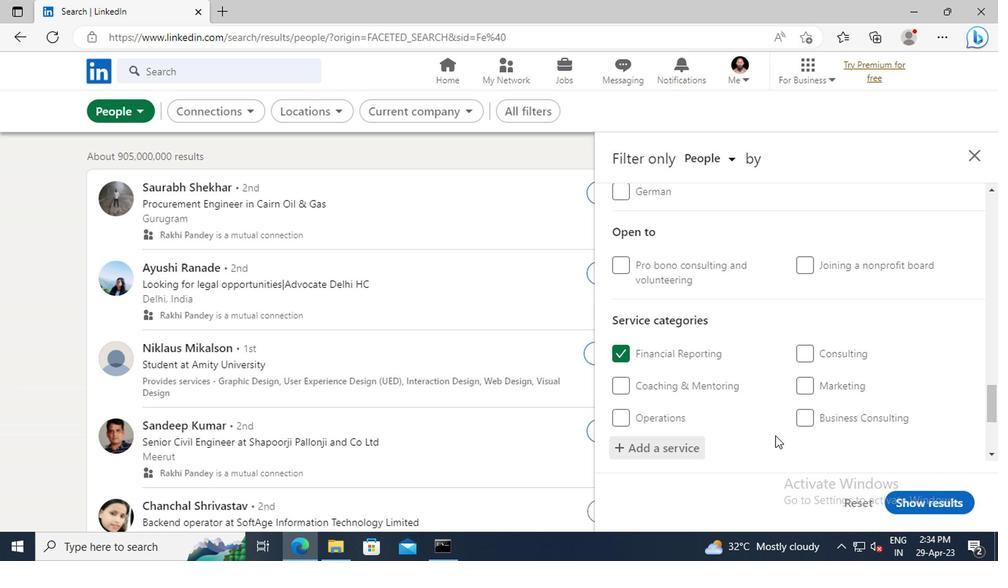 
Action: Mouse scrolled (772, 434) with delta (0, -1)
Screenshot: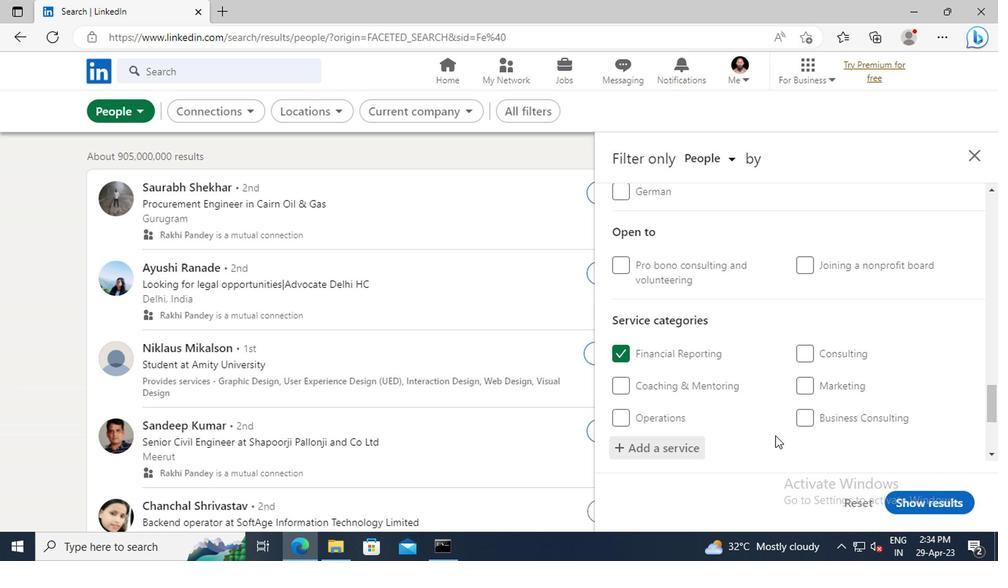 
Action: Mouse scrolled (772, 434) with delta (0, -1)
Screenshot: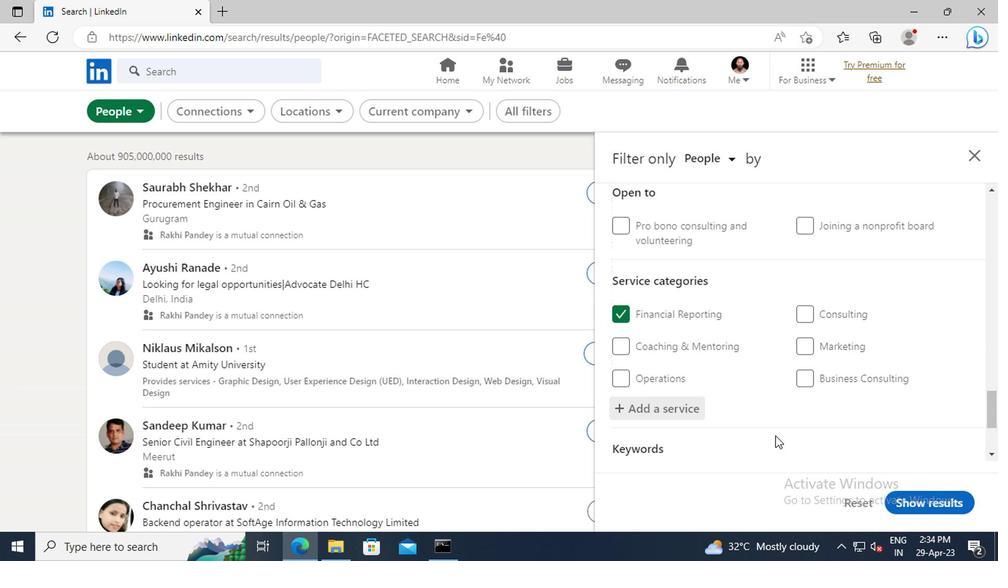 
Action: Mouse moved to (771, 430)
Screenshot: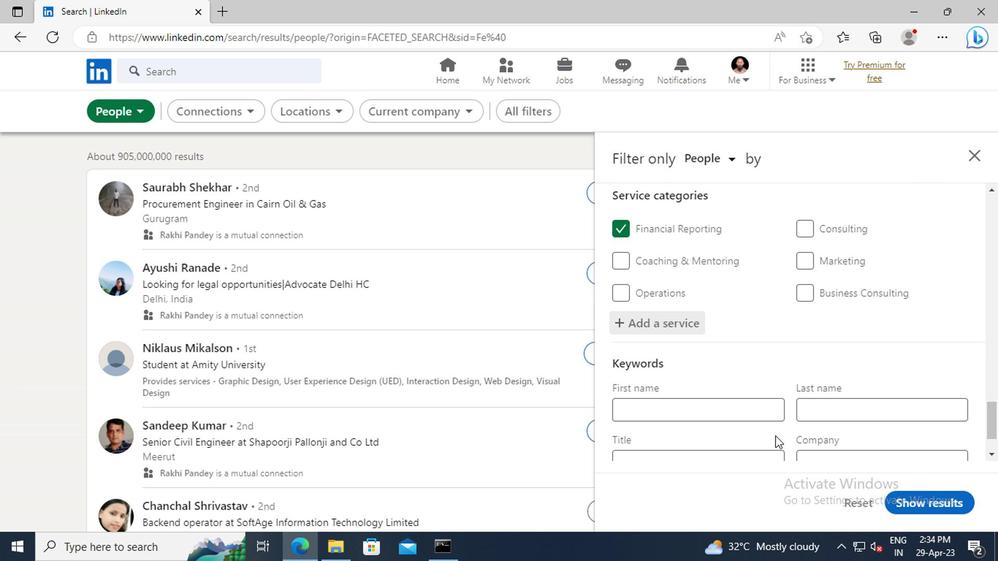 
Action: Mouse scrolled (771, 429) with delta (0, -1)
Screenshot: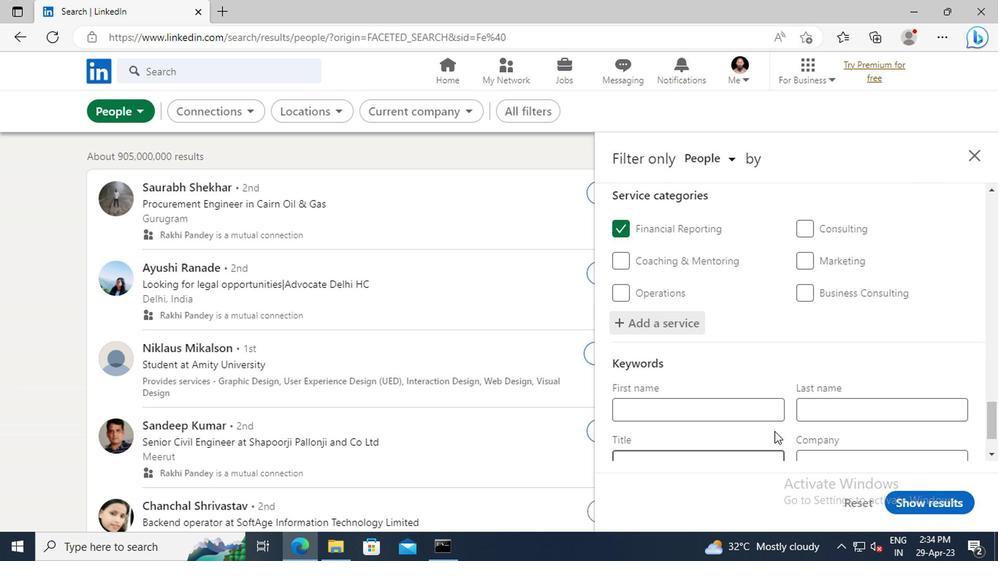 
Action: Mouse scrolled (771, 429) with delta (0, -1)
Screenshot: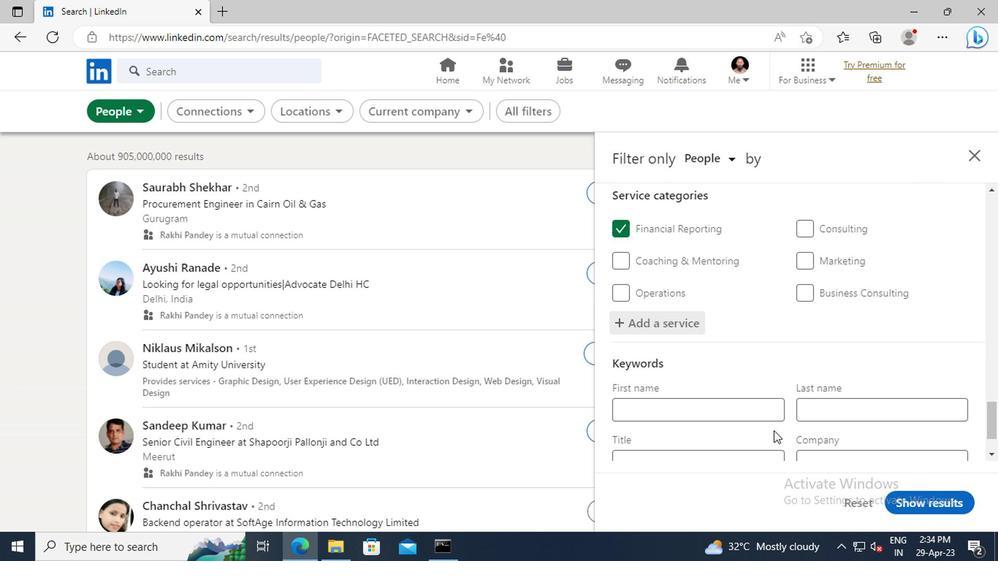 
Action: Mouse moved to (654, 401)
Screenshot: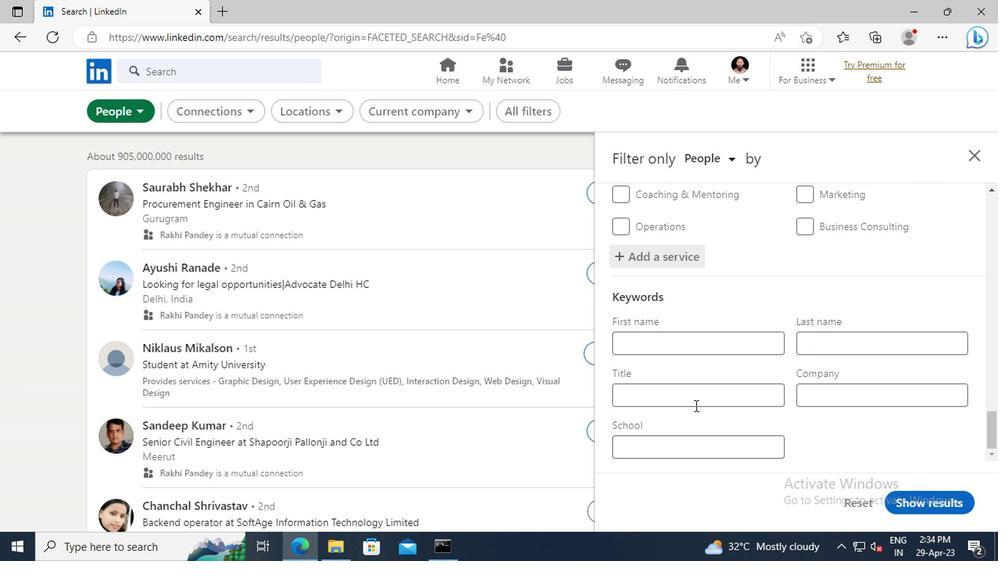 
Action: Mouse pressed left at (654, 401)
Screenshot: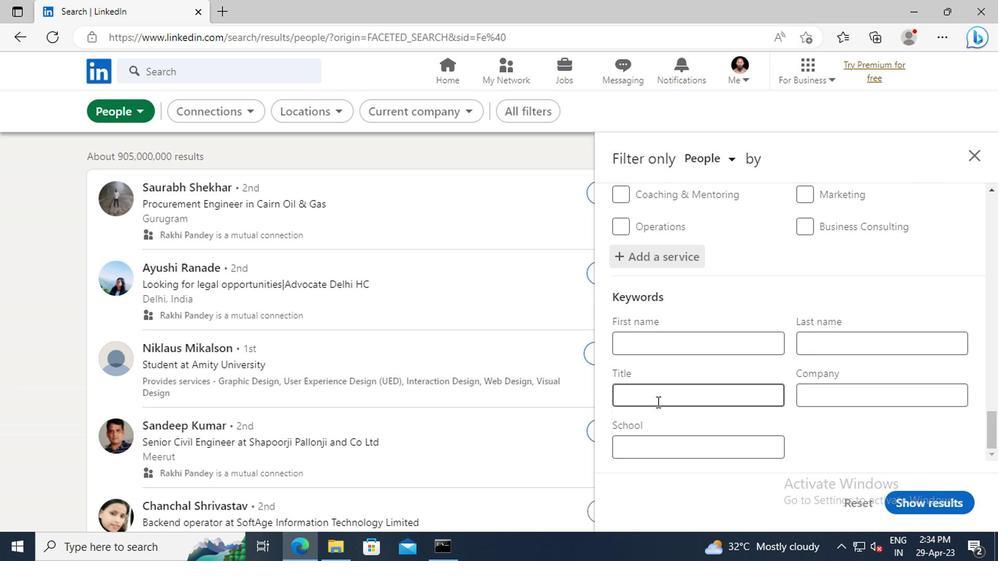
Action: Key pressed <Key.shift>TECHNICAL<Key.space><Key.shift>SPECIALIST<Key.enter>
Screenshot: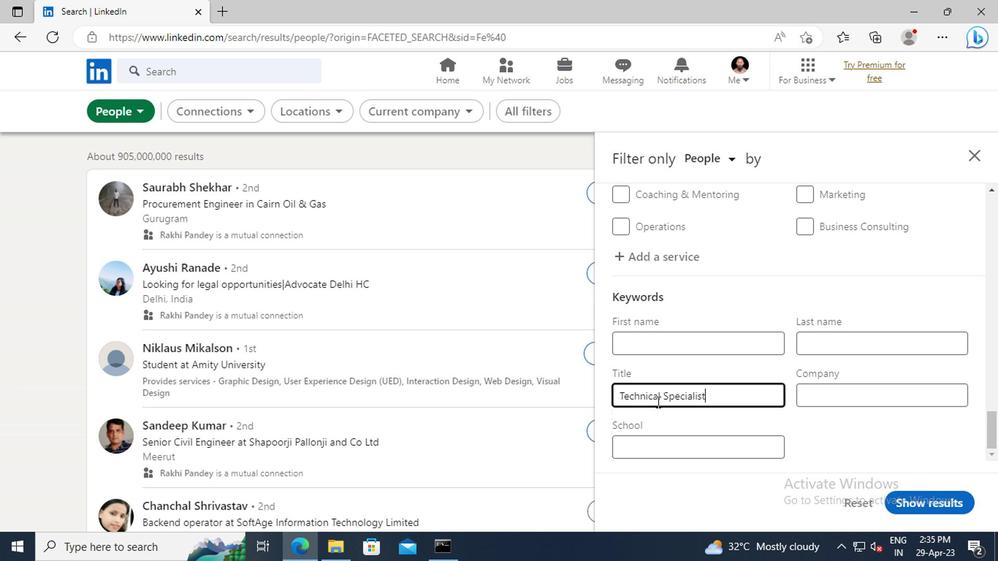 
Action: Mouse moved to (899, 502)
Screenshot: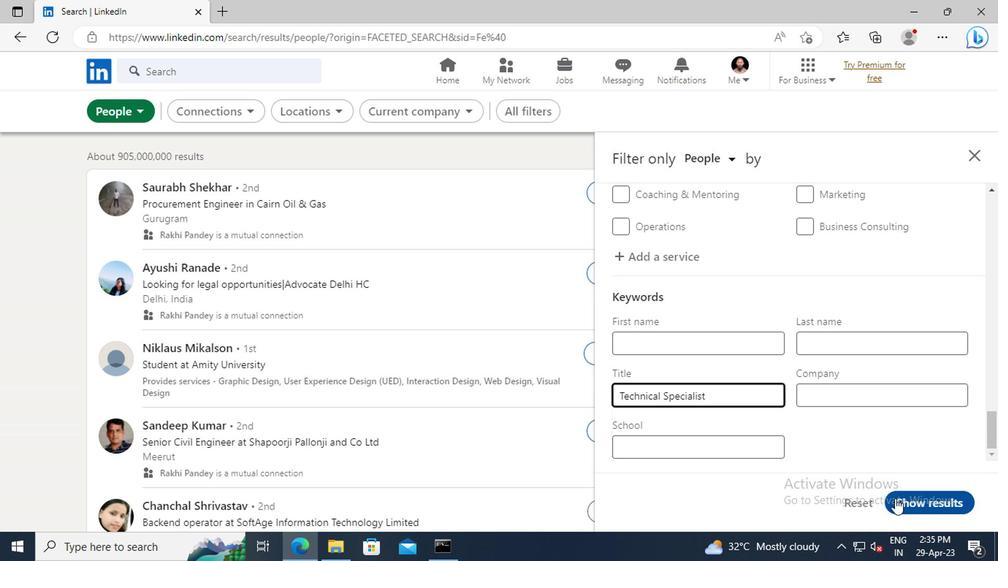 
Action: Mouse pressed left at (899, 502)
Screenshot: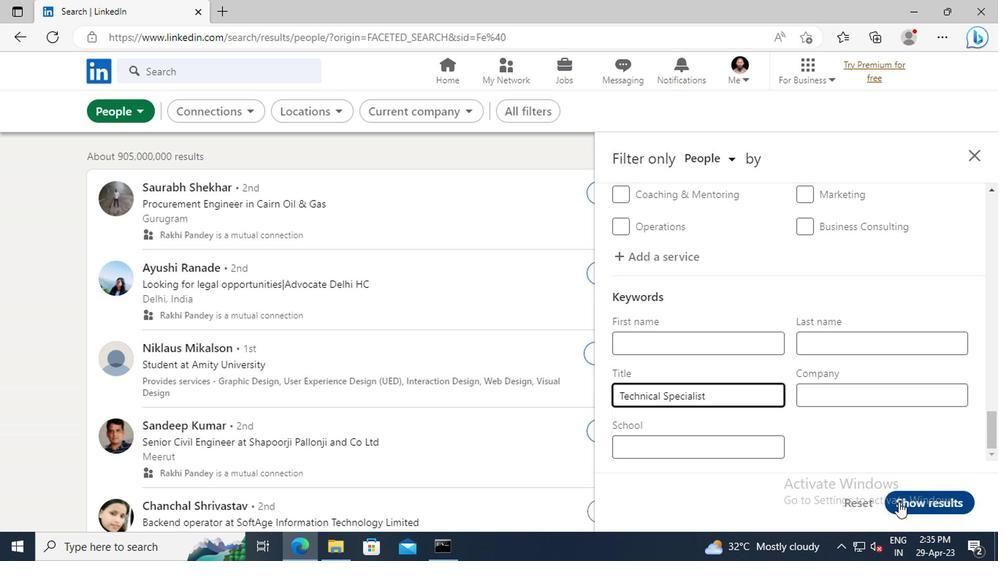 
